 Task: Find connections with filter location São Borja with filter topic #branding with filter profile language Potuguese with filter current company Kalpataru Limited with filter school Aligarh Muslim University, Aligarh with filter industry Railroad Equipment Manufacturing with filter service category Negotiation with filter keywords title Commercial Loan Officer
Action: Mouse moved to (648, 117)
Screenshot: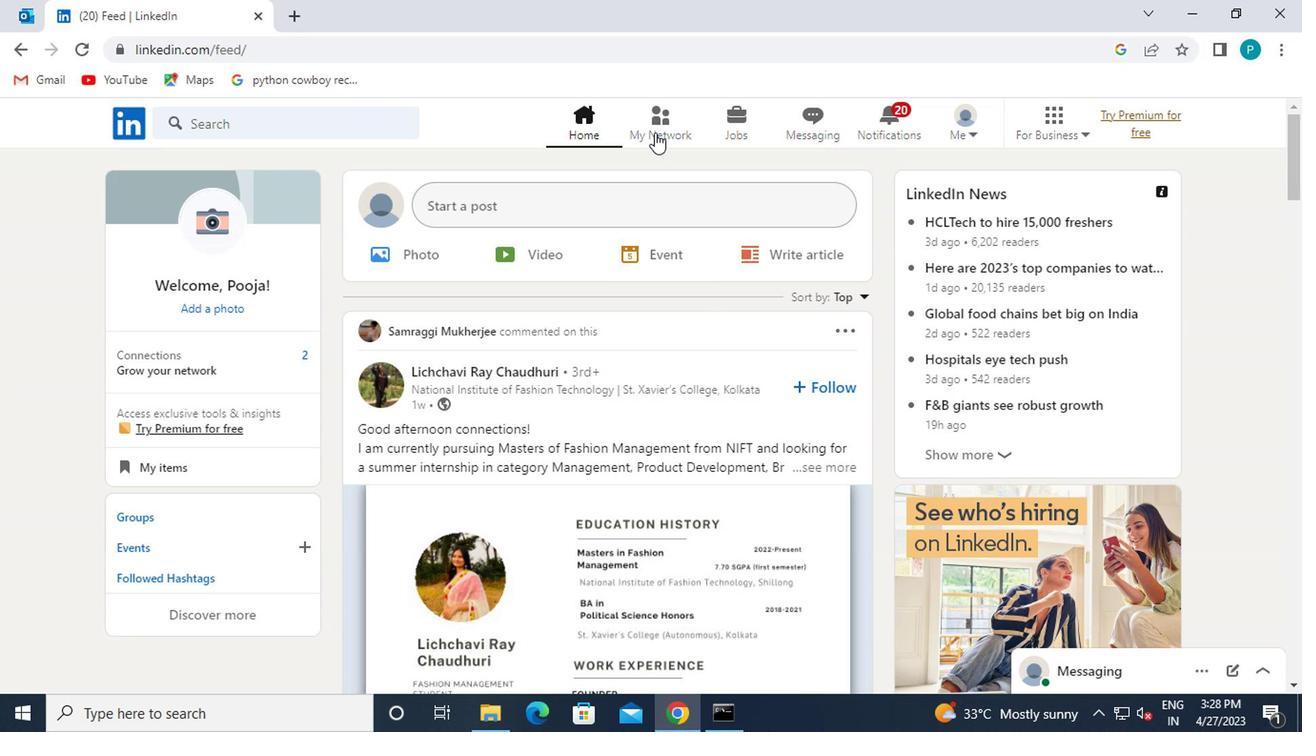 
Action: Mouse pressed left at (648, 117)
Screenshot: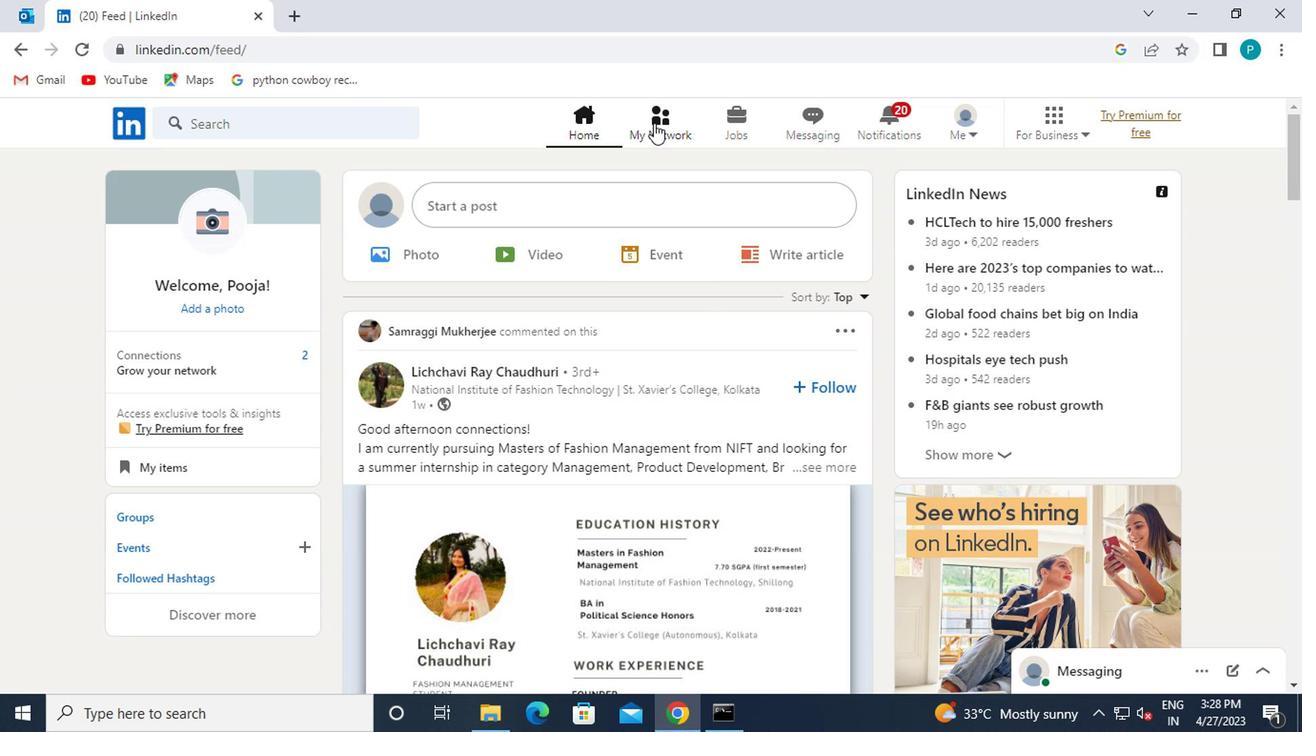 
Action: Mouse moved to (291, 231)
Screenshot: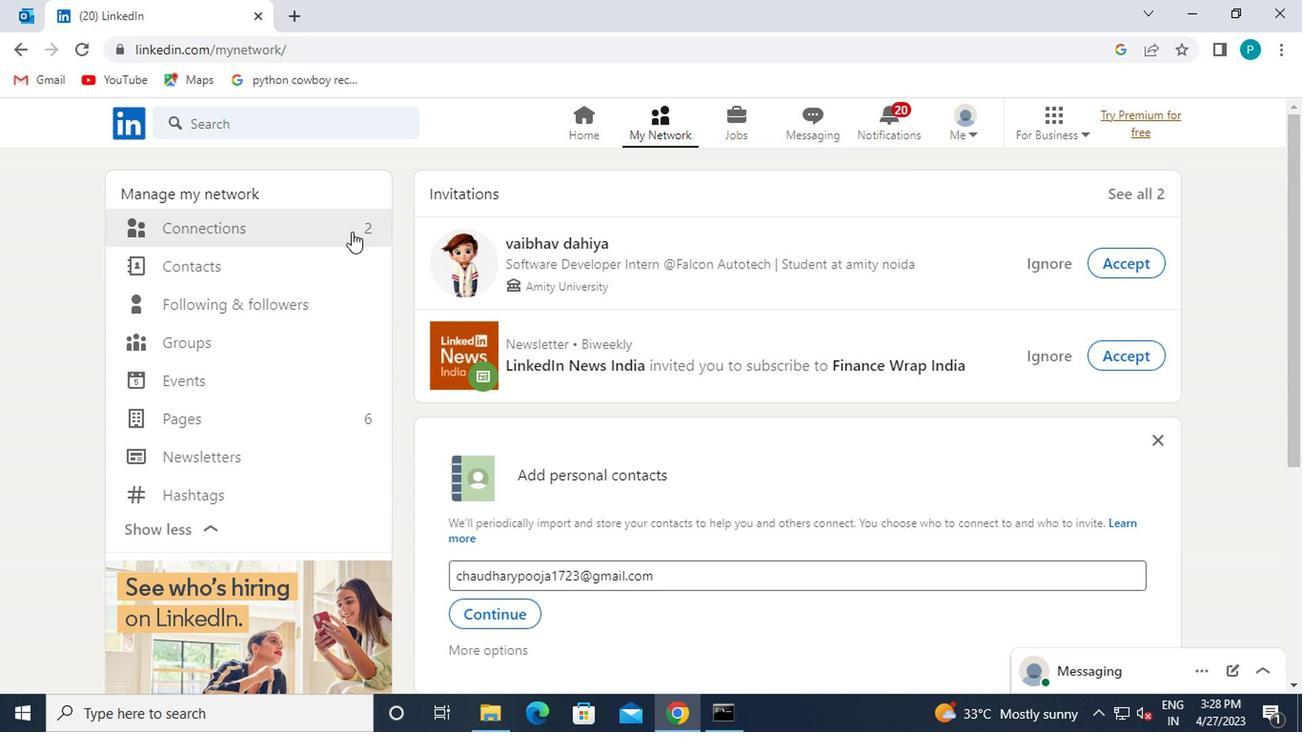 
Action: Mouse pressed left at (291, 231)
Screenshot: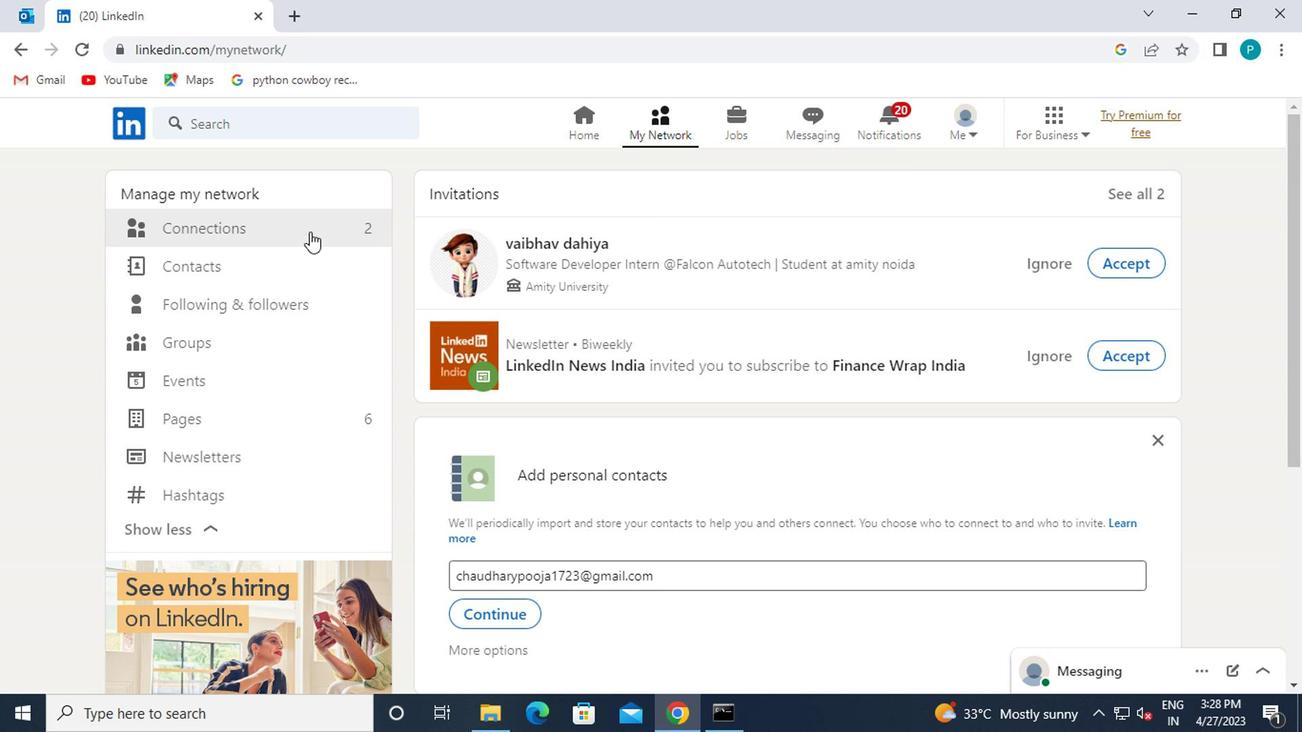 
Action: Mouse moved to (762, 230)
Screenshot: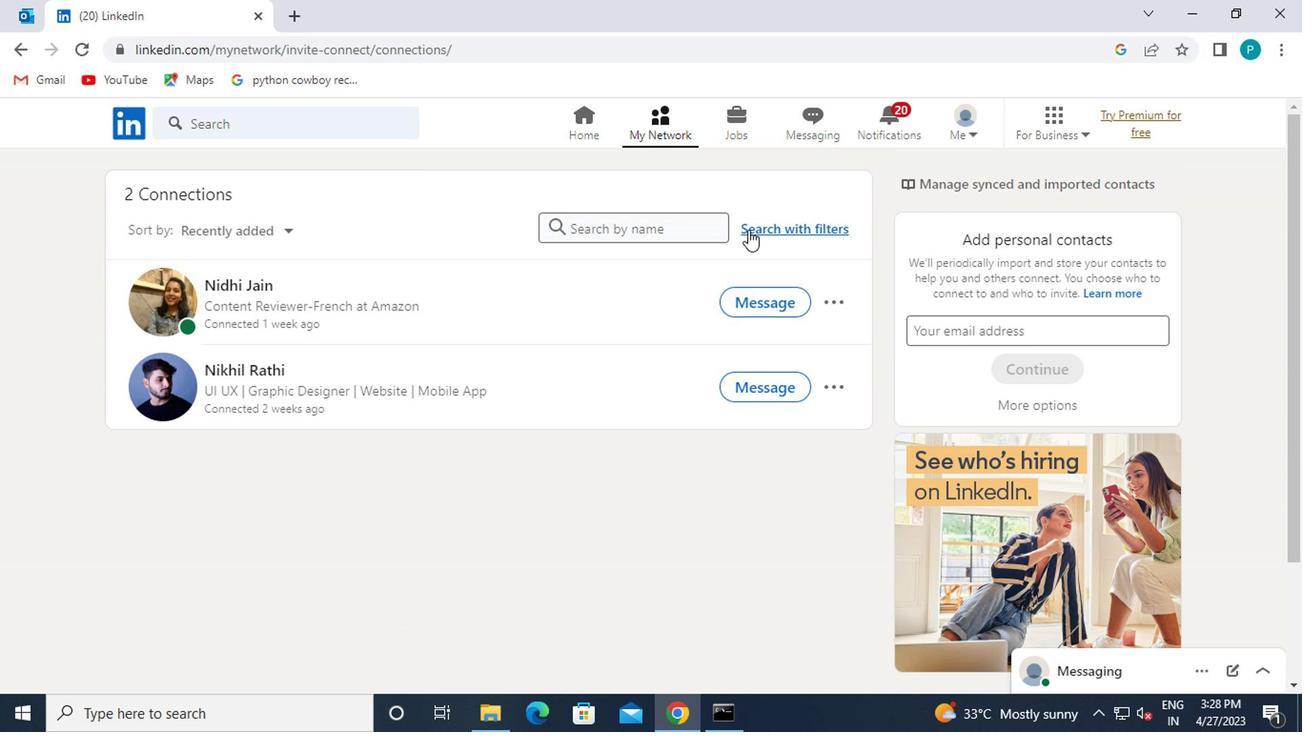 
Action: Mouse pressed left at (762, 230)
Screenshot: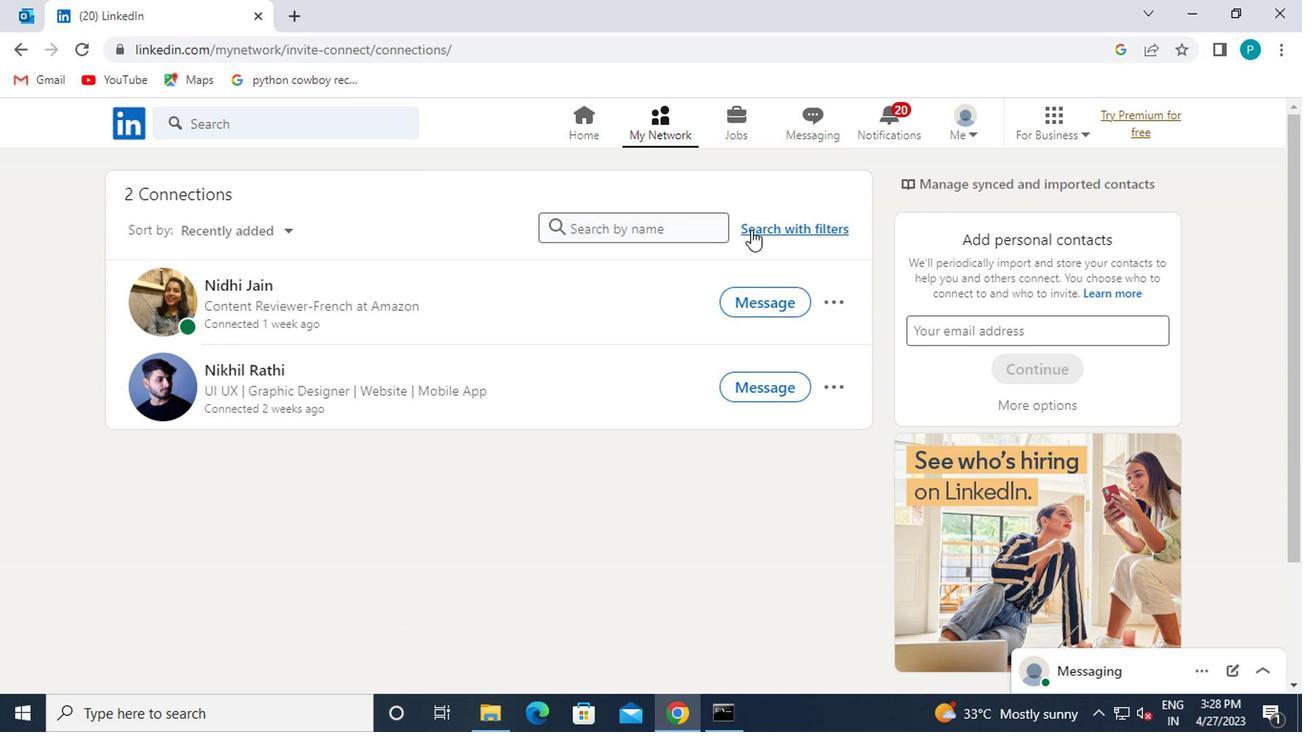 
Action: Mouse moved to (693, 181)
Screenshot: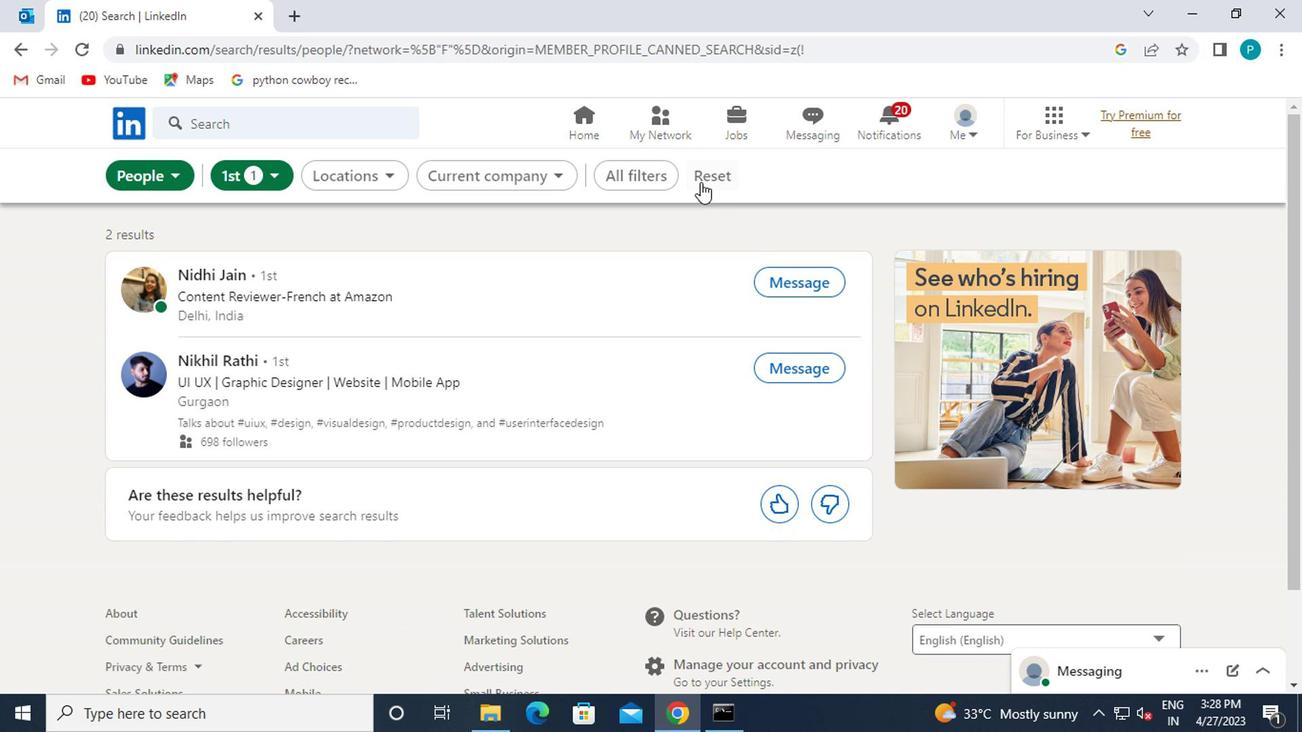 
Action: Mouse pressed left at (693, 181)
Screenshot: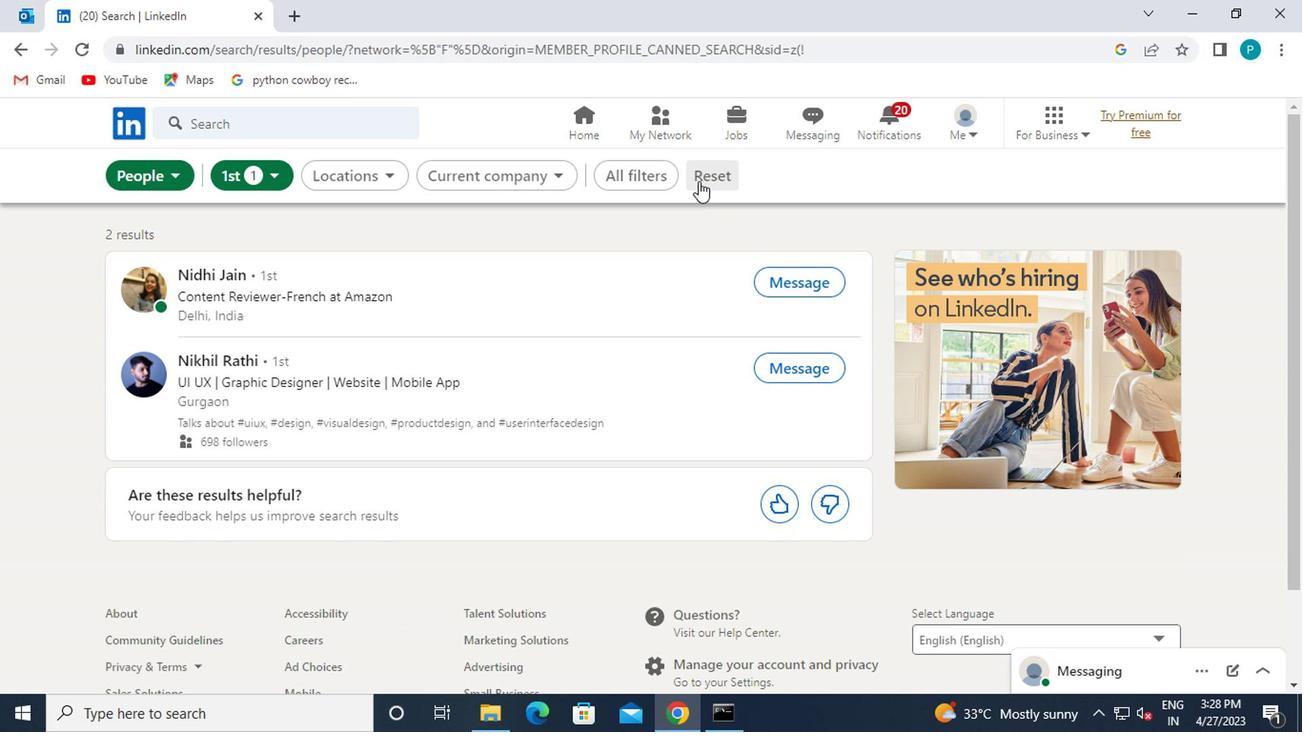 
Action: Mouse moved to (682, 179)
Screenshot: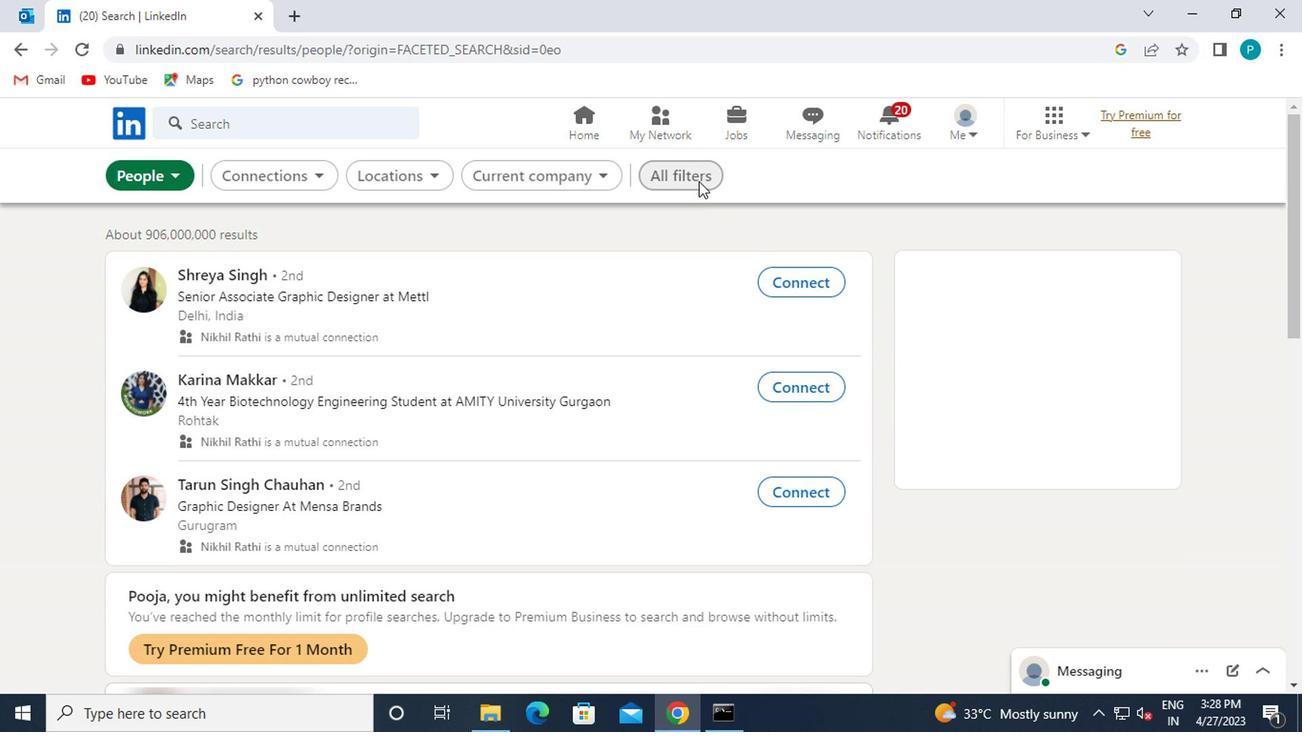 
Action: Mouse pressed left at (682, 179)
Screenshot: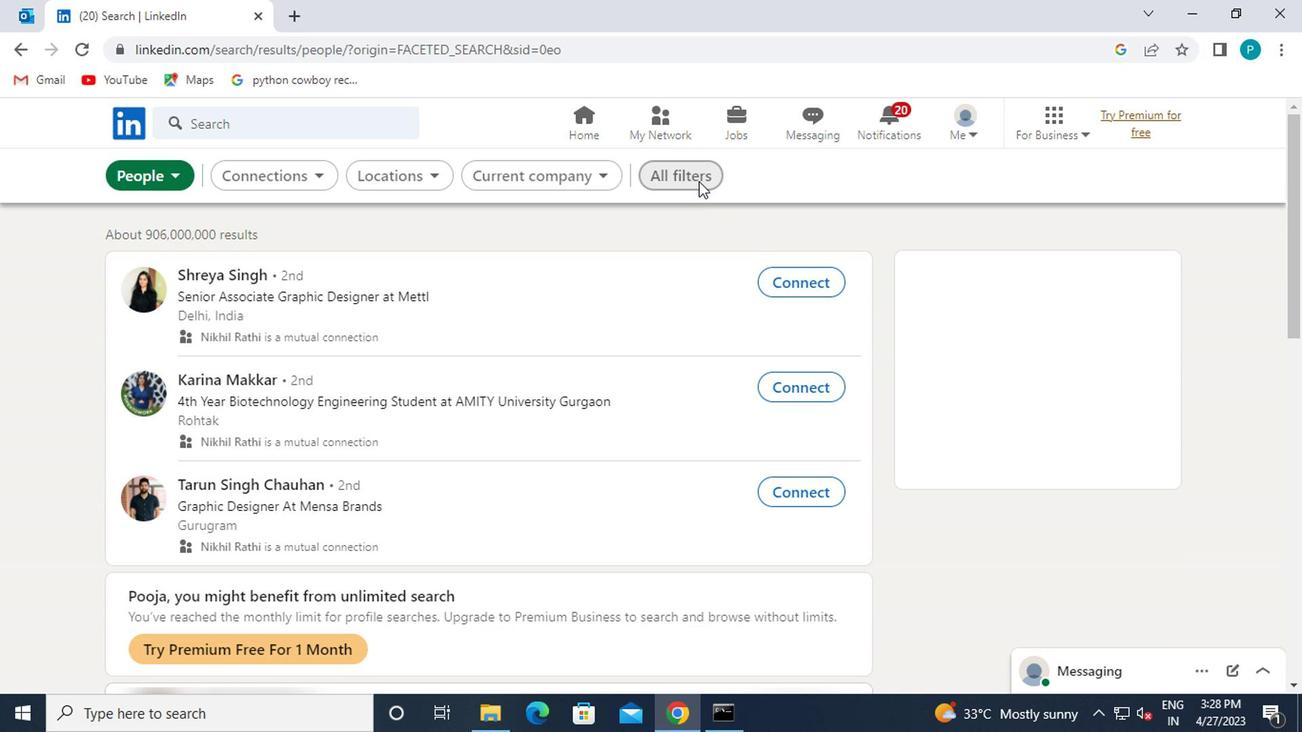 
Action: Mouse moved to (1029, 599)
Screenshot: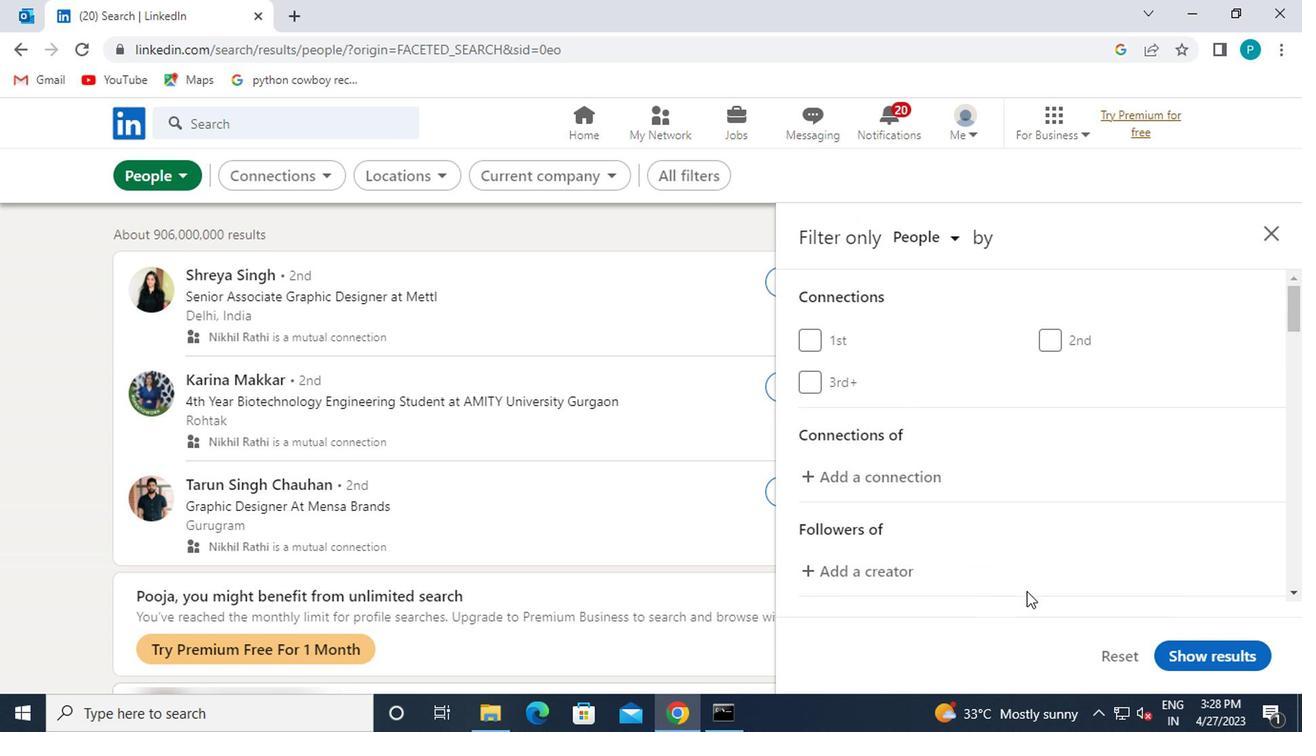 
Action: Mouse scrolled (1029, 598) with delta (0, 0)
Screenshot: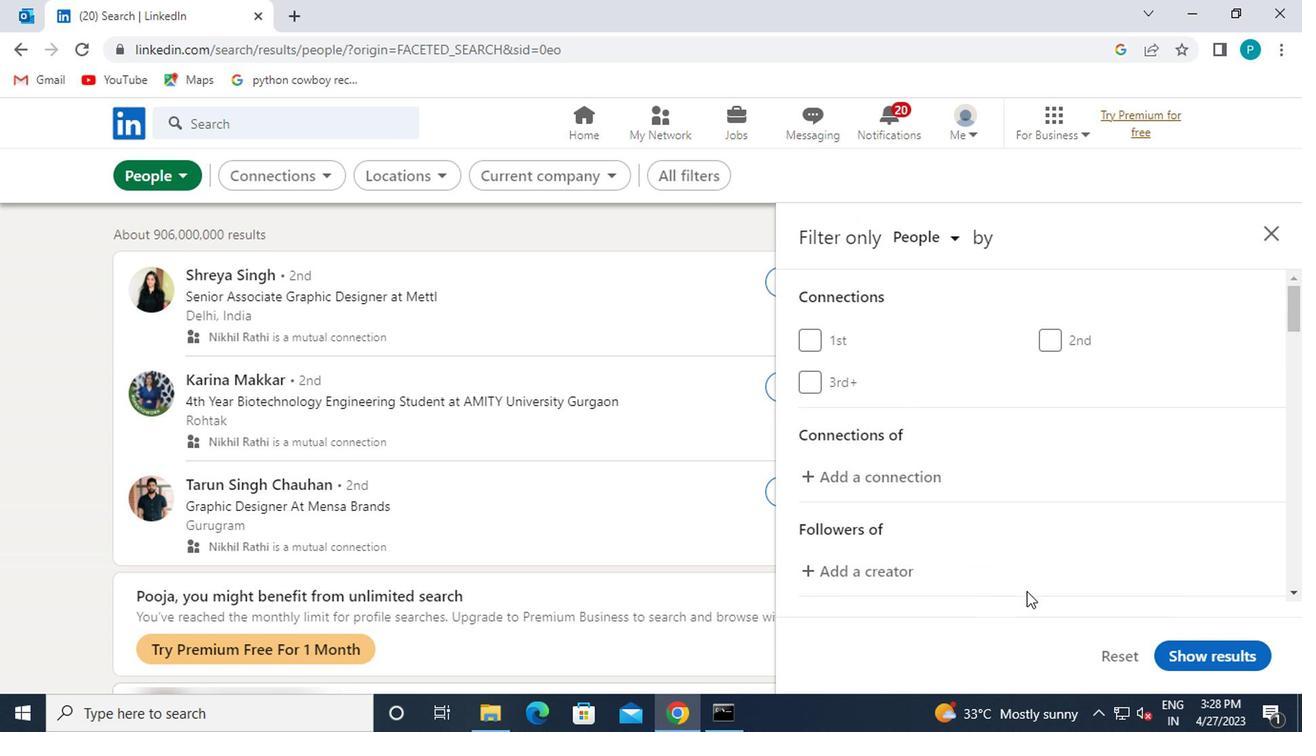
Action: Mouse scrolled (1029, 598) with delta (0, 0)
Screenshot: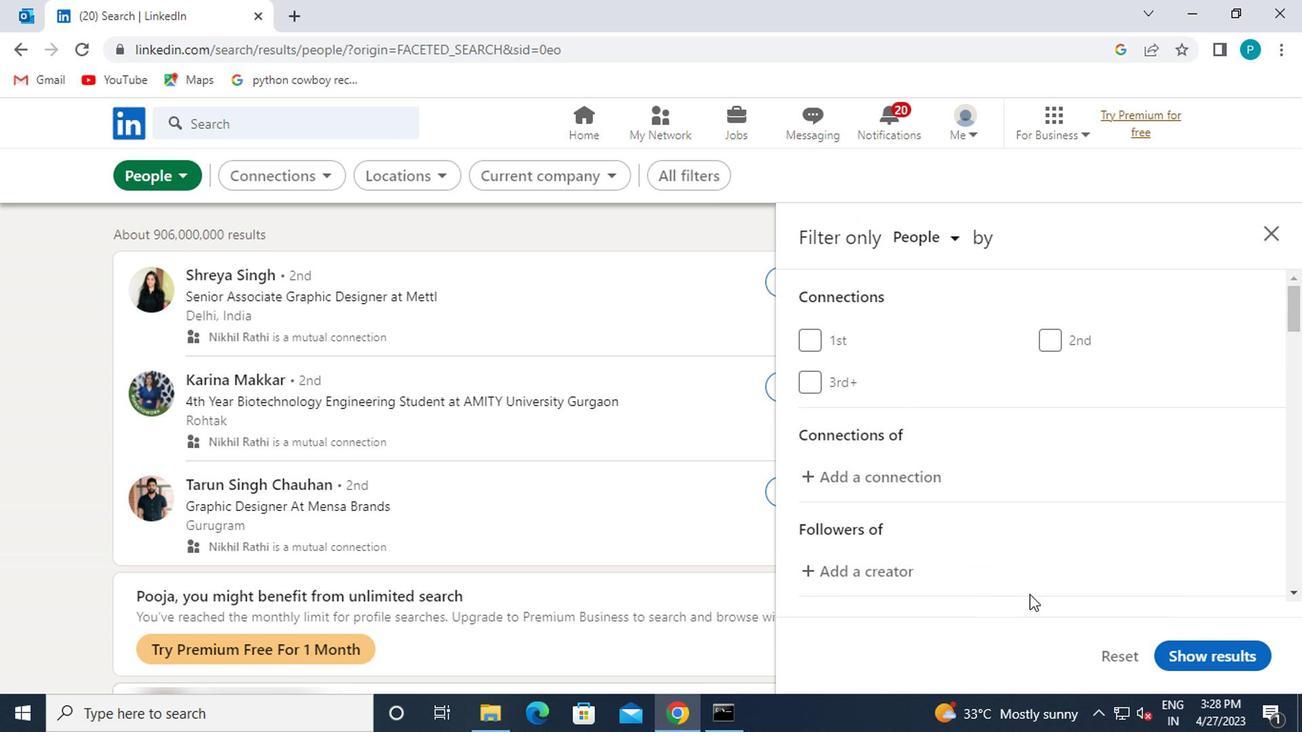 
Action: Mouse scrolled (1029, 598) with delta (0, 0)
Screenshot: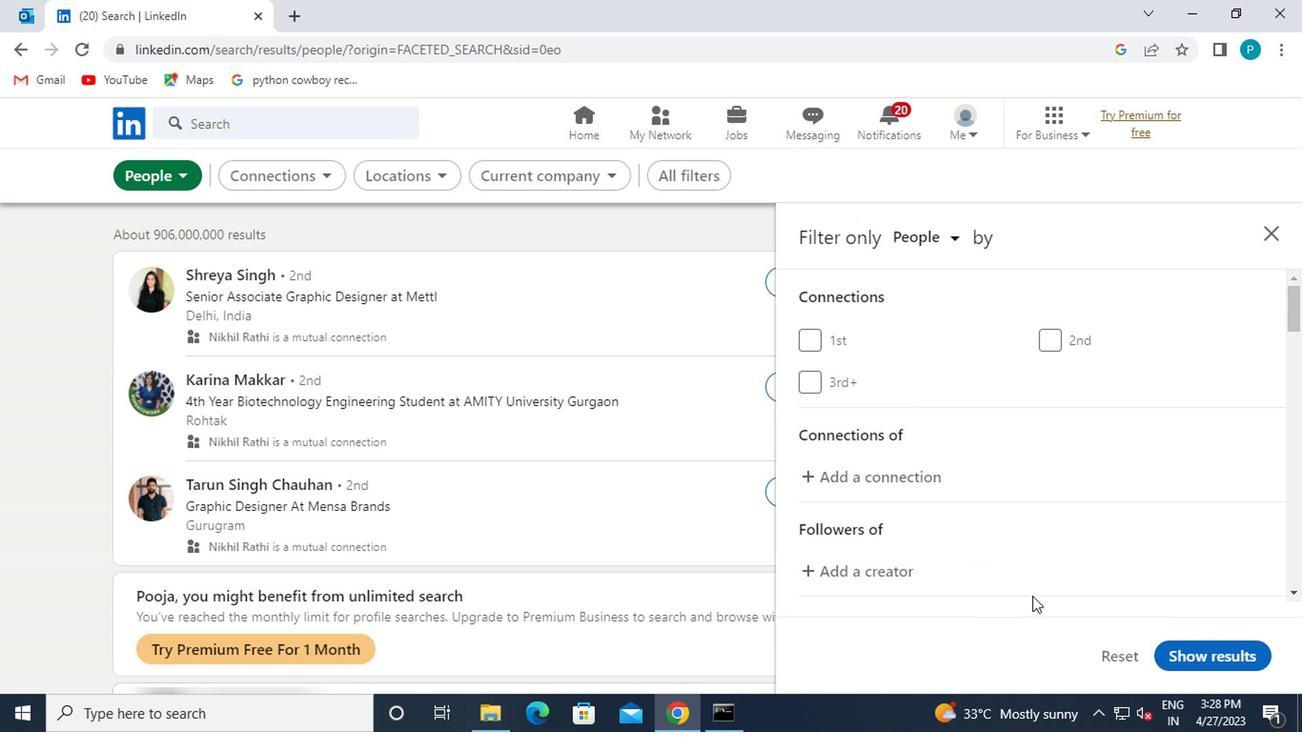 
Action: Mouse scrolled (1029, 598) with delta (0, 0)
Screenshot: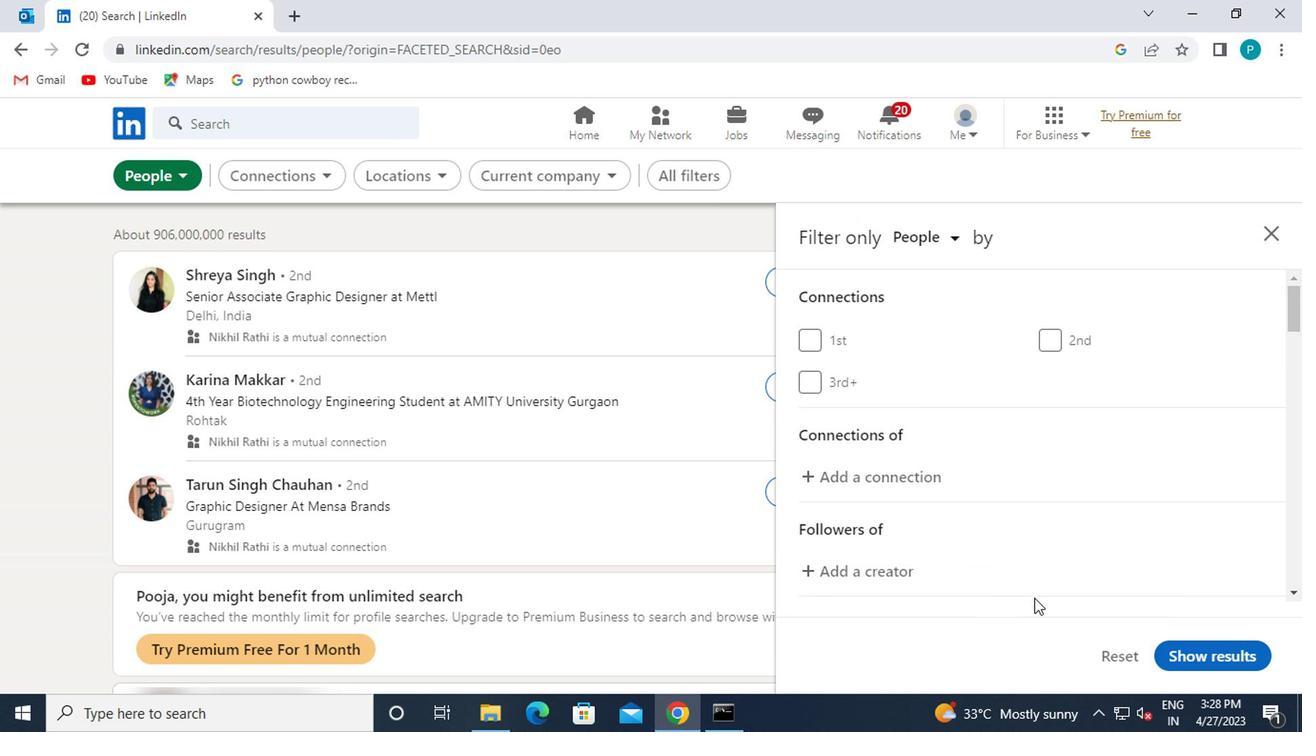 
Action: Mouse moved to (1059, 381)
Screenshot: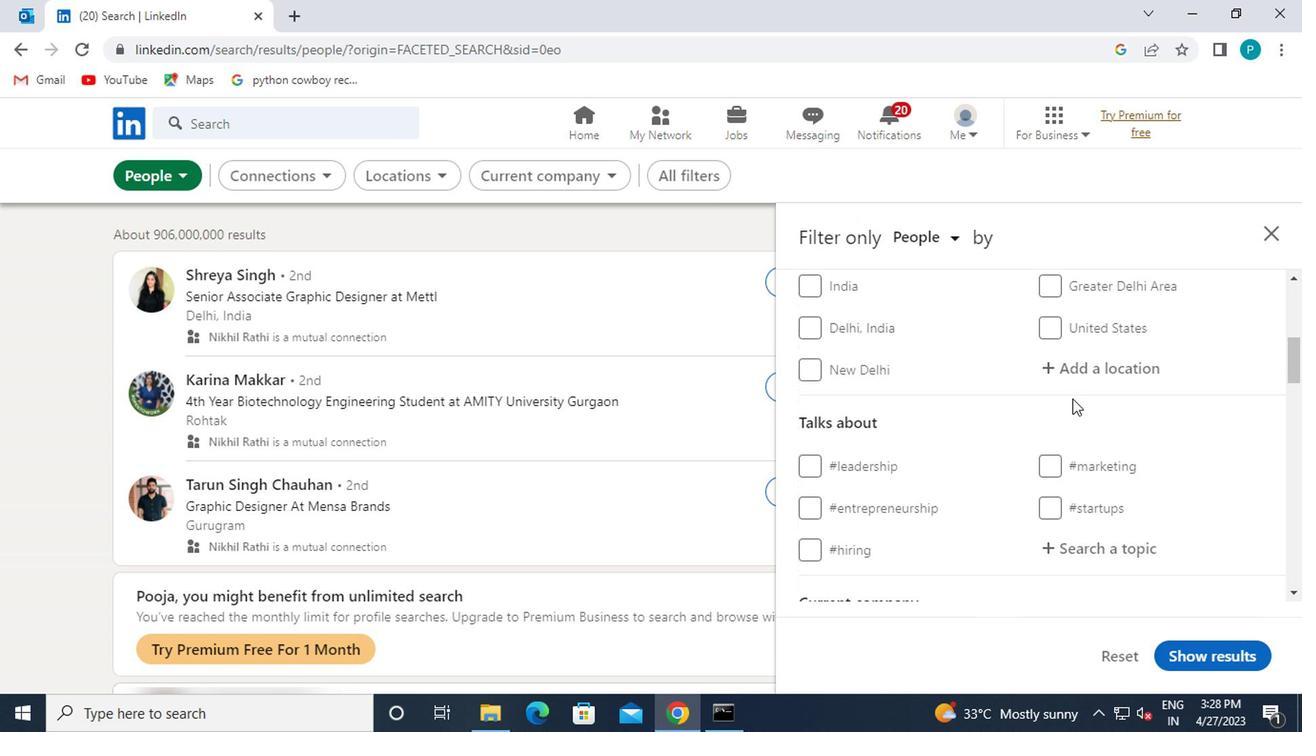
Action: Mouse pressed left at (1059, 381)
Screenshot: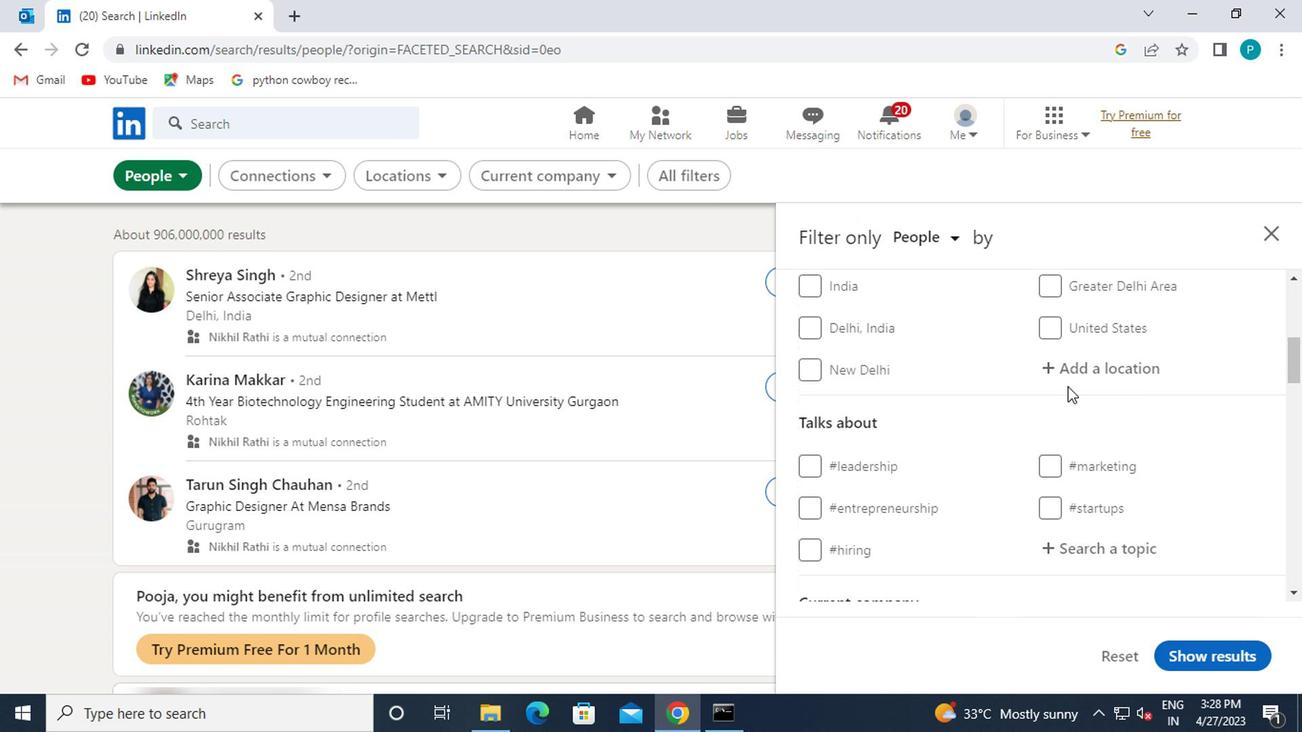 
Action: Key pressed <Key.caps_lock>s<Key.caps_lock>ao<Key.space><Key.caps_lock>b<Key.caps_lock>orja
Screenshot: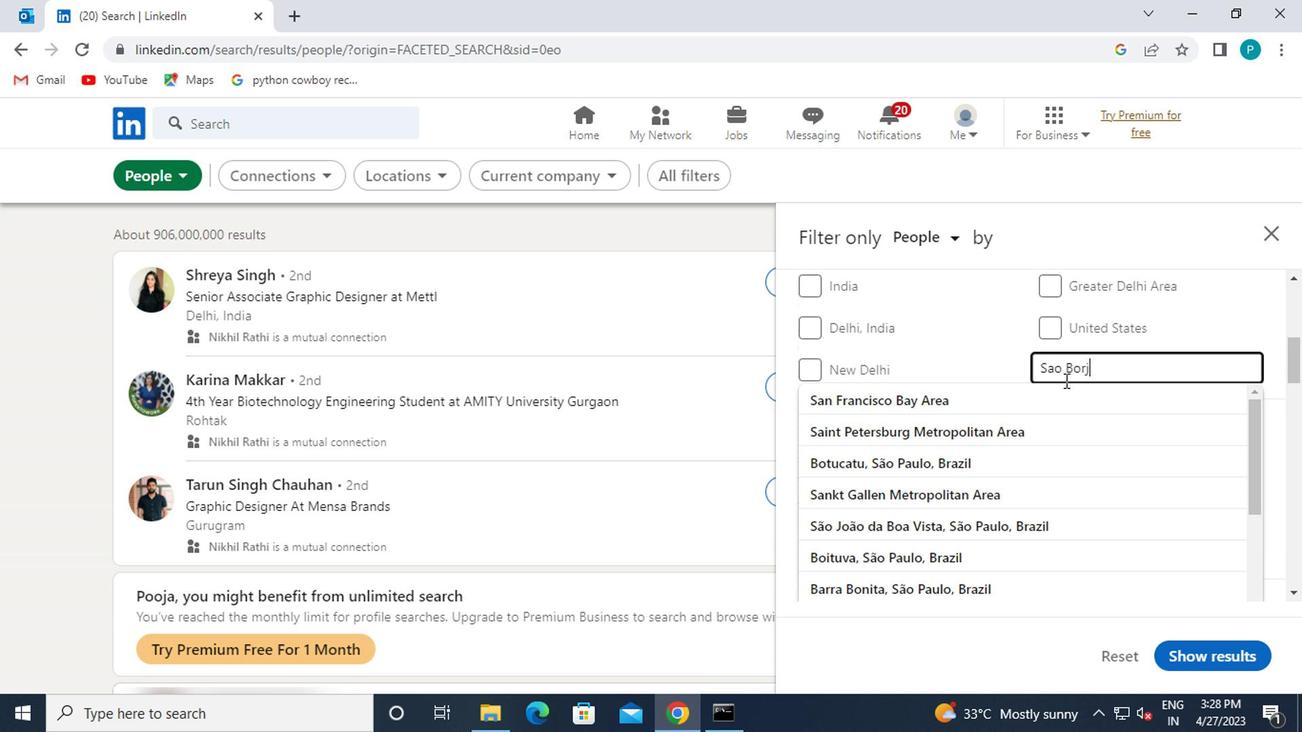 
Action: Mouse moved to (1035, 404)
Screenshot: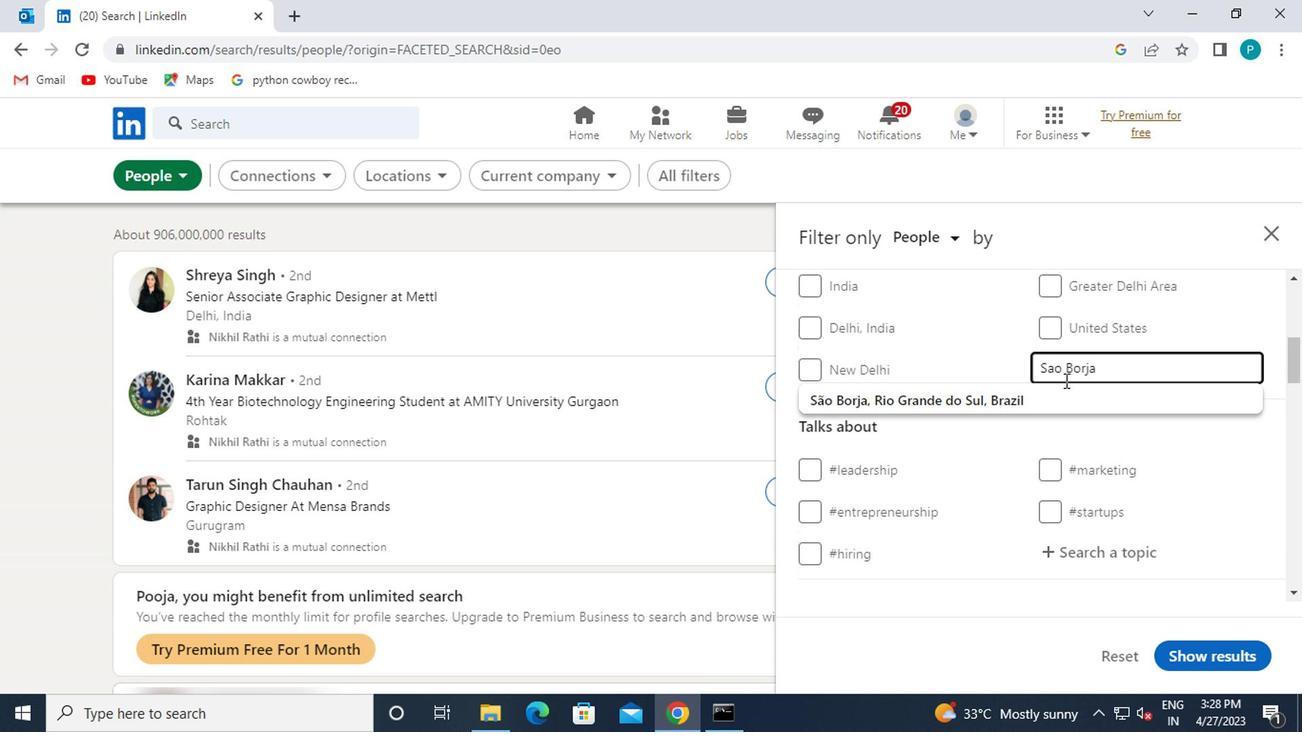 
Action: Mouse pressed left at (1035, 404)
Screenshot: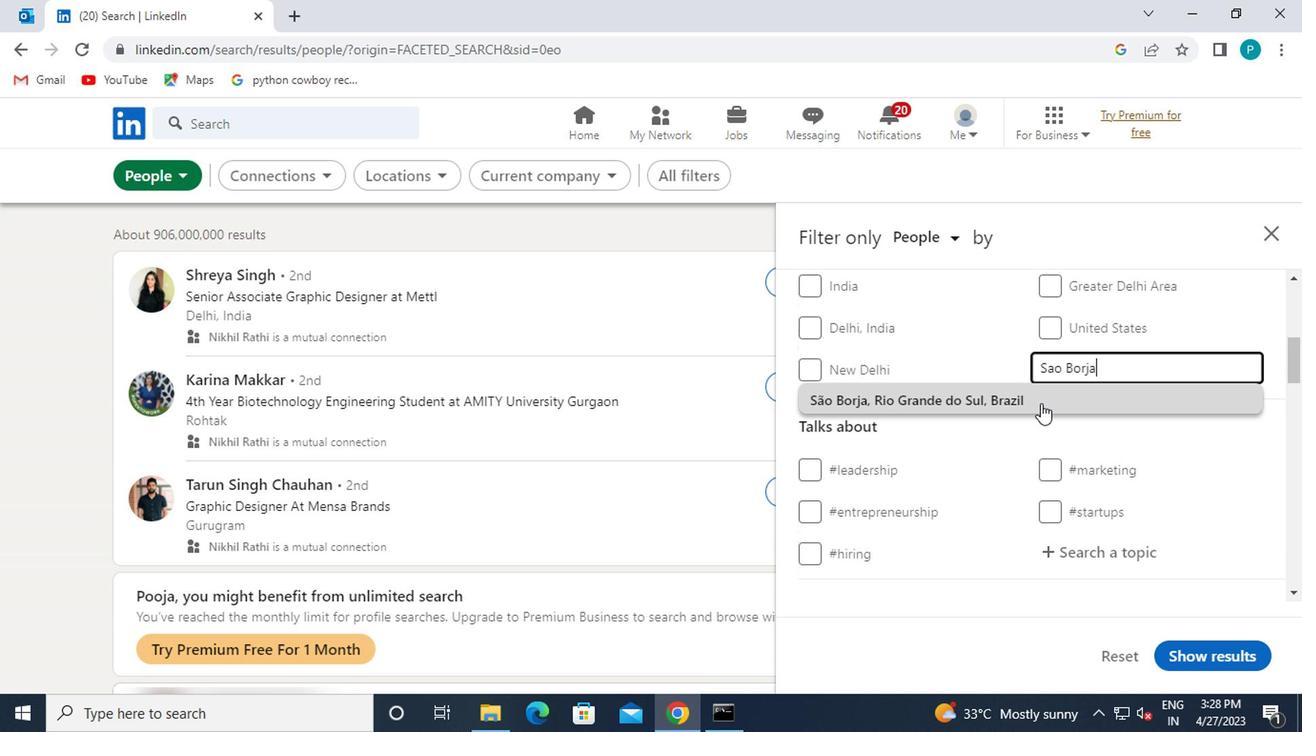 
Action: Mouse scrolled (1035, 403) with delta (0, 0)
Screenshot: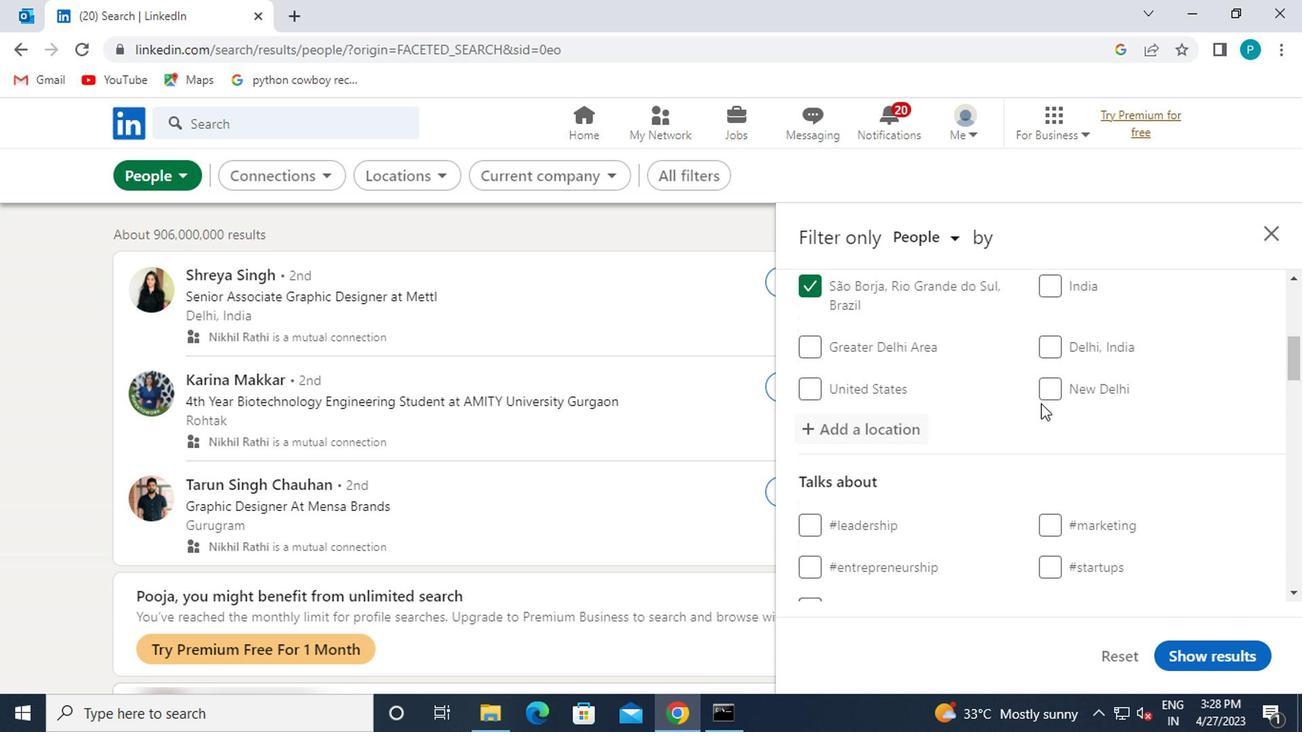 
Action: Mouse moved to (1097, 501)
Screenshot: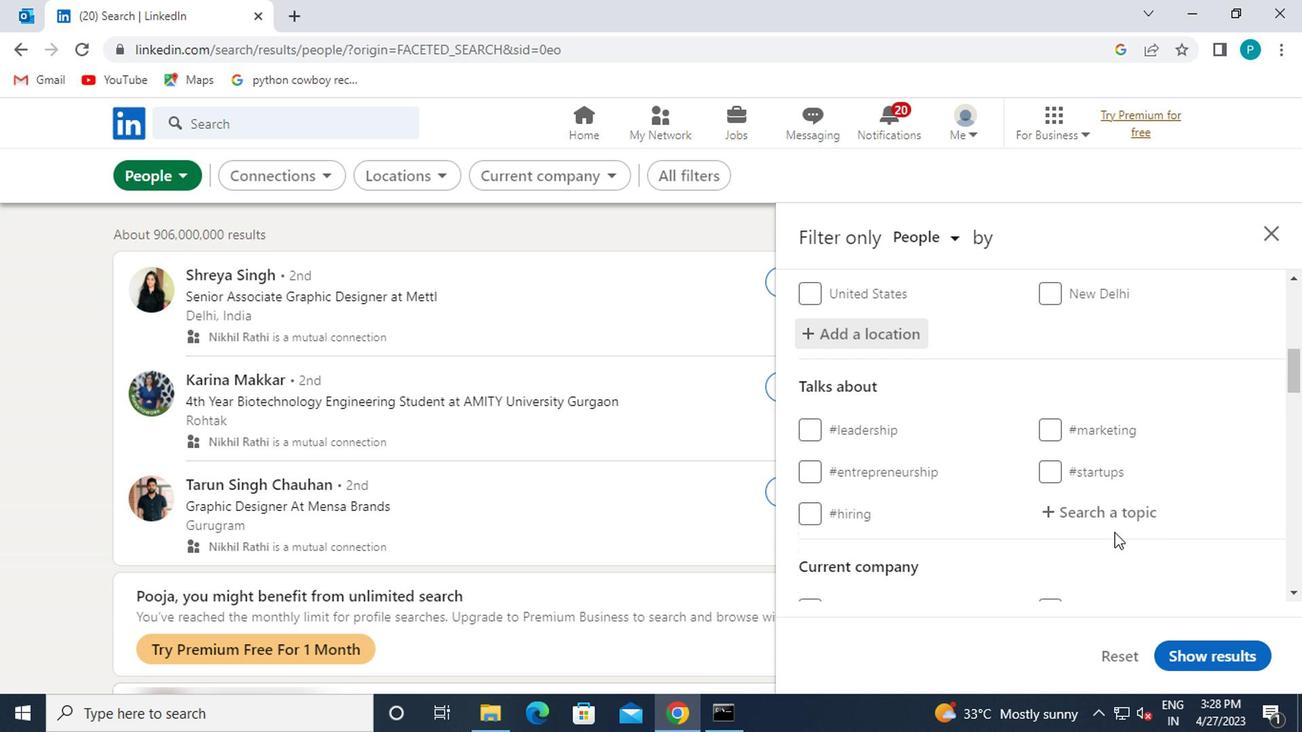 
Action: Mouse pressed left at (1097, 501)
Screenshot: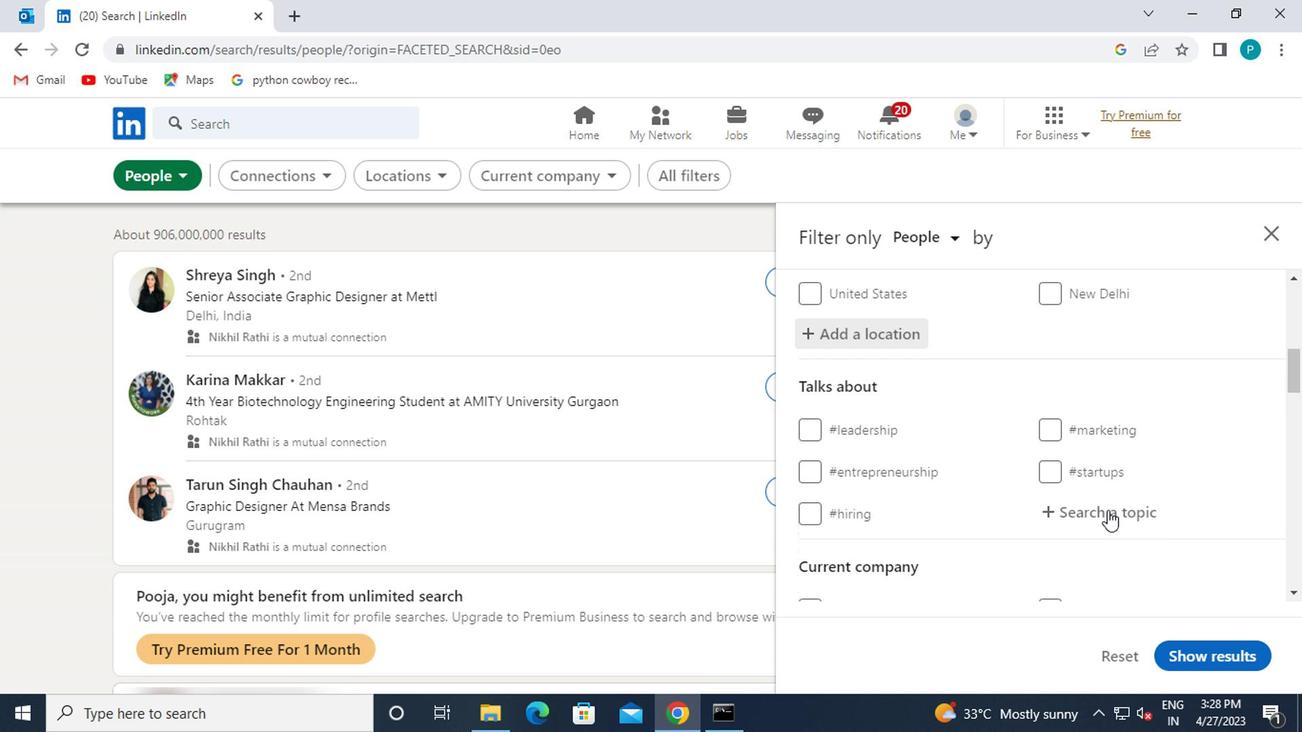 
Action: Mouse moved to (1096, 501)
Screenshot: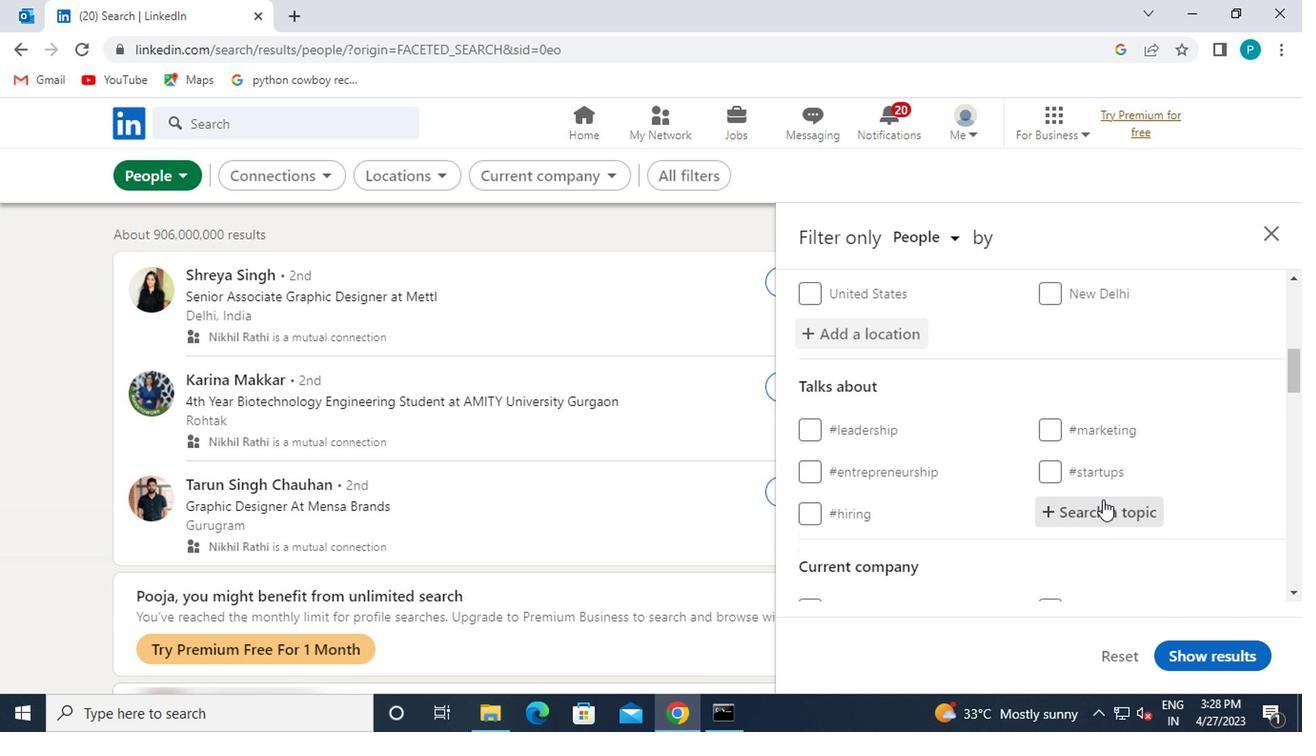 
Action: Key pressed <Key.shift>#<Key.space>B<Key.backspace><Key.backspace>BRE<Key.backspace>ANDING
Screenshot: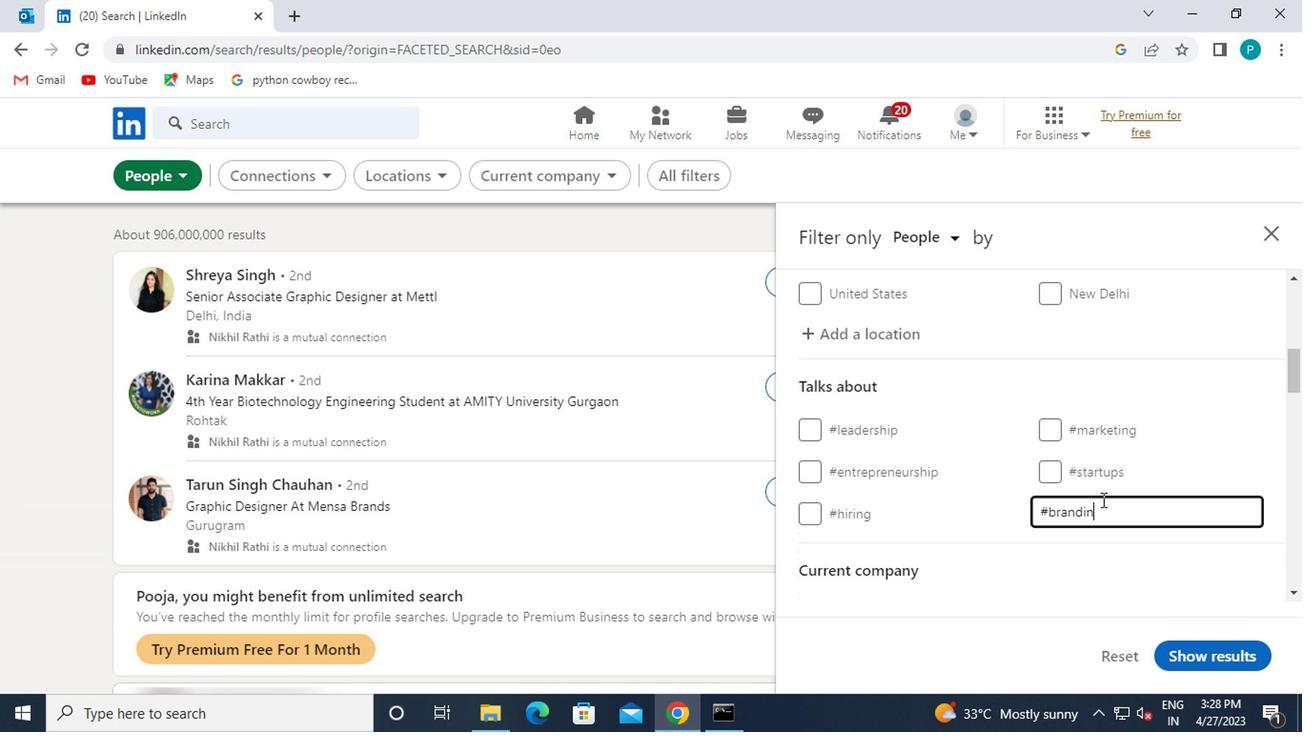 
Action: Mouse moved to (1092, 499)
Screenshot: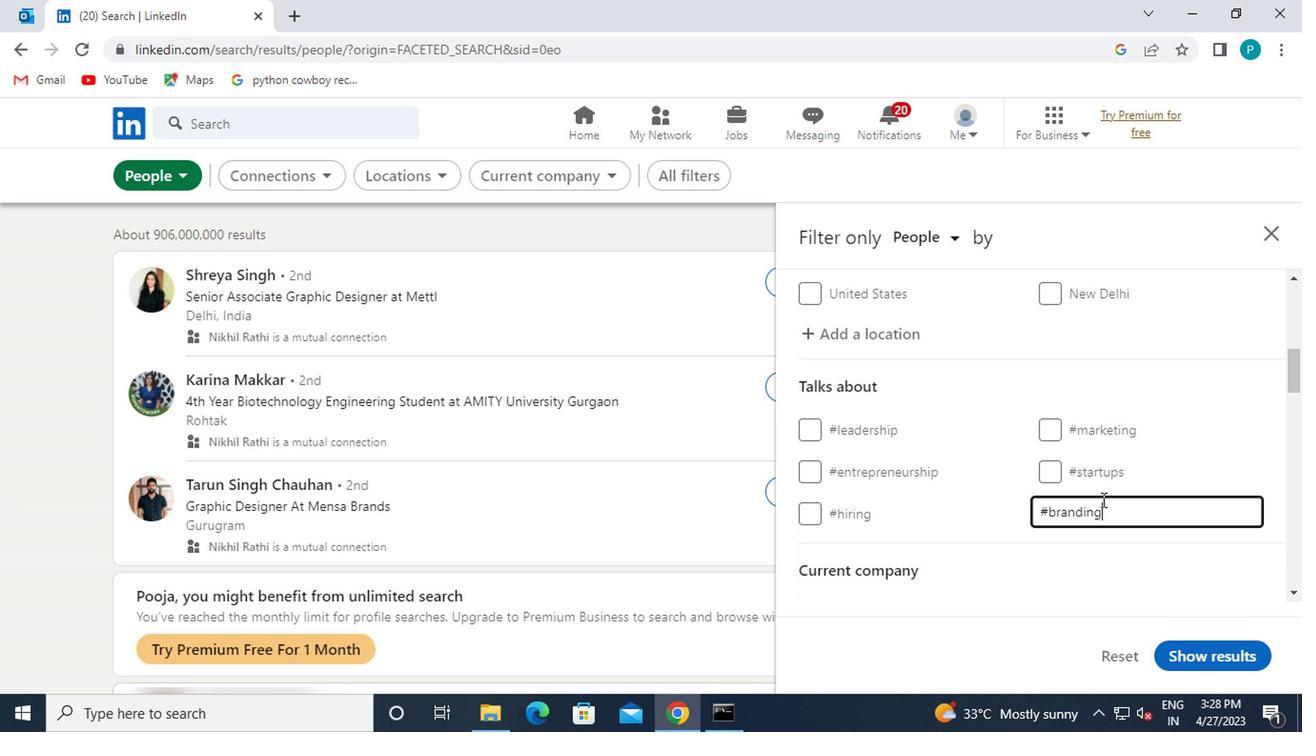 
Action: Mouse scrolled (1092, 499) with delta (0, 0)
Screenshot: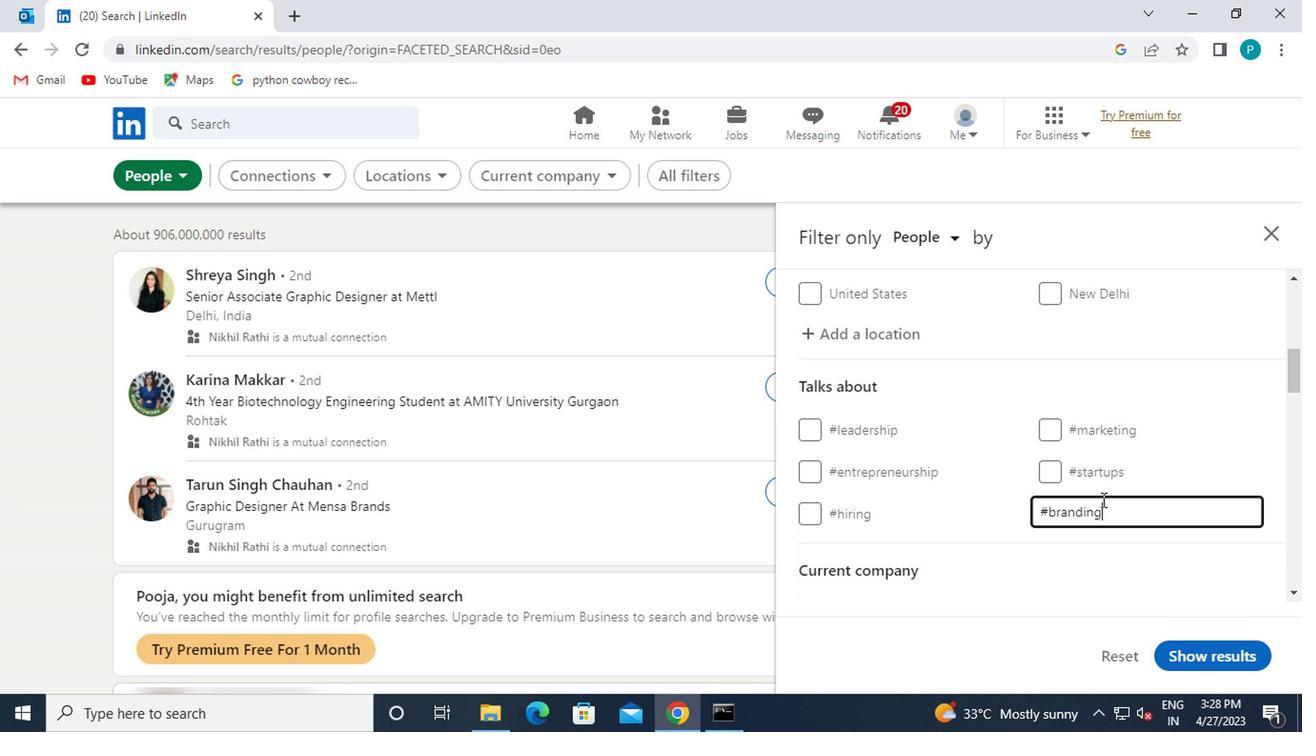 
Action: Mouse moved to (1088, 499)
Screenshot: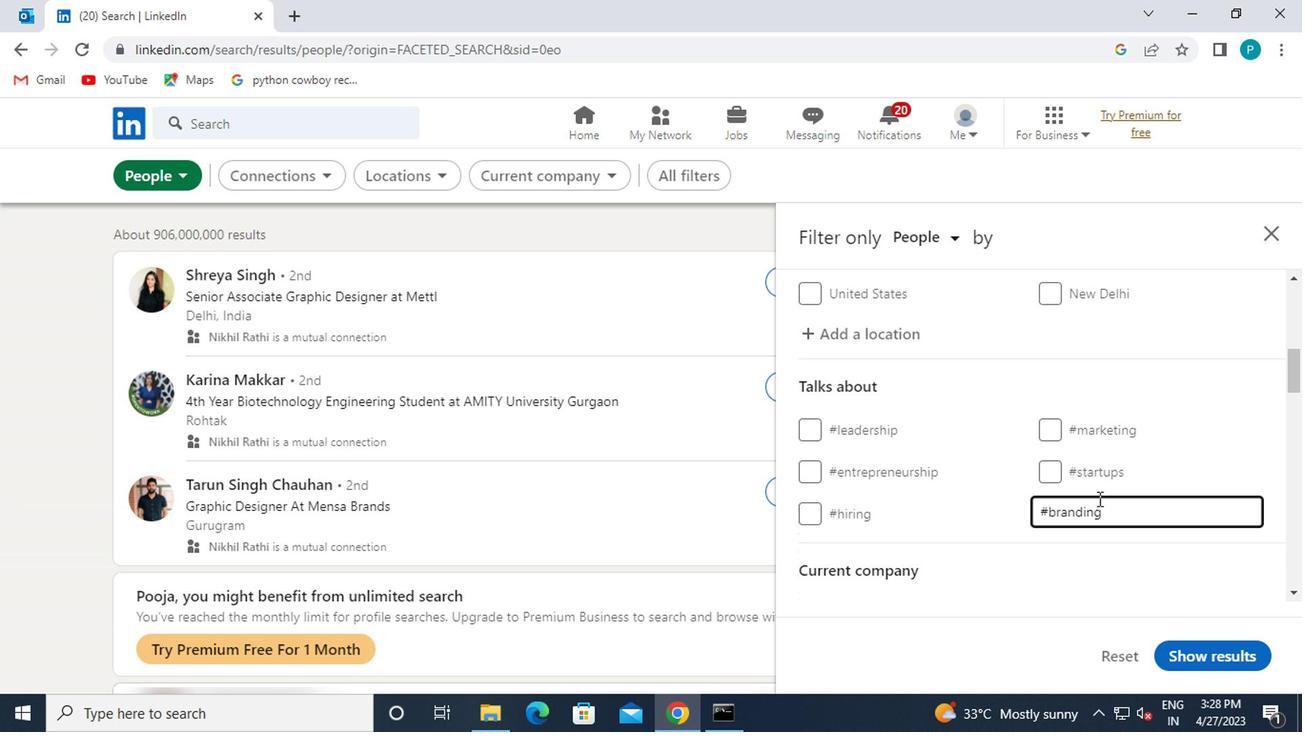
Action: Mouse scrolled (1088, 498) with delta (0, 0)
Screenshot: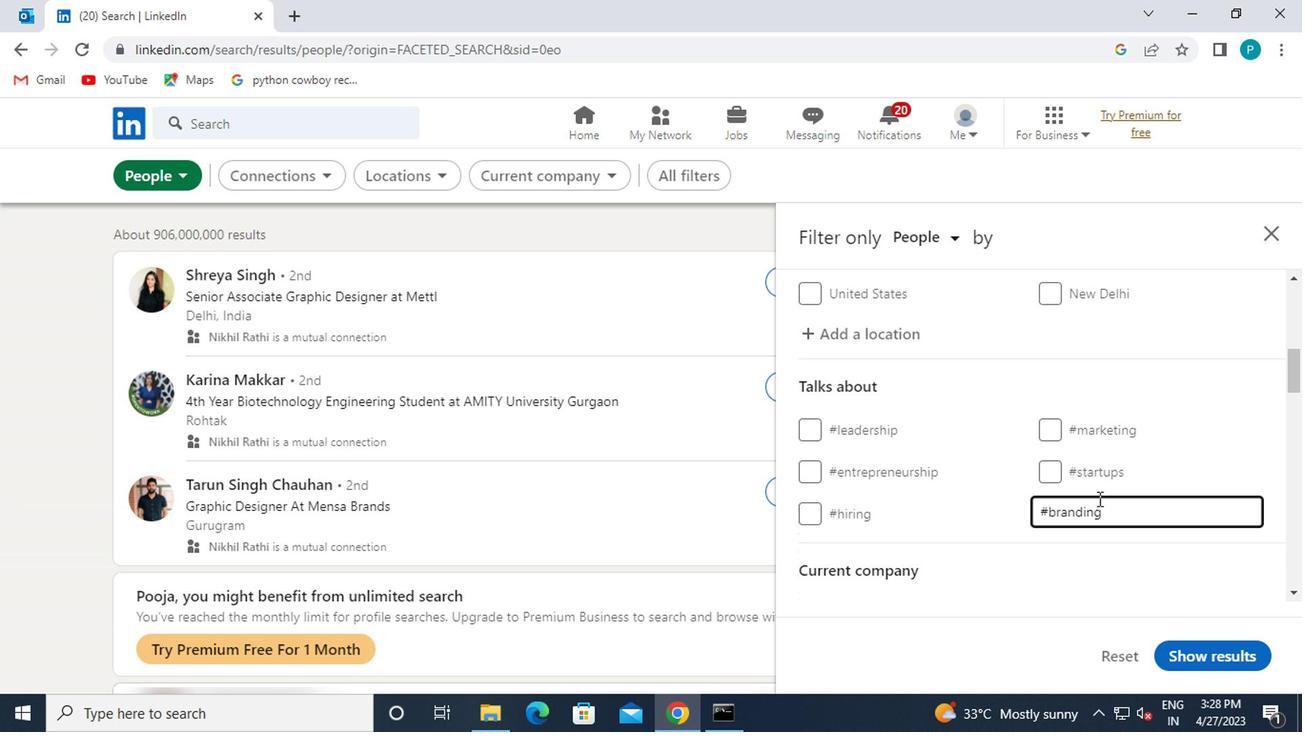 
Action: Mouse moved to (1067, 499)
Screenshot: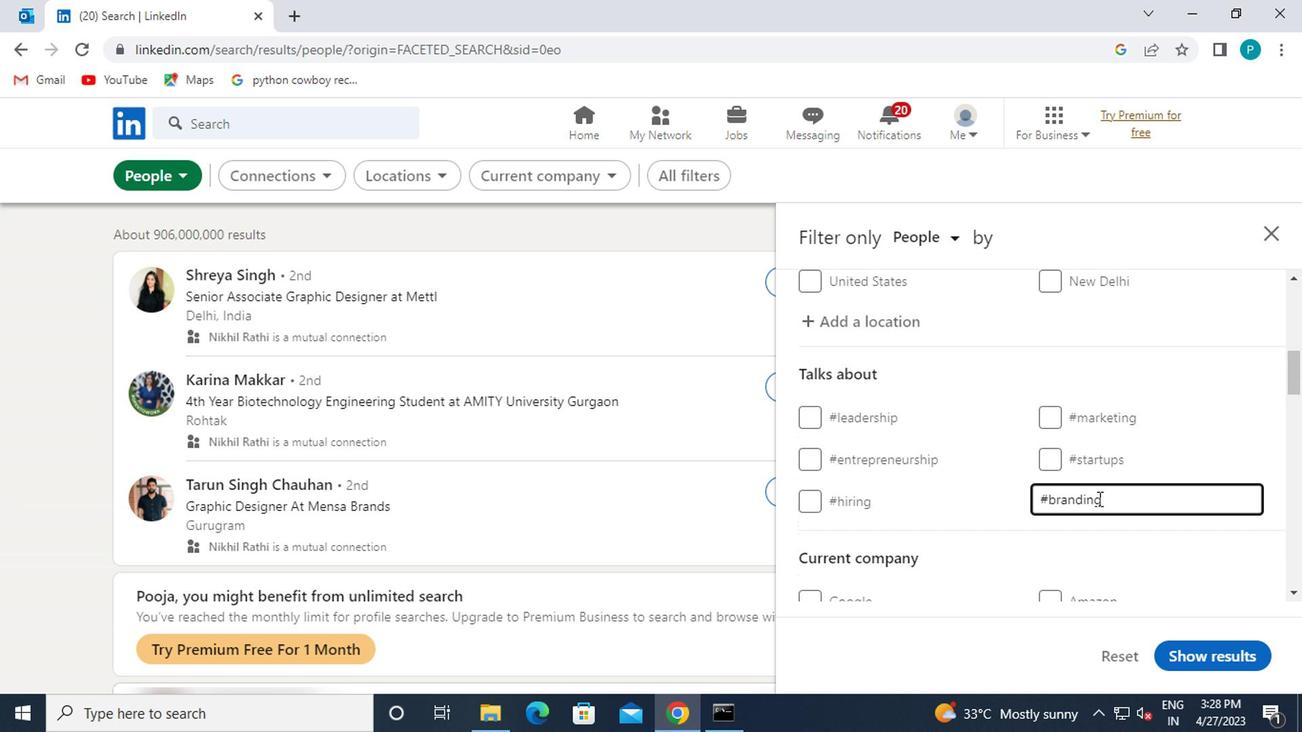 
Action: Mouse scrolled (1067, 498) with delta (0, 0)
Screenshot: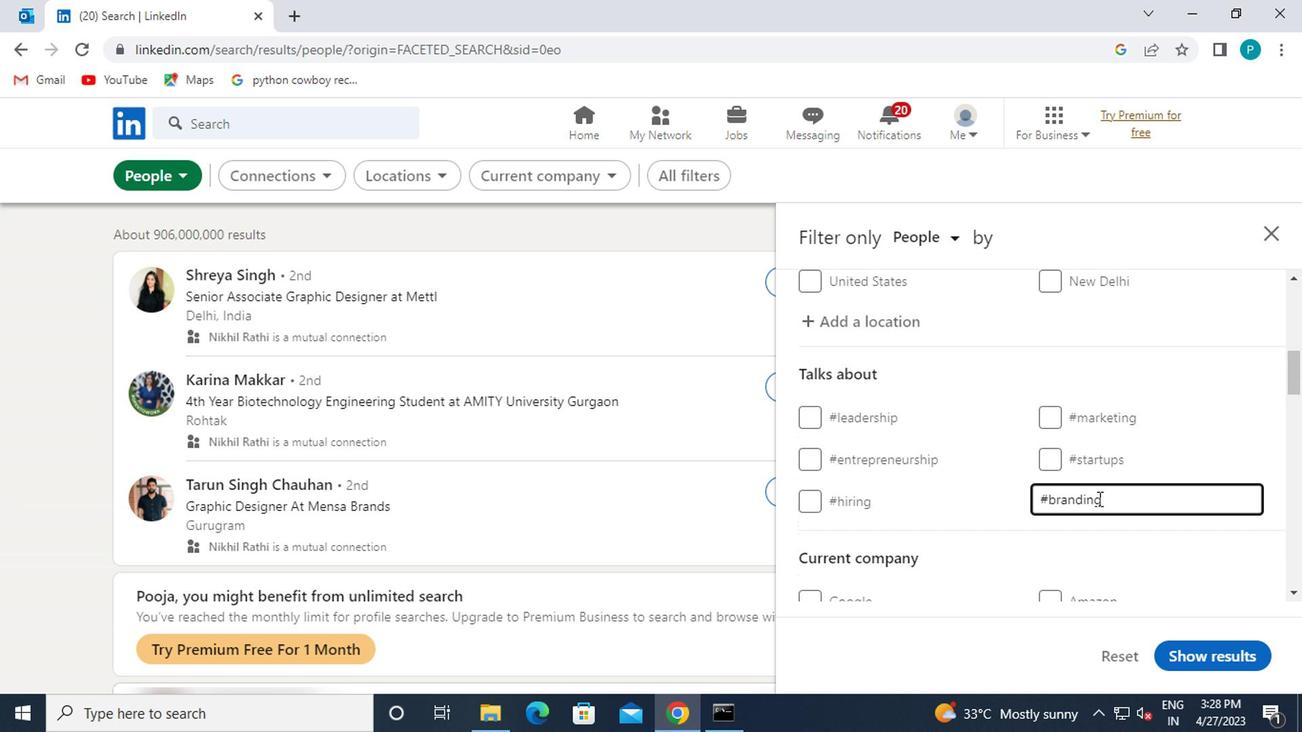 
Action: Mouse moved to (1052, 496)
Screenshot: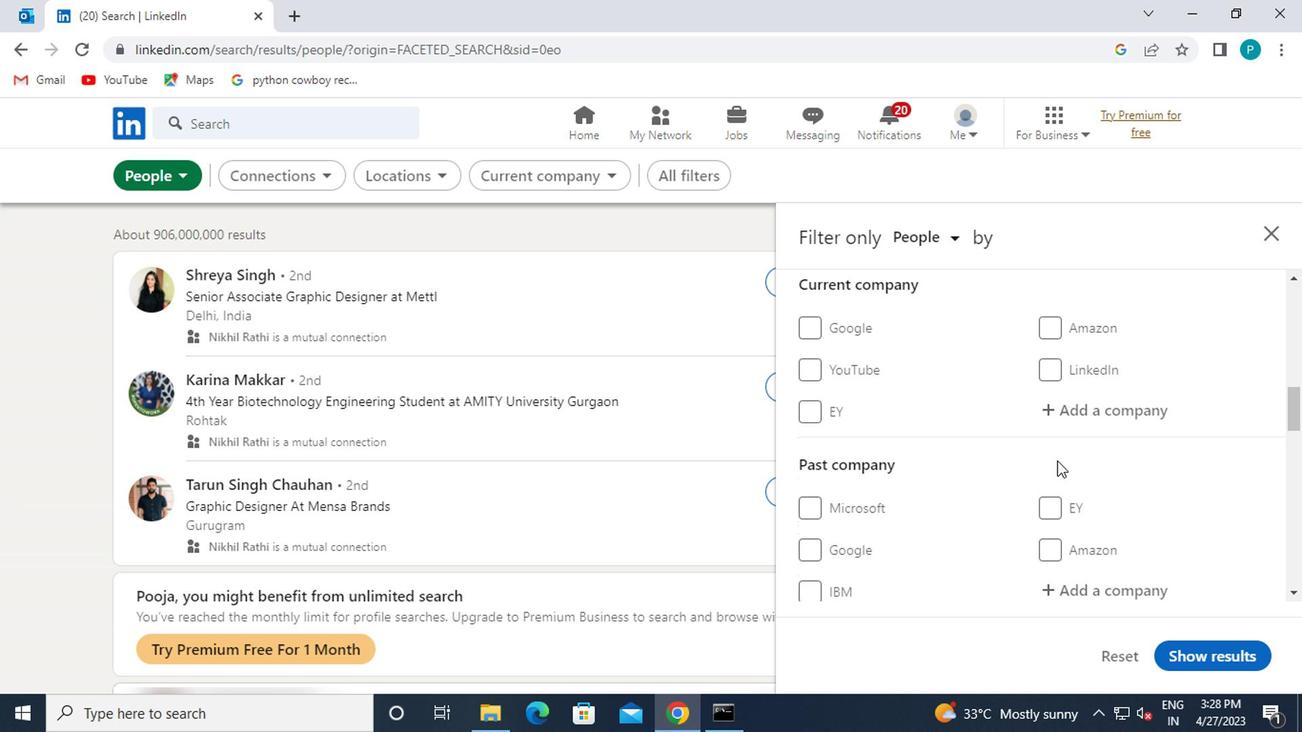 
Action: Mouse scrolled (1052, 495) with delta (0, -1)
Screenshot: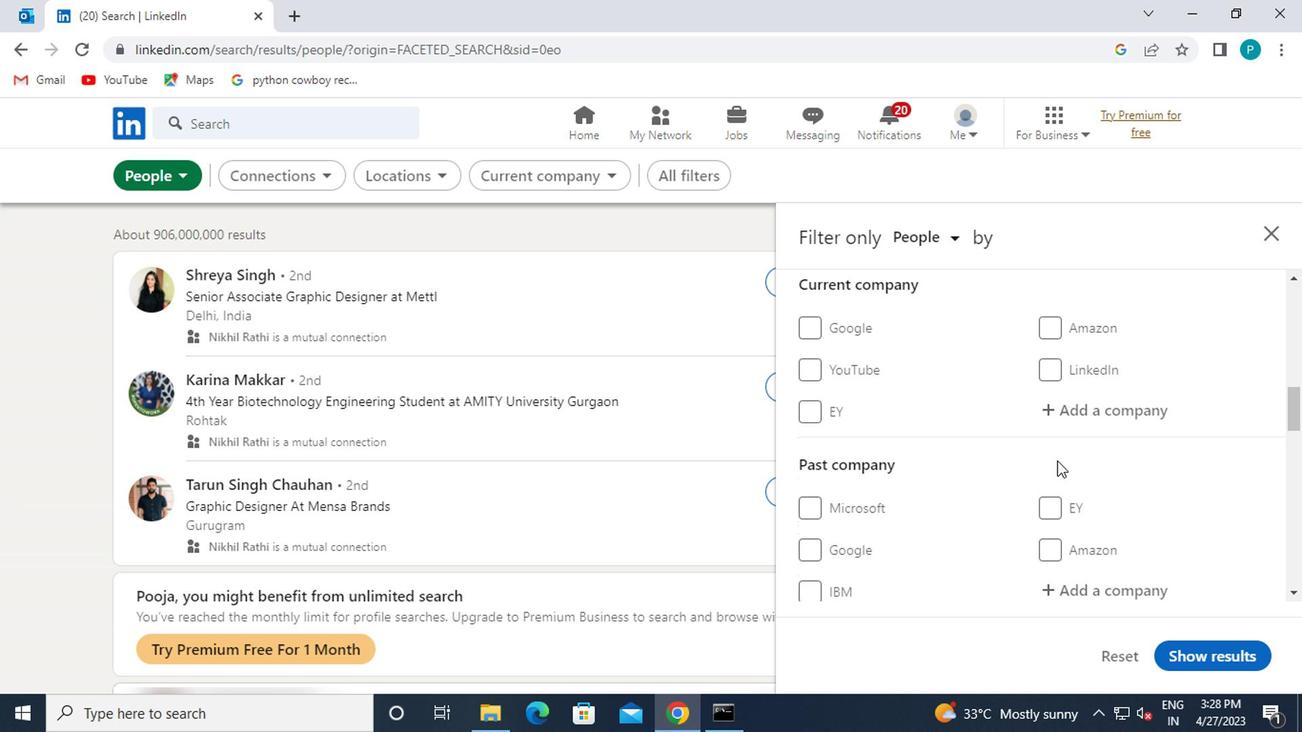 
Action: Mouse moved to (1052, 498)
Screenshot: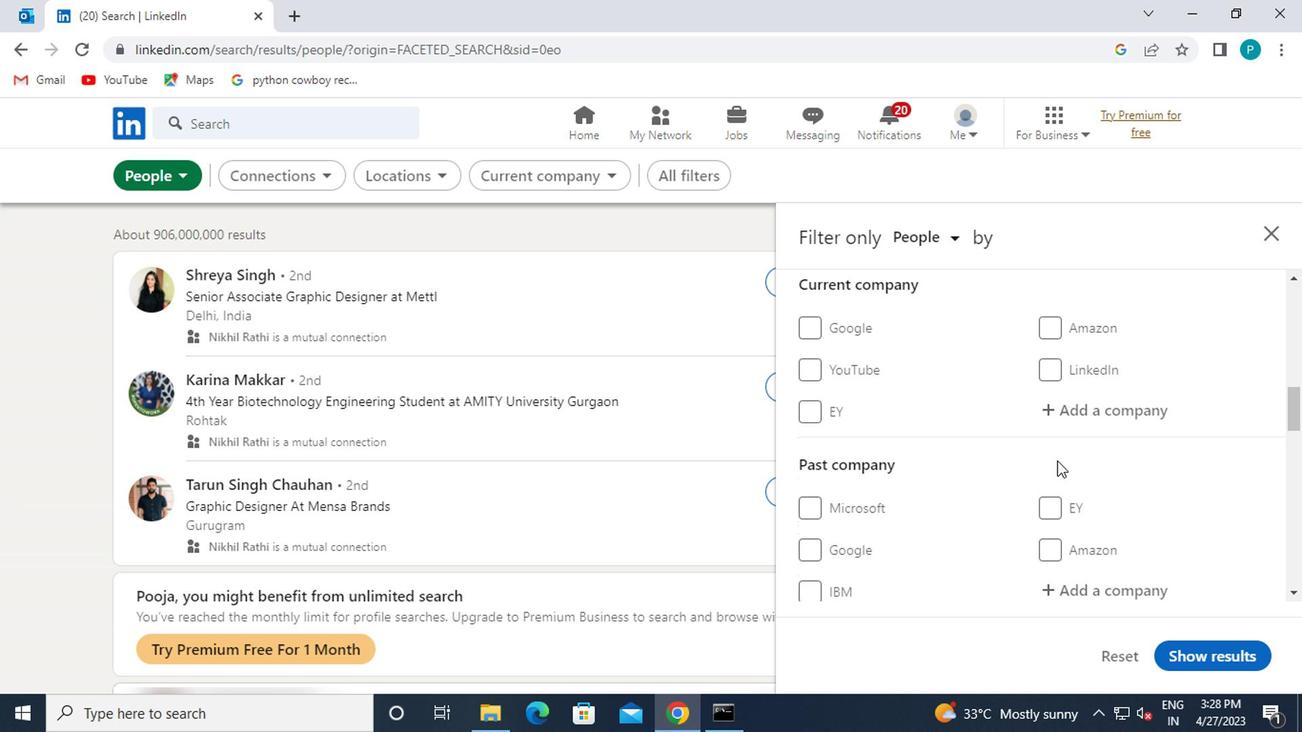 
Action: Mouse scrolled (1052, 497) with delta (0, -1)
Screenshot: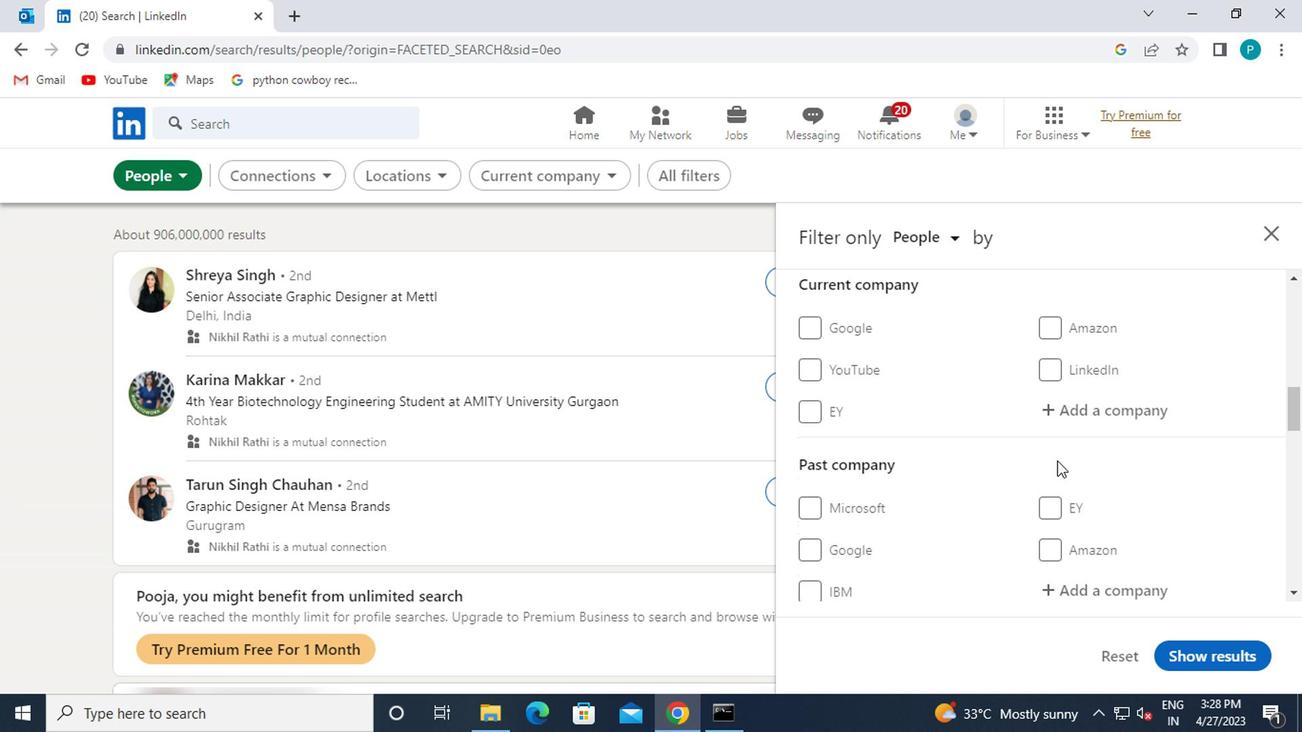 
Action: Mouse moved to (1048, 501)
Screenshot: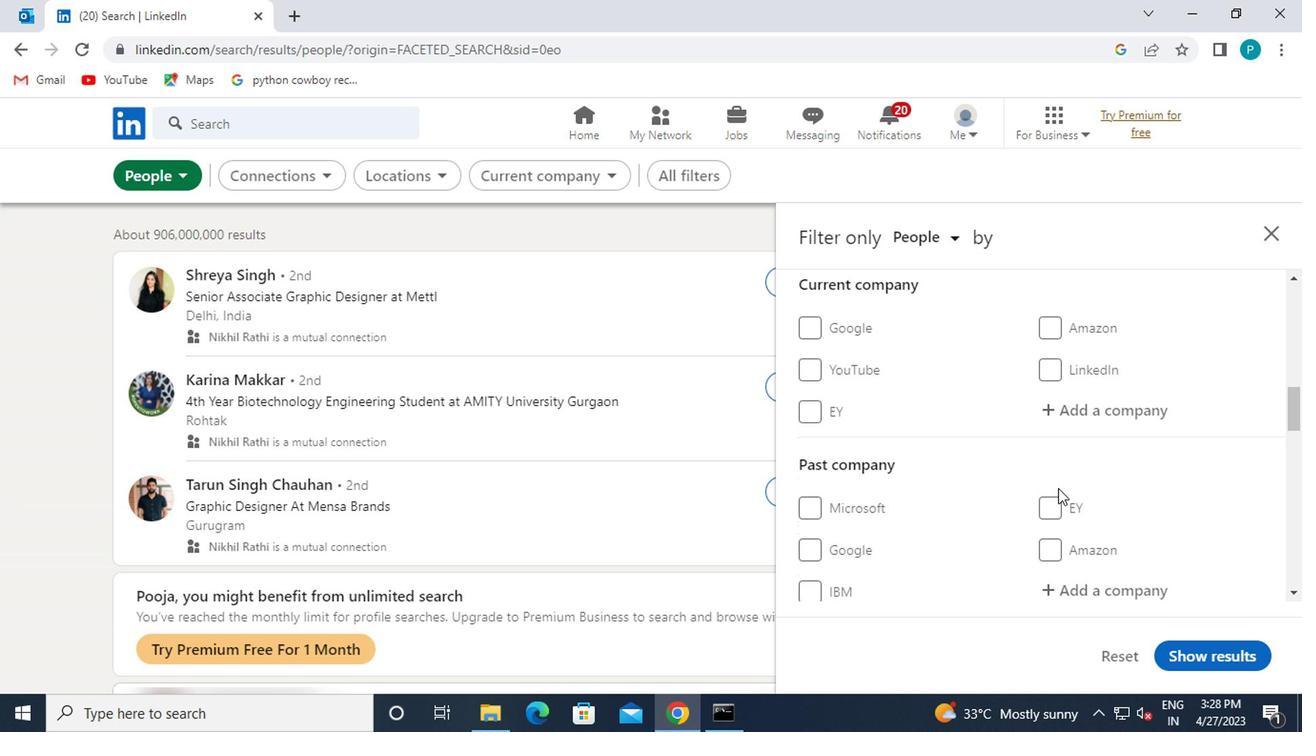 
Action: Mouse scrolled (1048, 501) with delta (0, 0)
Screenshot: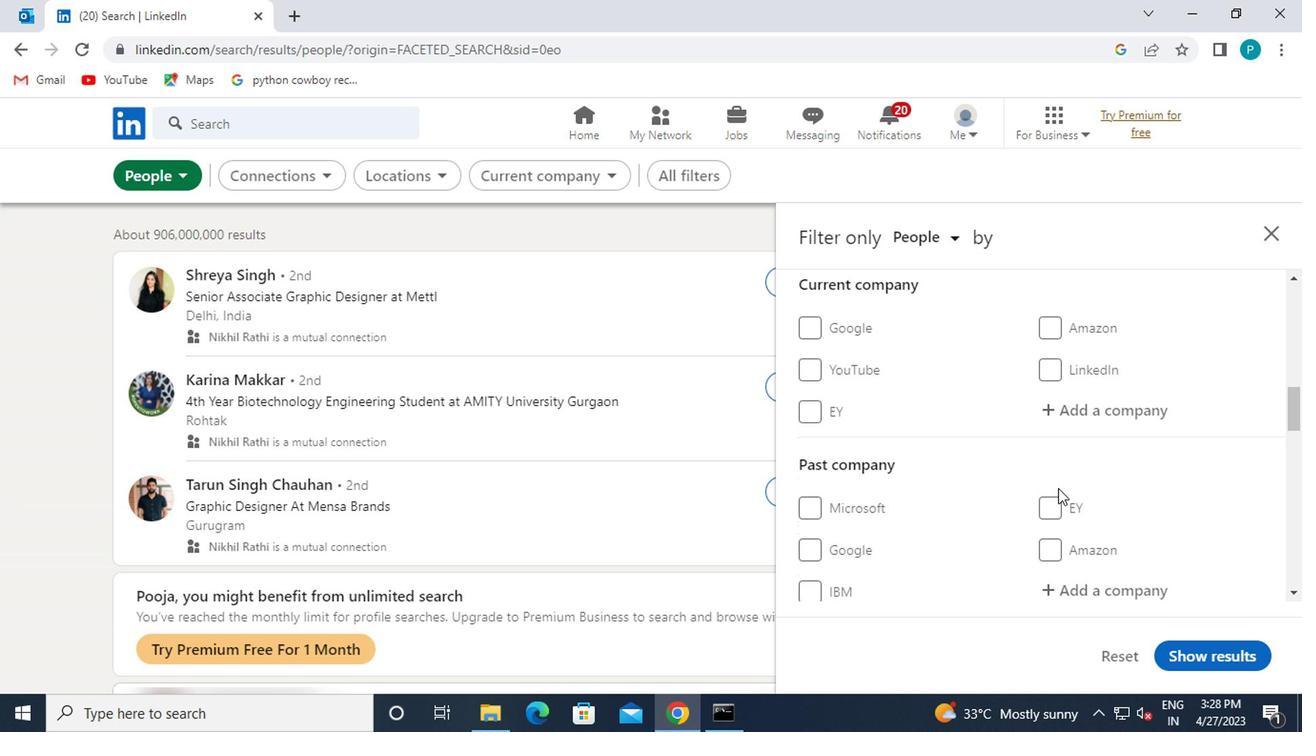 
Action: Mouse moved to (972, 499)
Screenshot: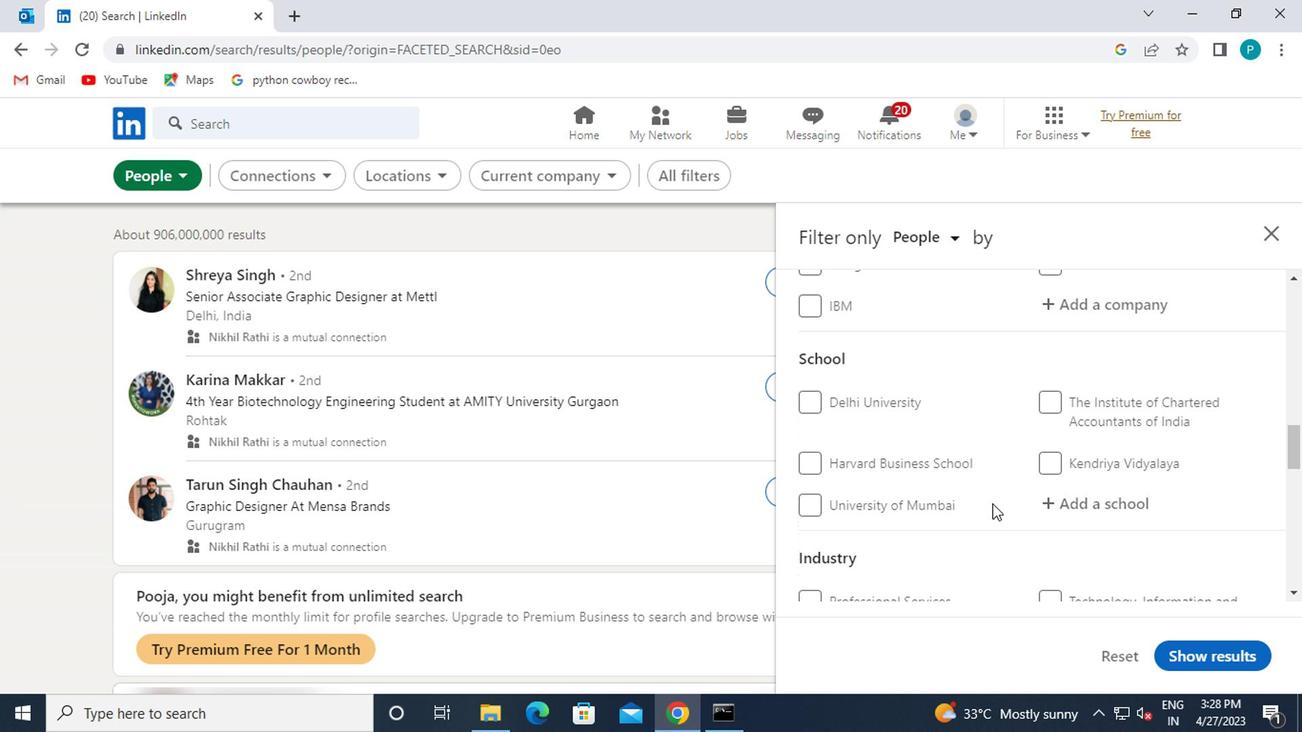 
Action: Mouse scrolled (972, 499) with delta (0, 0)
Screenshot: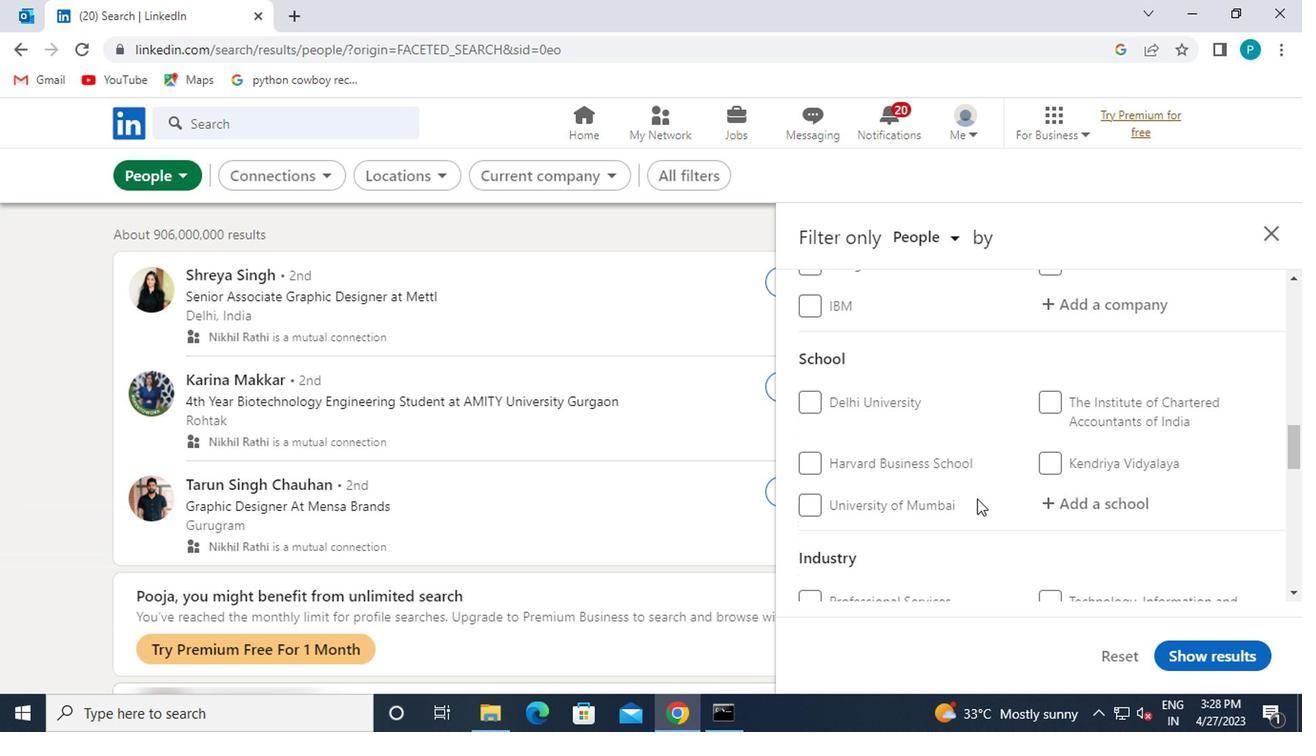 
Action: Mouse moved to (970, 499)
Screenshot: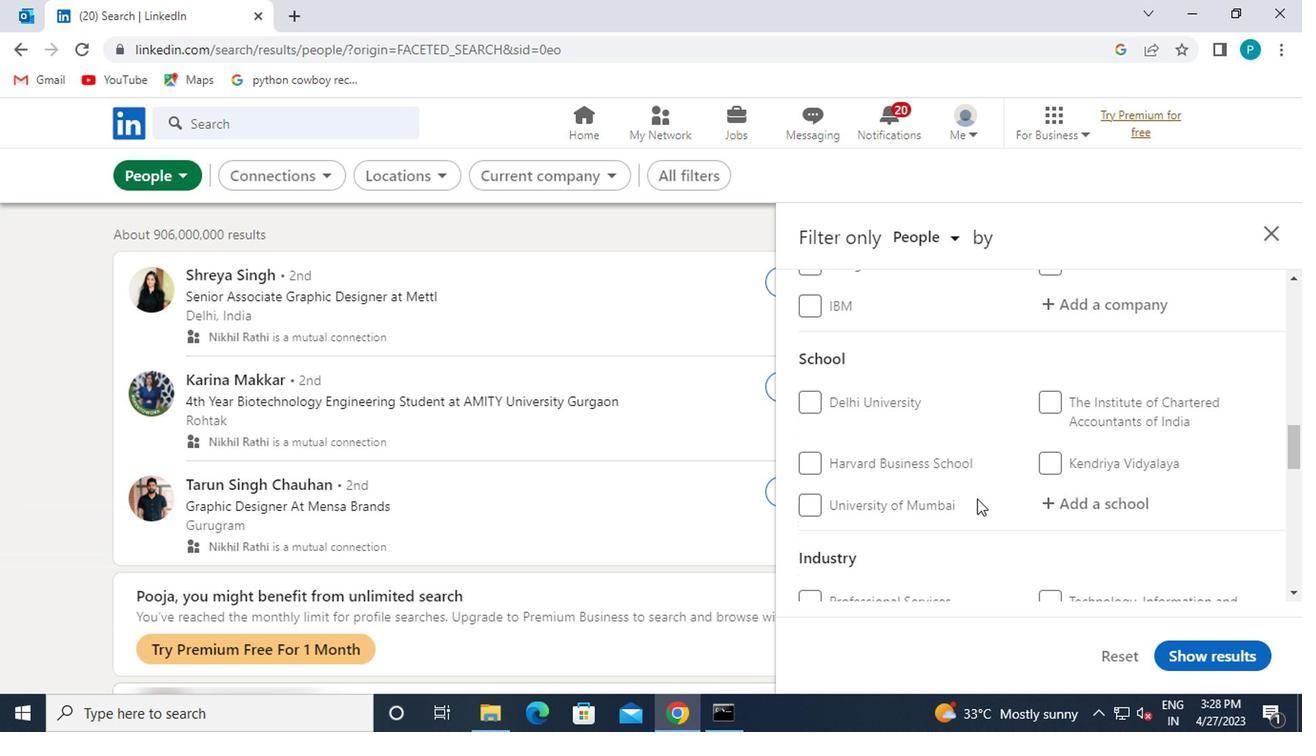 
Action: Mouse scrolled (970, 498) with delta (0, 0)
Screenshot: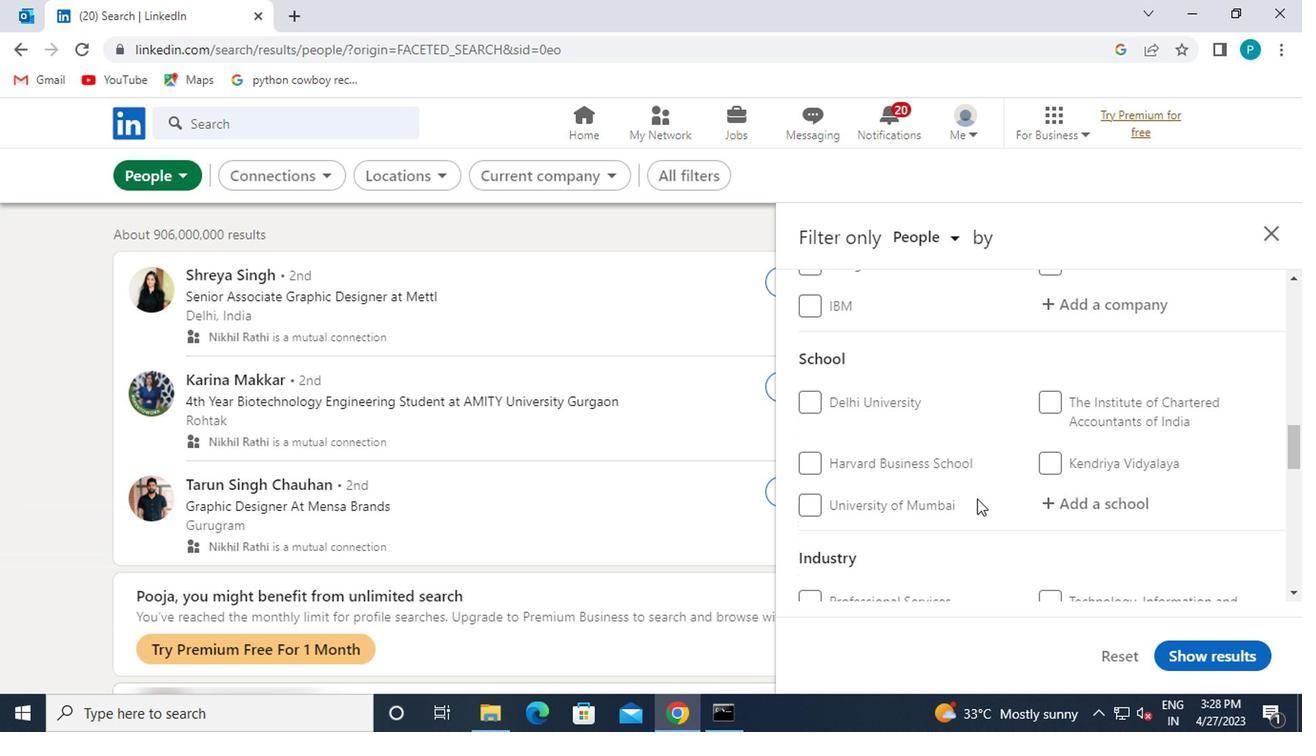 
Action: Mouse scrolled (970, 498) with delta (0, 0)
Screenshot: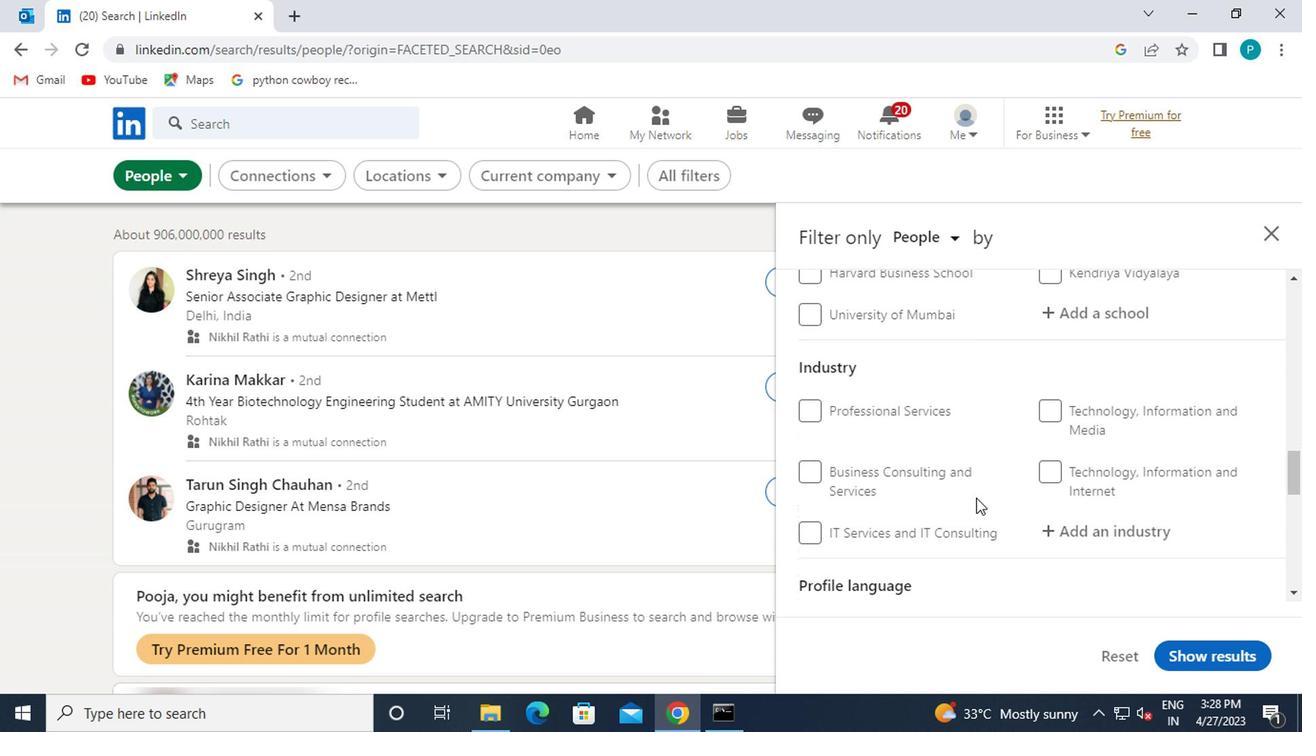
Action: Mouse moved to (970, 499)
Screenshot: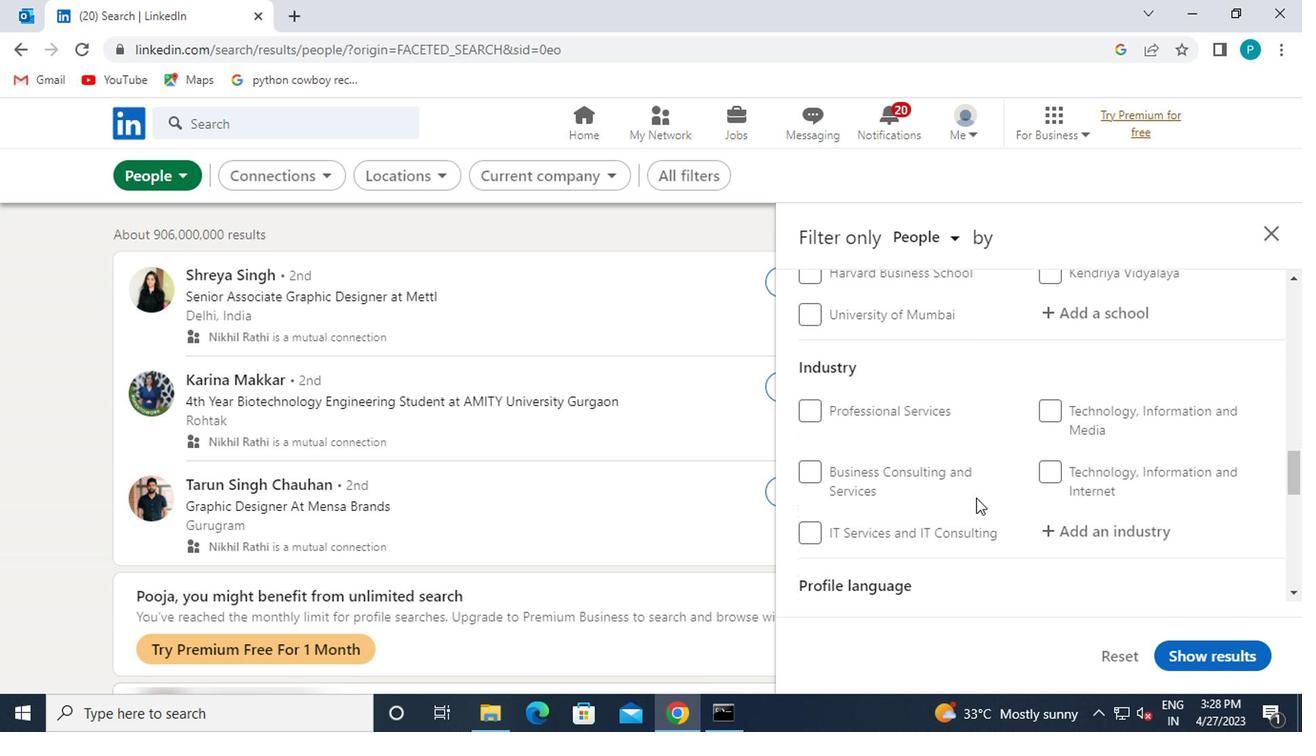 
Action: Mouse scrolled (970, 498) with delta (0, 0)
Screenshot: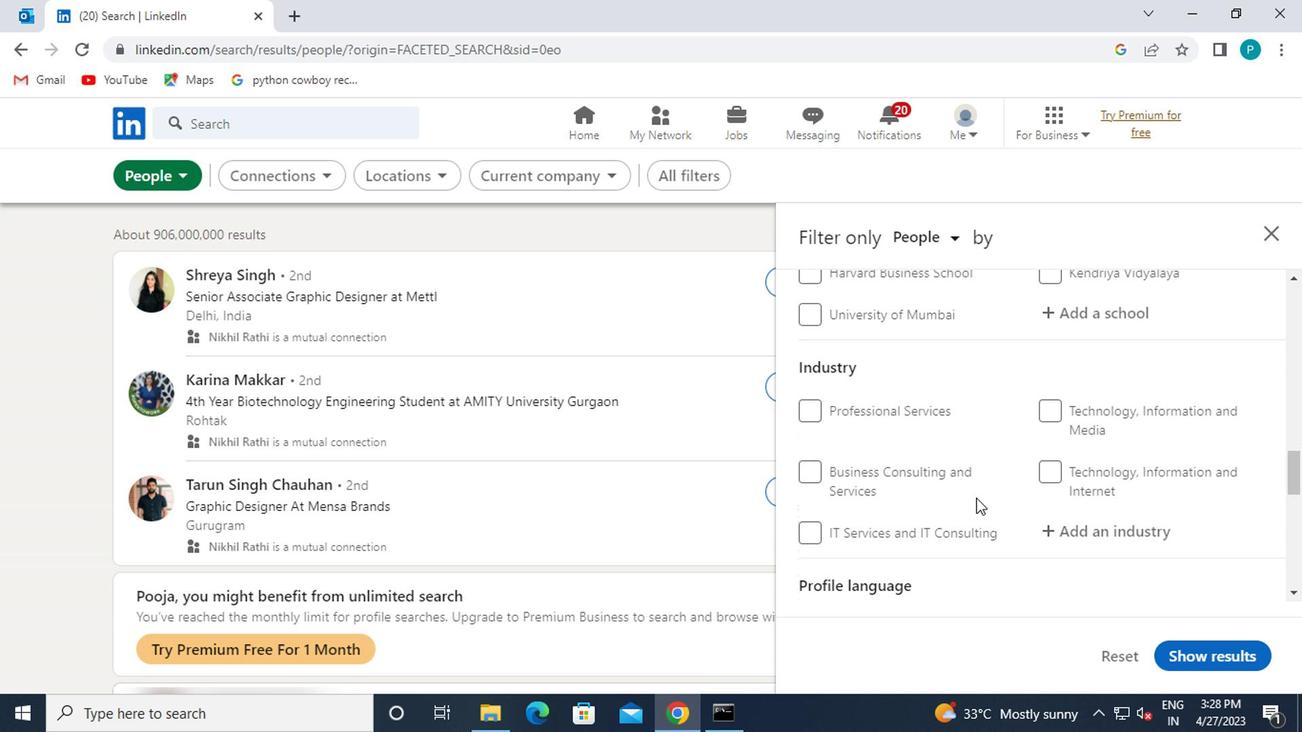 
Action: Mouse scrolled (970, 498) with delta (0, 0)
Screenshot: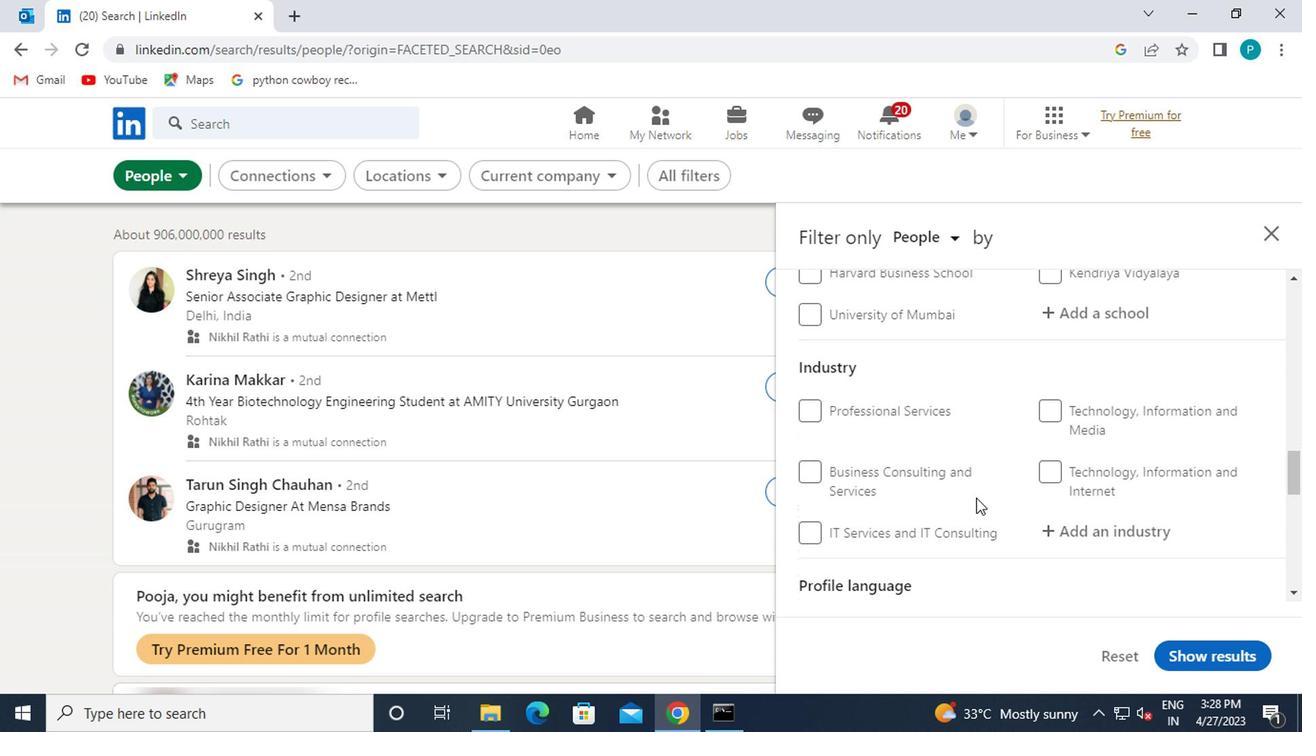 
Action: Mouse moved to (1045, 391)
Screenshot: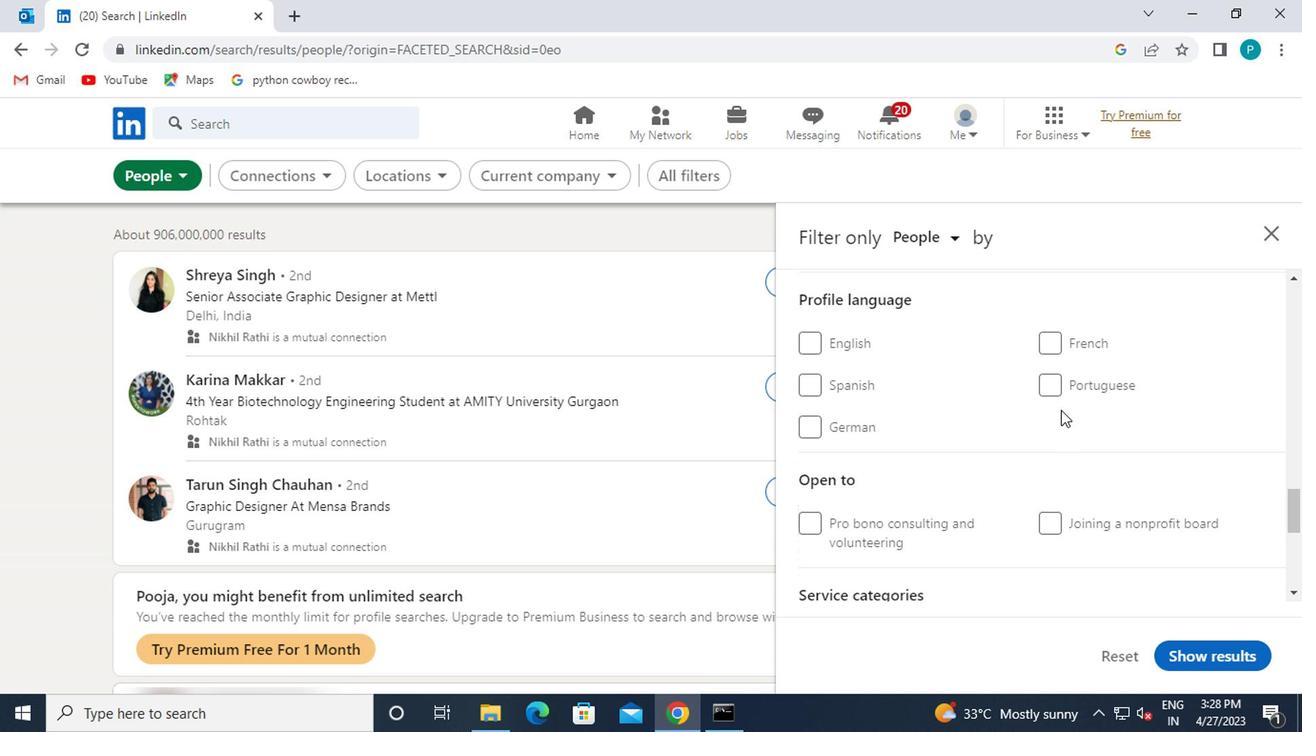 
Action: Mouse pressed left at (1045, 391)
Screenshot: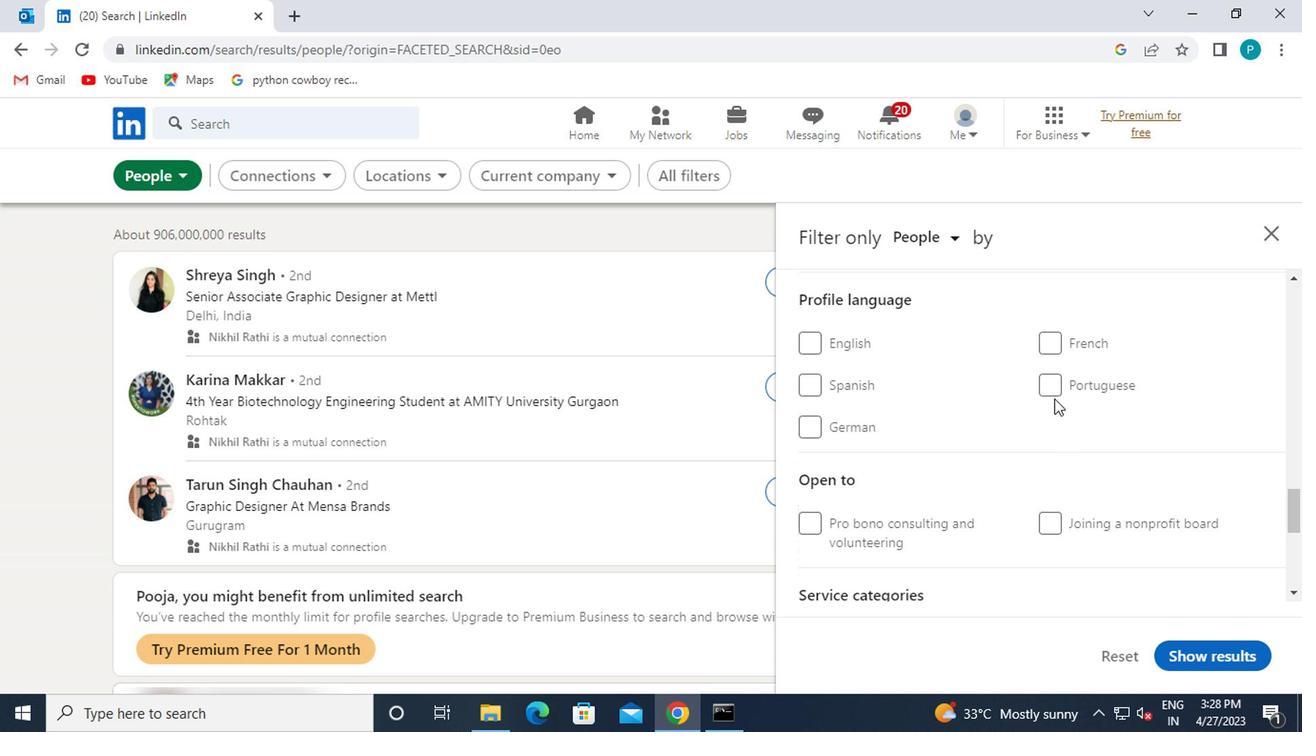 
Action: Mouse moved to (1040, 398)
Screenshot: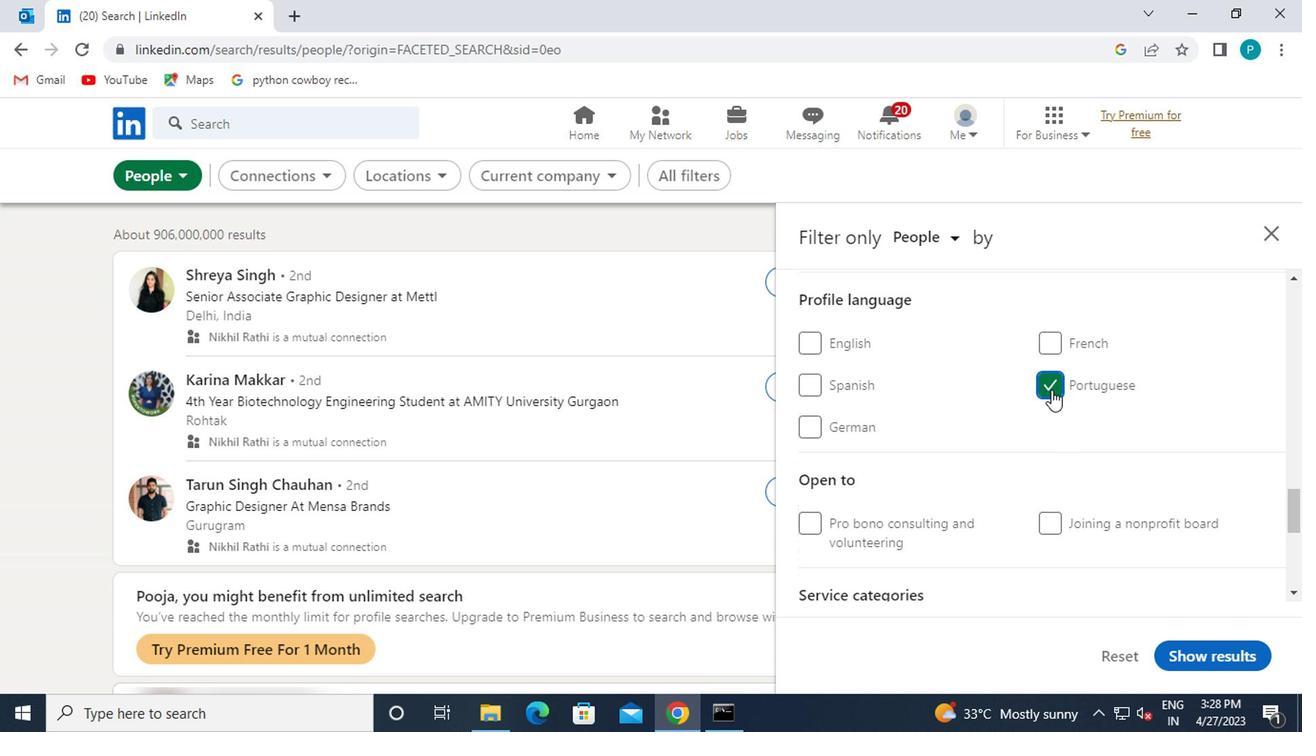 
Action: Mouse scrolled (1040, 398) with delta (0, 0)
Screenshot: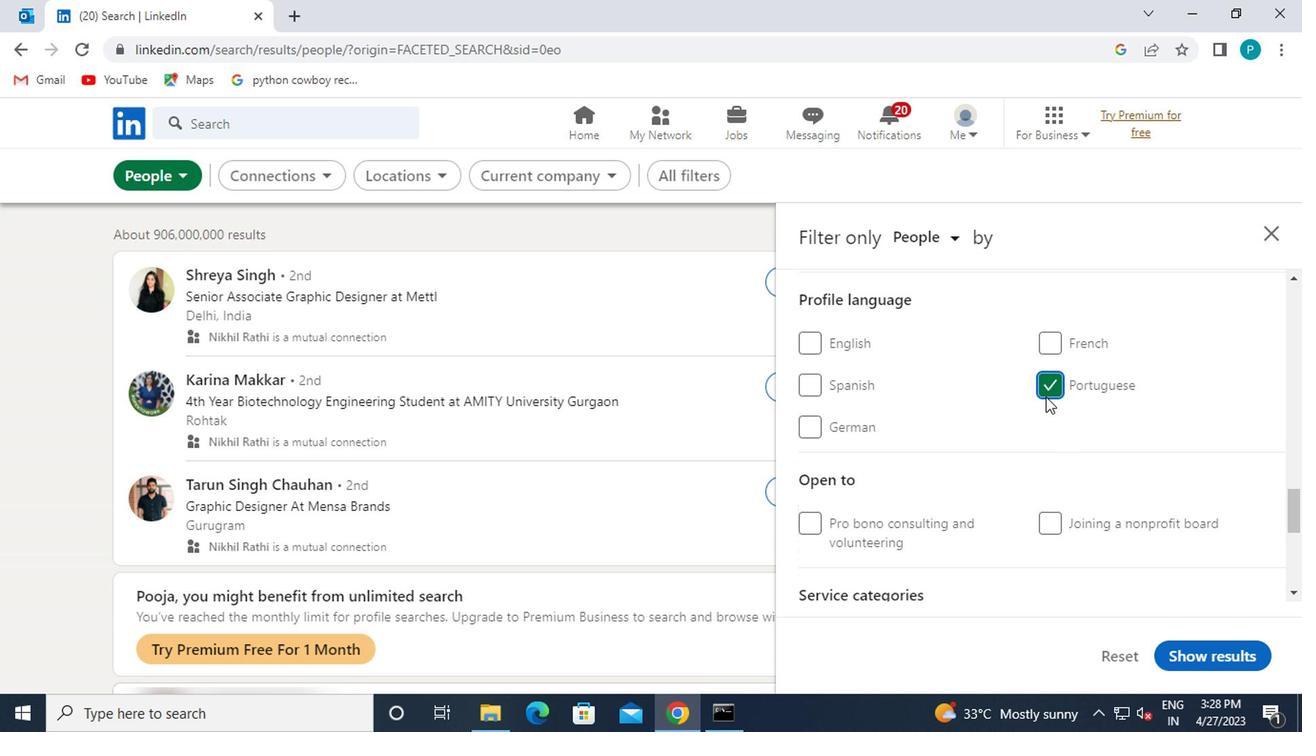 
Action: Mouse scrolled (1040, 398) with delta (0, 0)
Screenshot: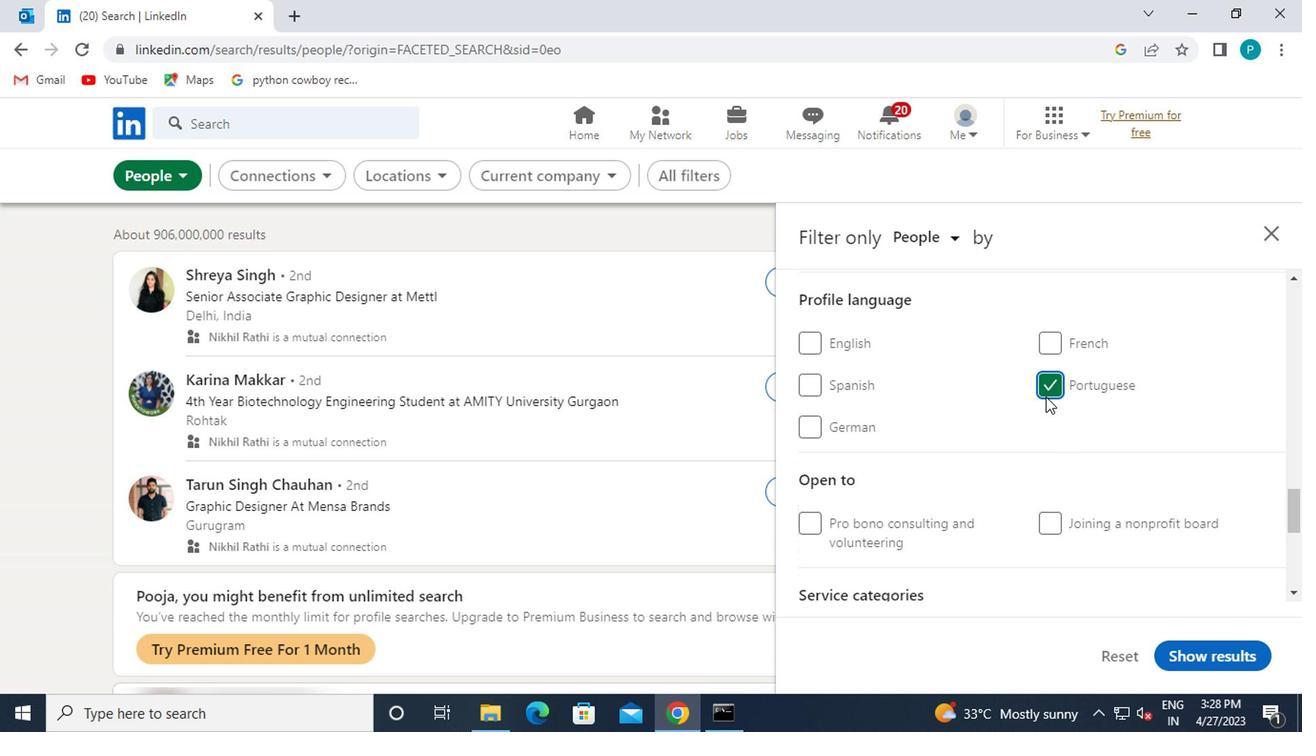 
Action: Mouse scrolled (1040, 398) with delta (0, 0)
Screenshot: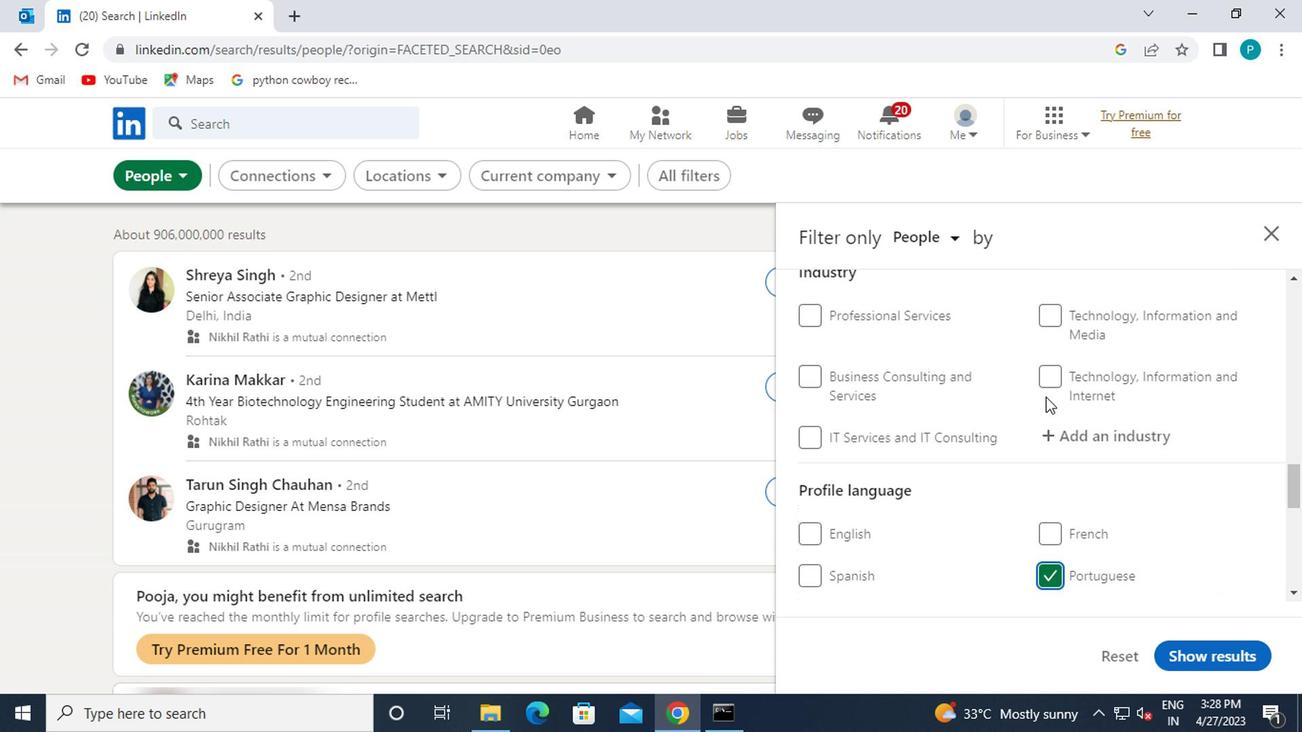 
Action: Mouse scrolled (1040, 398) with delta (0, 0)
Screenshot: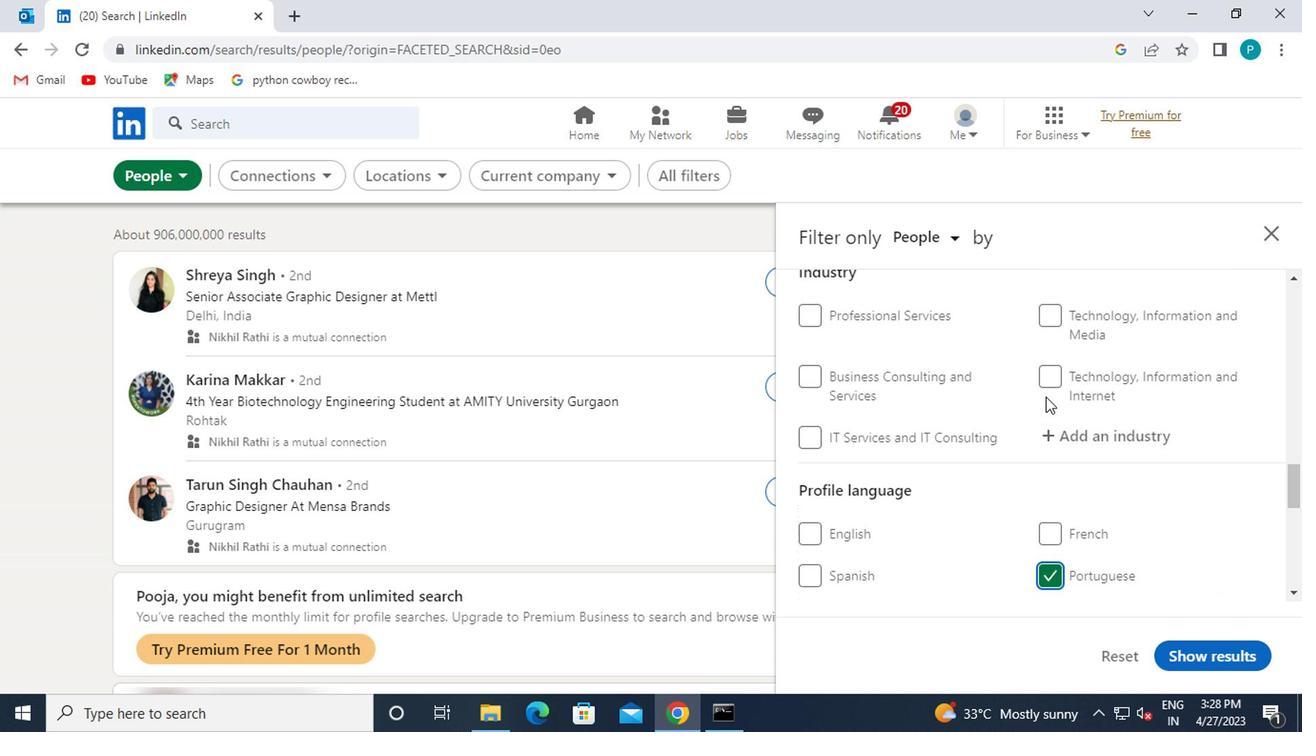 
Action: Mouse scrolled (1040, 398) with delta (0, 0)
Screenshot: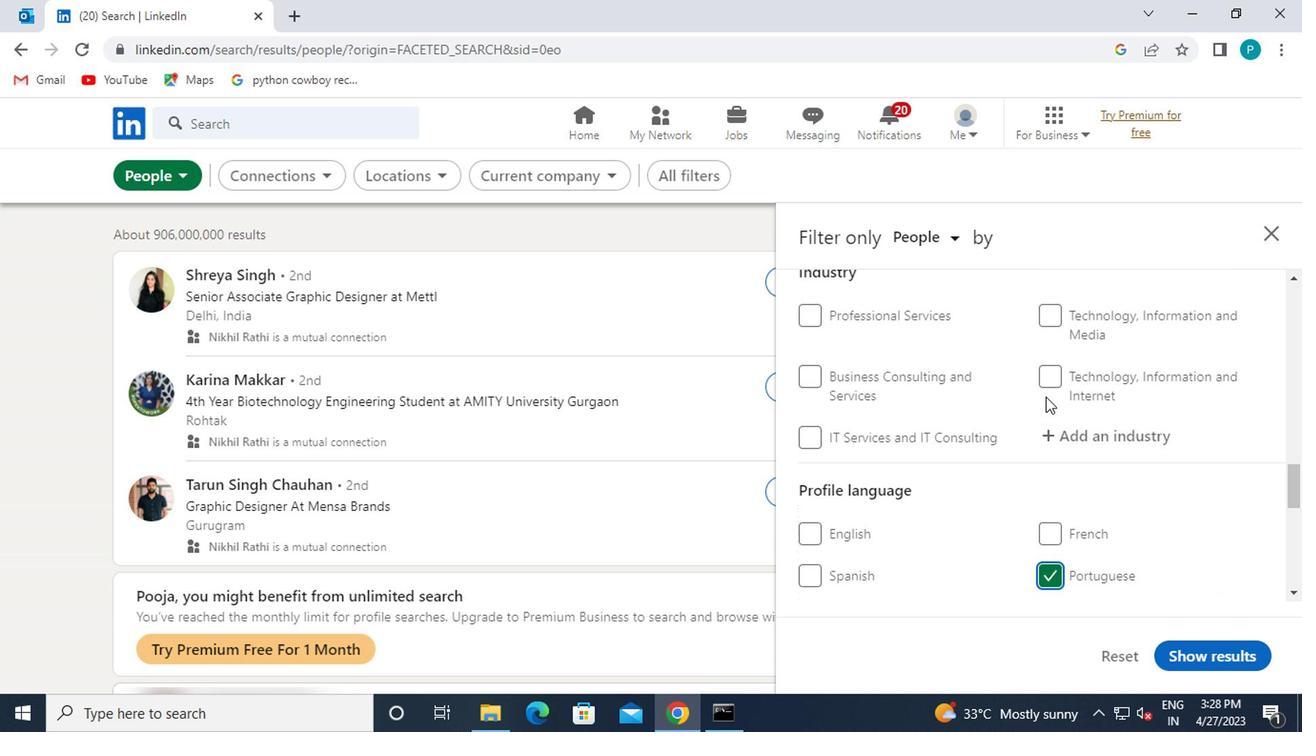 
Action: Mouse scrolled (1040, 398) with delta (0, 0)
Screenshot: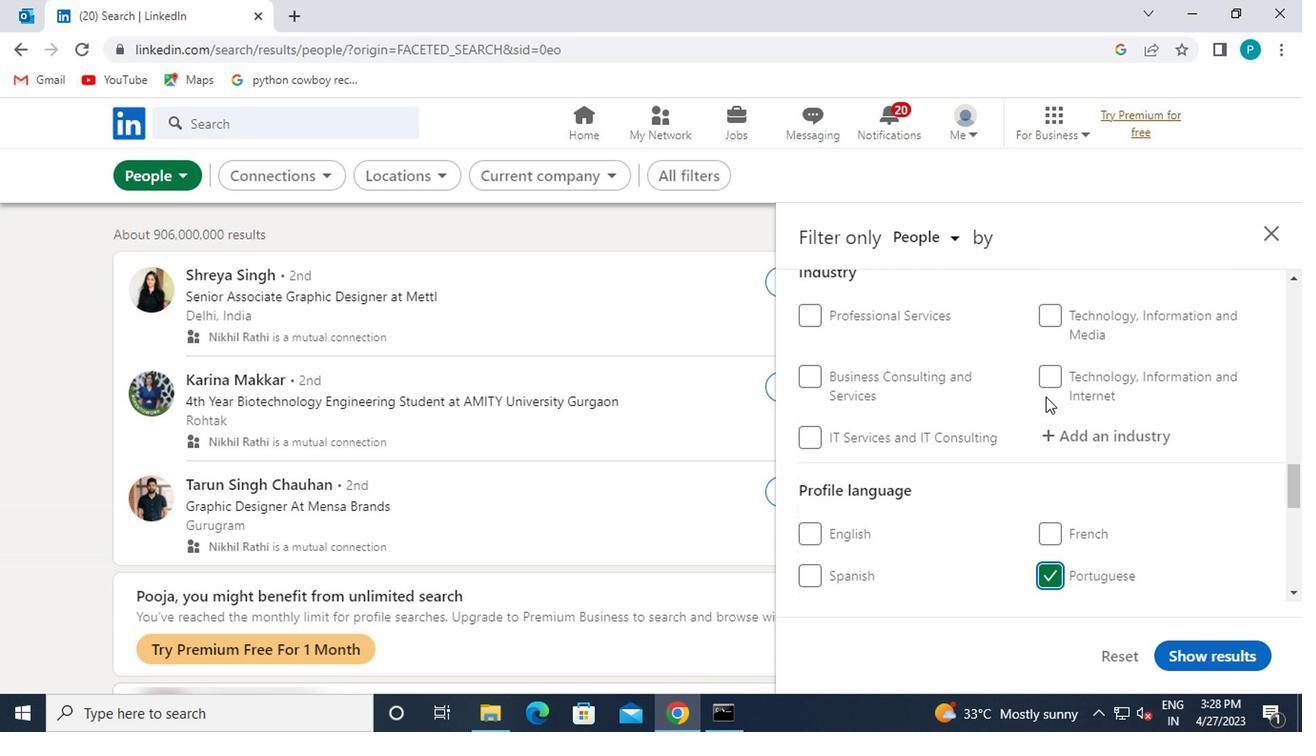 
Action: Mouse scrolled (1040, 398) with delta (0, 0)
Screenshot: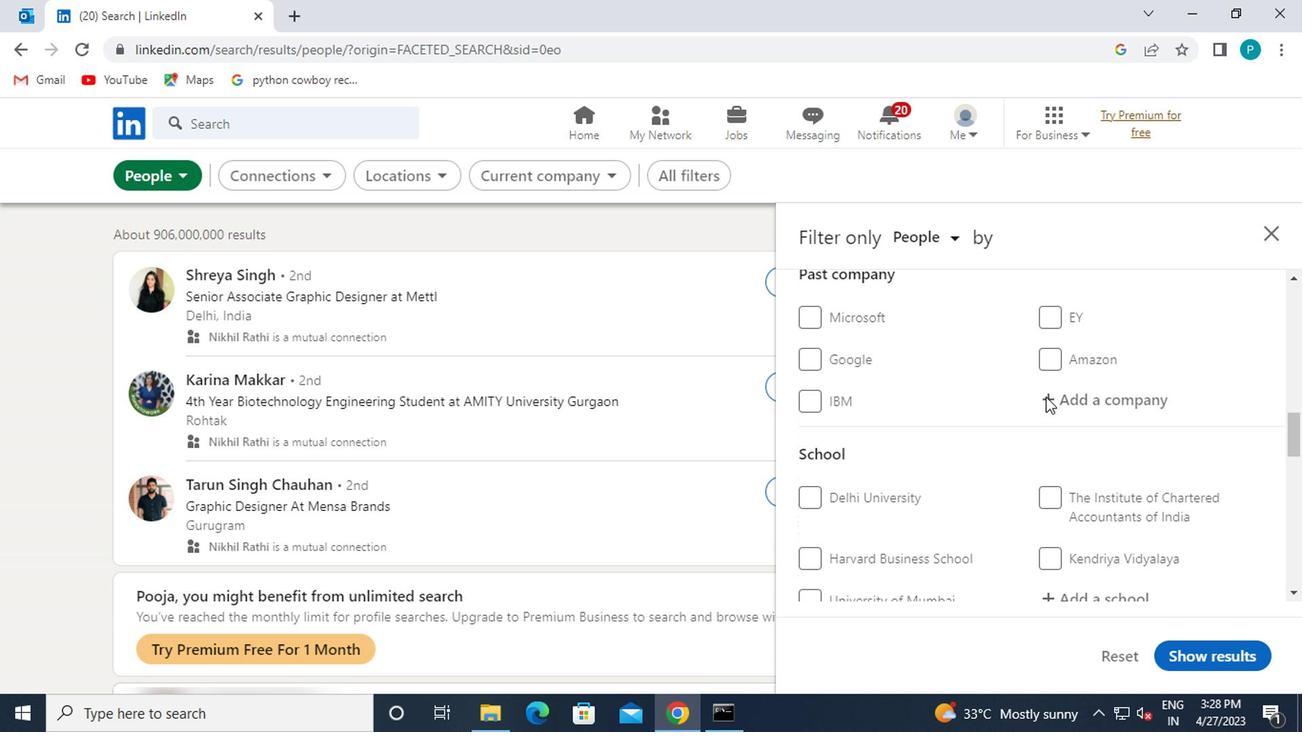 
Action: Mouse scrolled (1040, 398) with delta (0, 0)
Screenshot: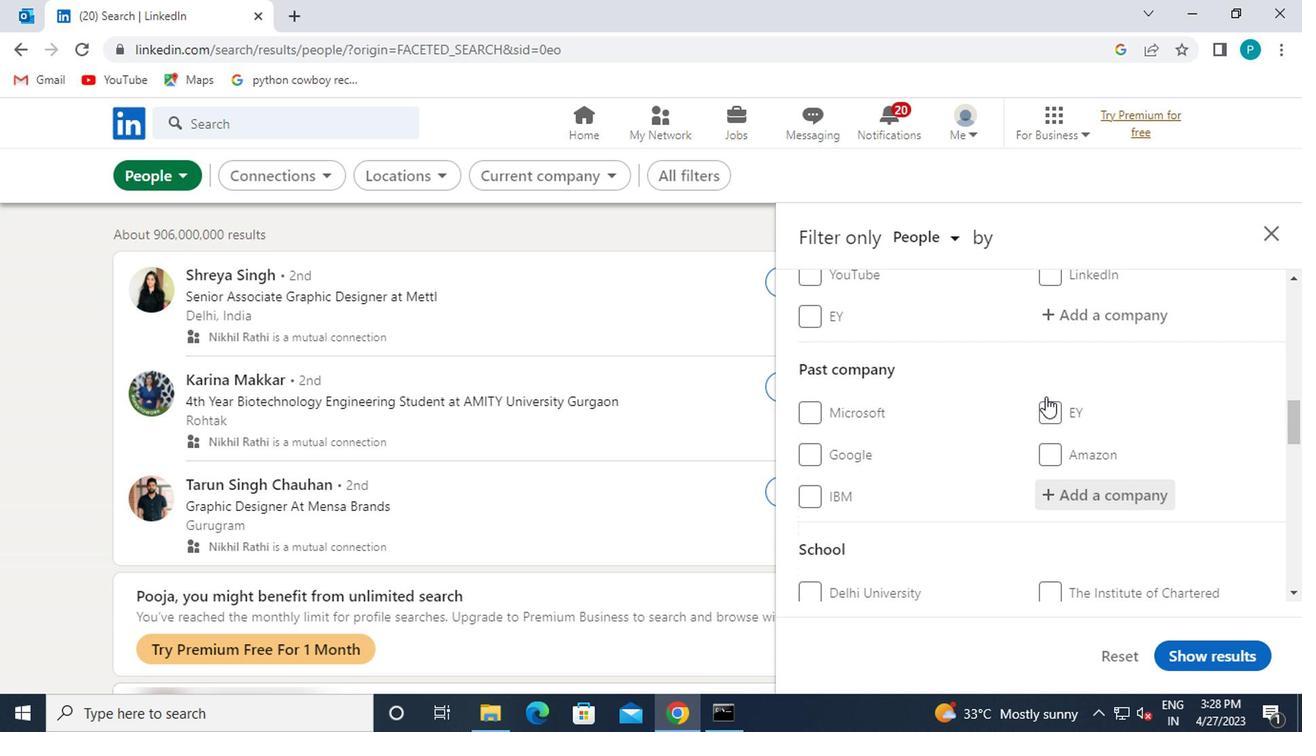 
Action: Mouse scrolled (1040, 398) with delta (0, 0)
Screenshot: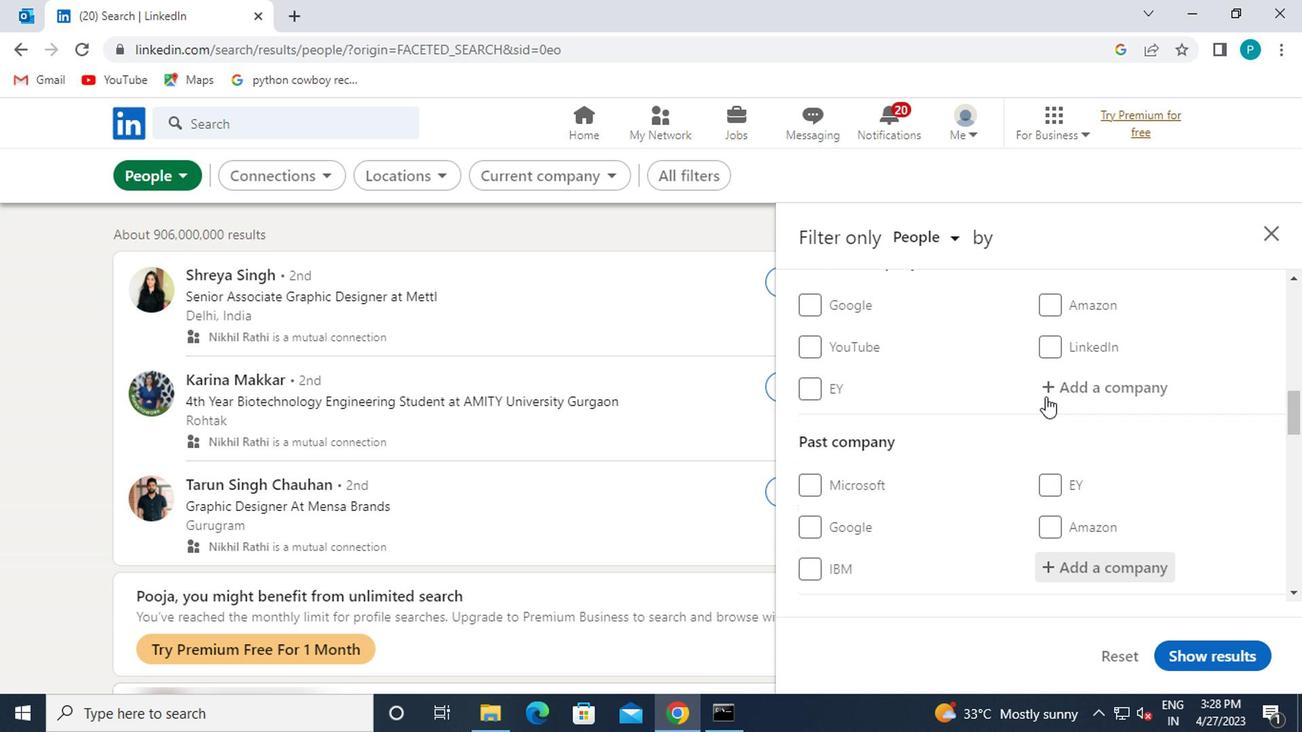 
Action: Mouse moved to (1097, 499)
Screenshot: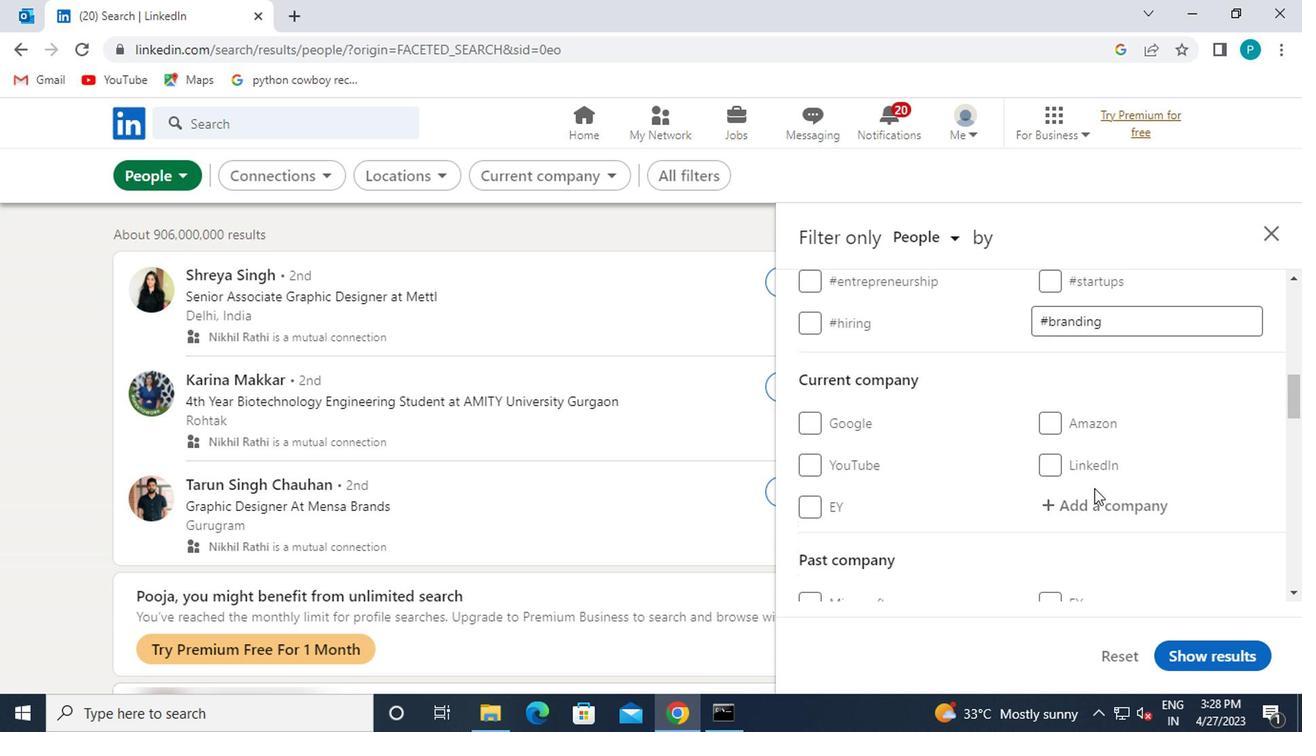 
Action: Mouse pressed left at (1097, 499)
Screenshot: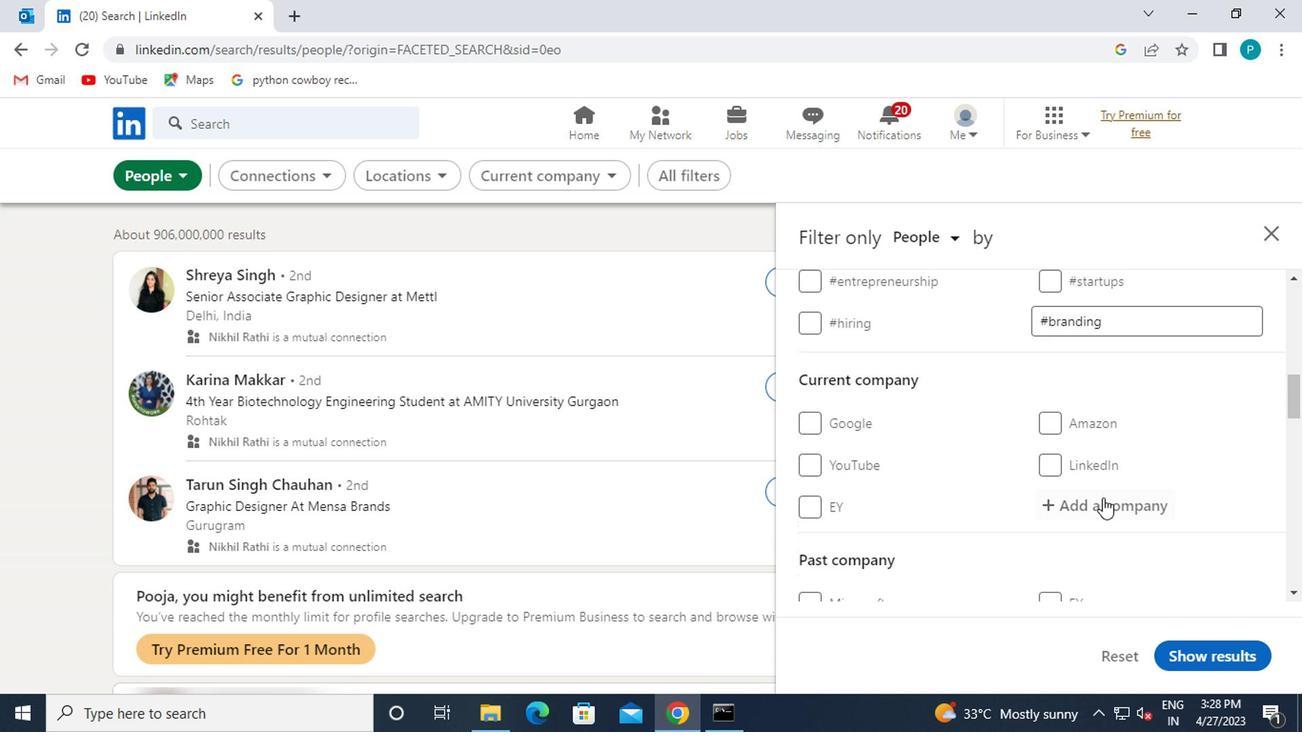 
Action: Mouse moved to (1113, 529)
Screenshot: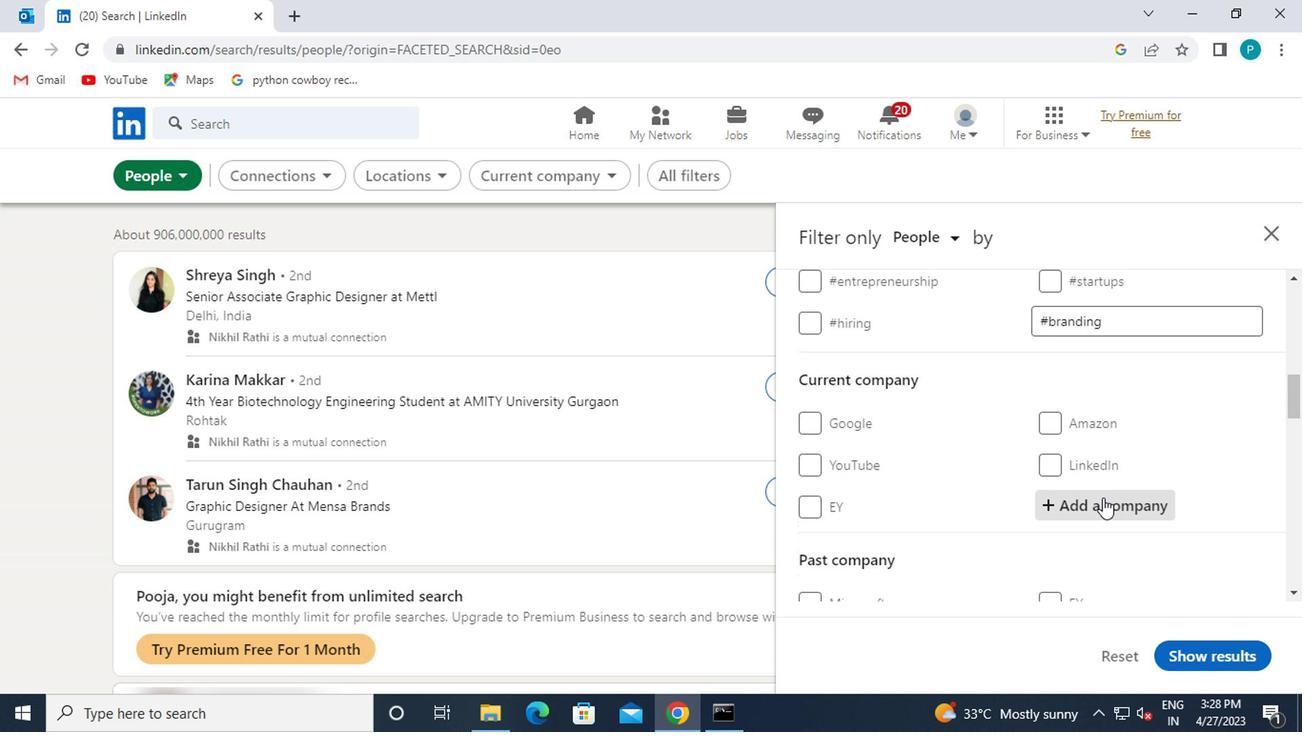 
Action: Key pressed <Key.caps_lock>K<Key.caps_lock>ALPATA
Screenshot: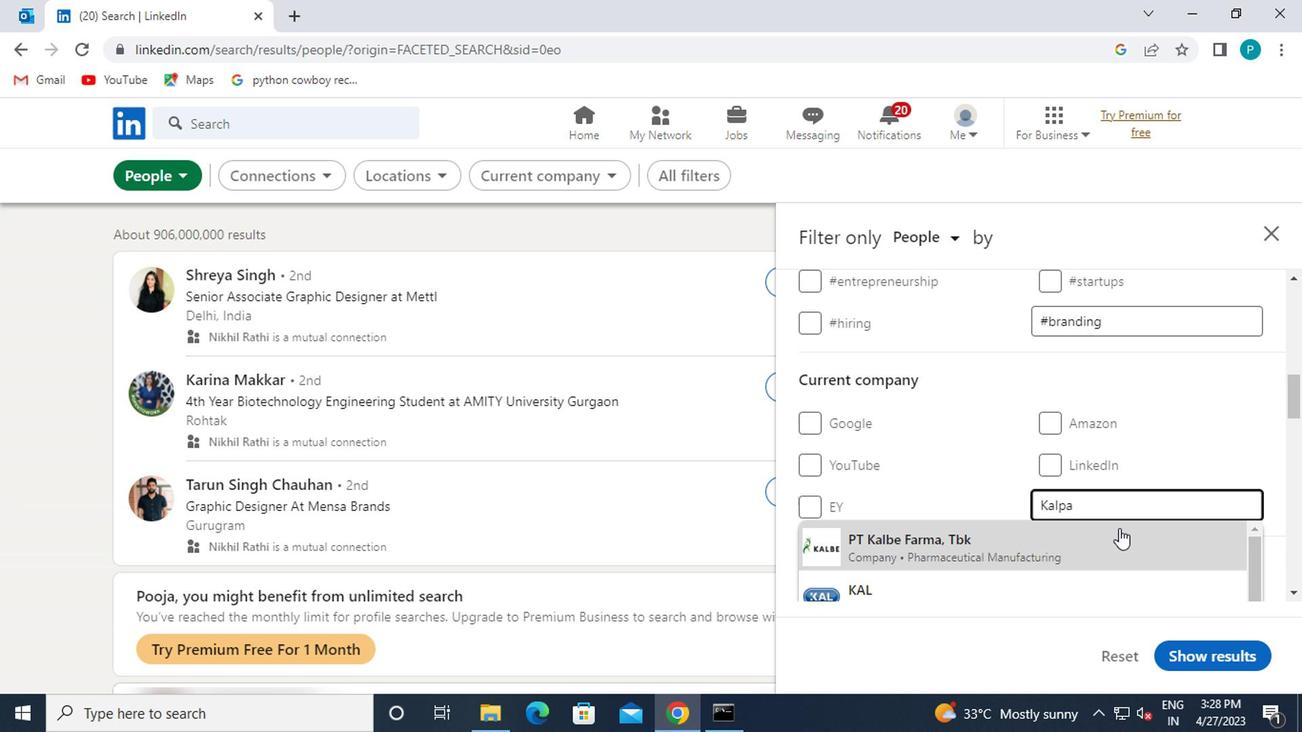 
Action: Mouse moved to (1094, 550)
Screenshot: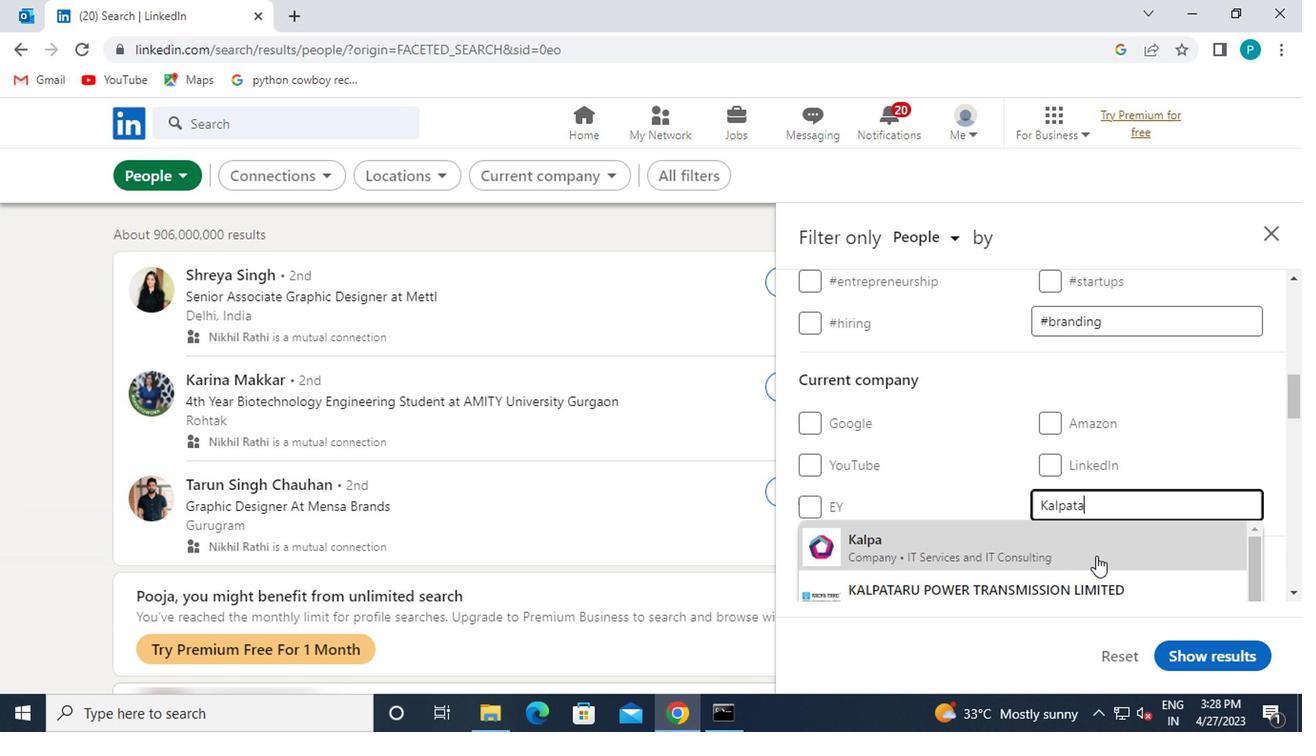 
Action: Key pressed RU
Screenshot: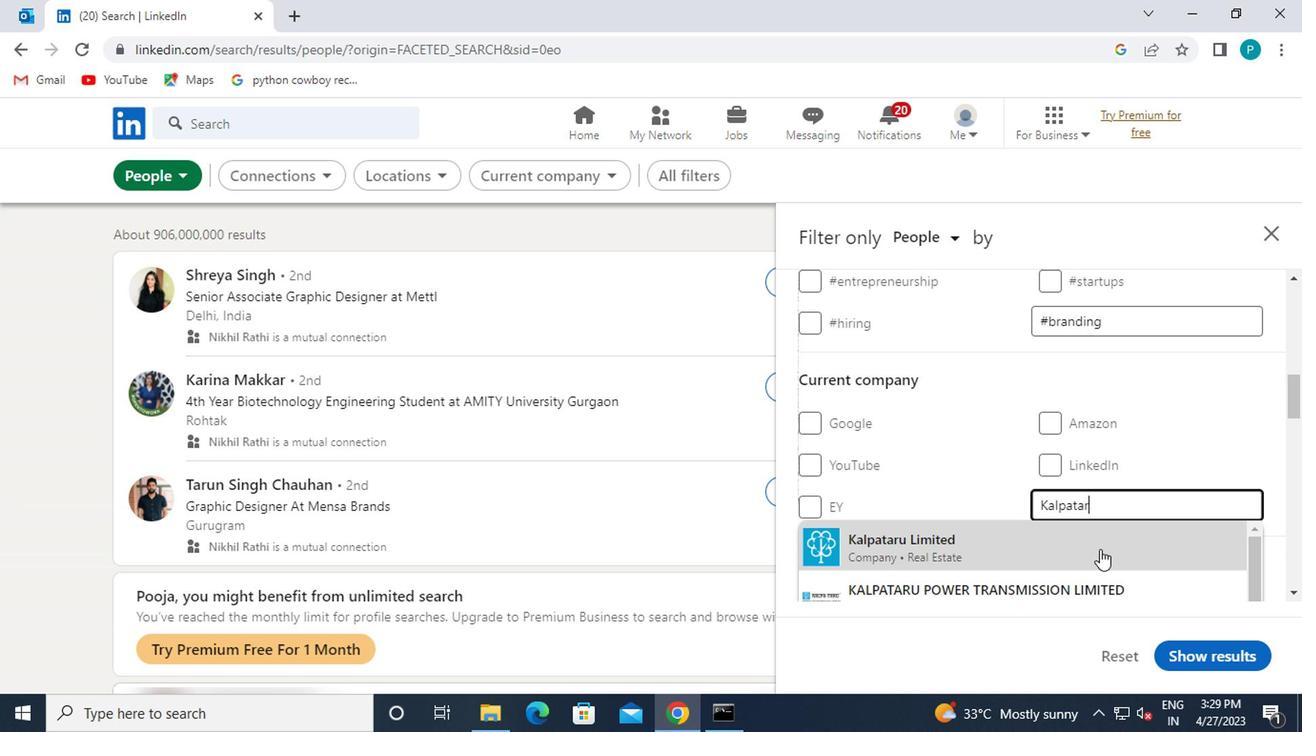 
Action: Mouse moved to (932, 543)
Screenshot: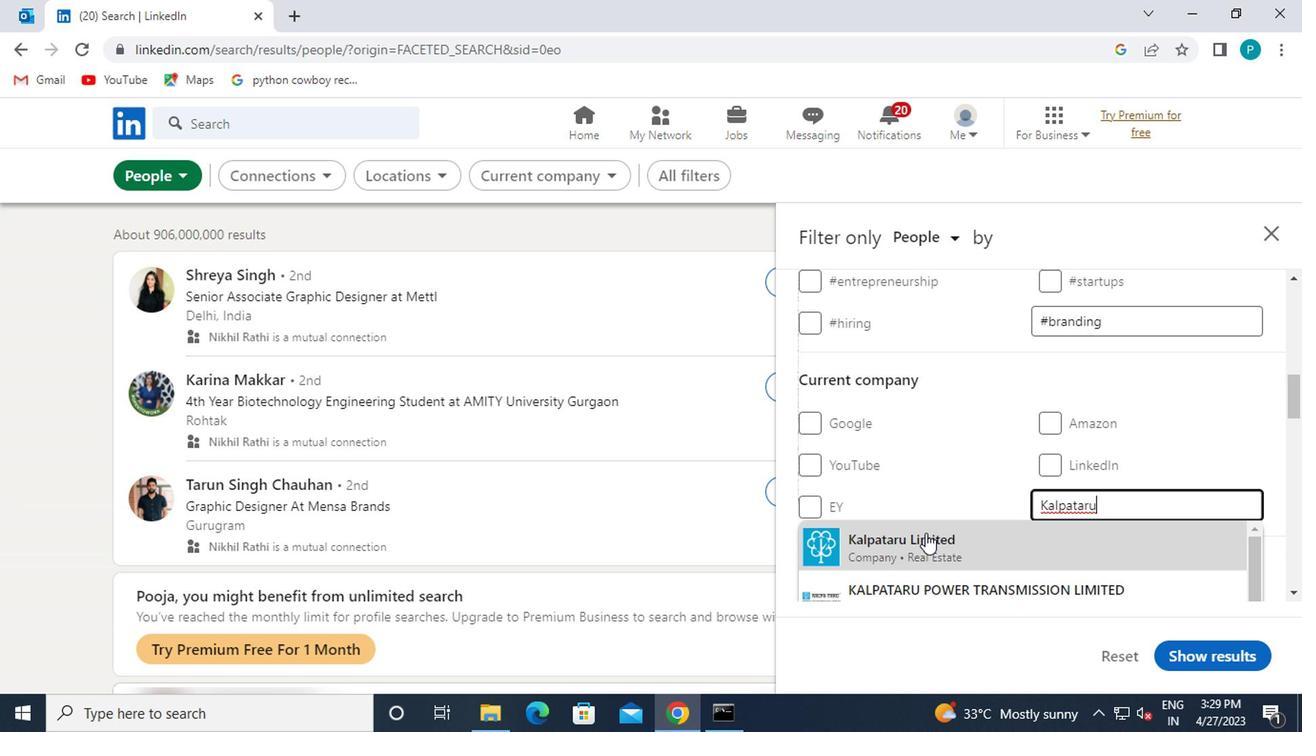 
Action: Mouse pressed left at (932, 543)
Screenshot: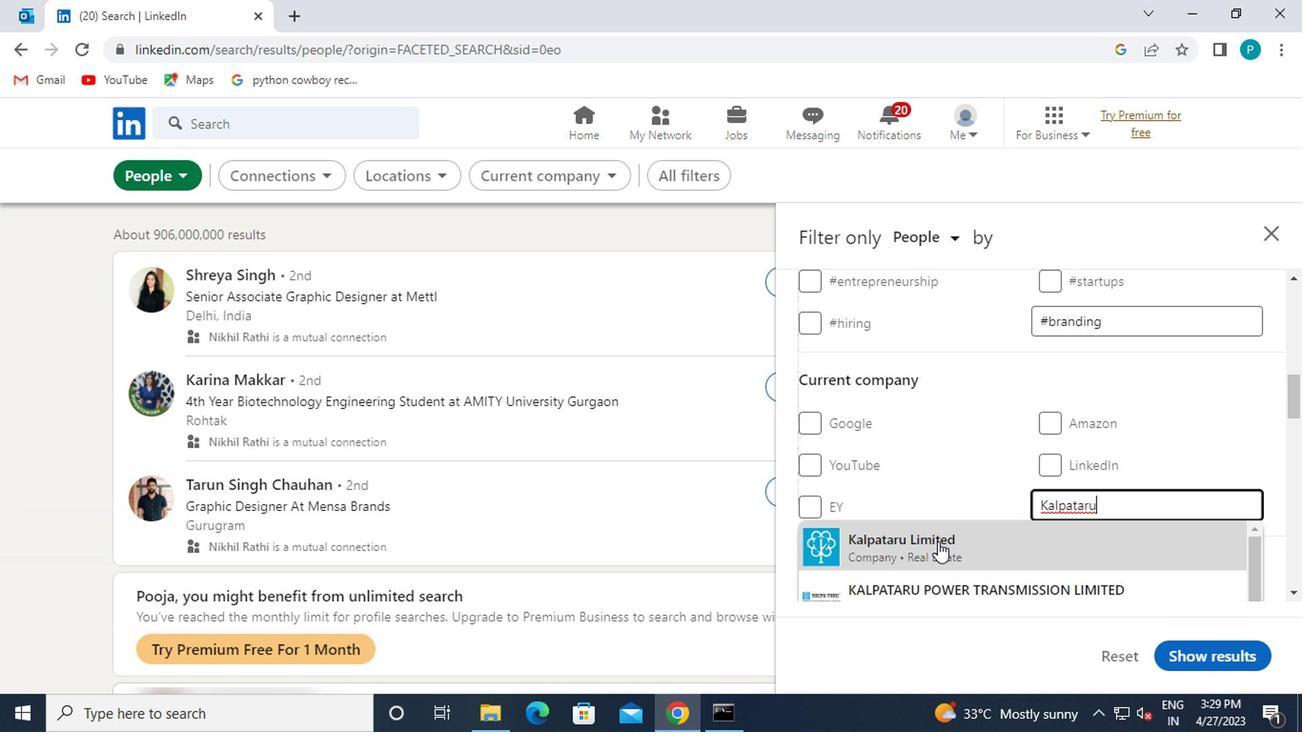 
Action: Mouse moved to (929, 529)
Screenshot: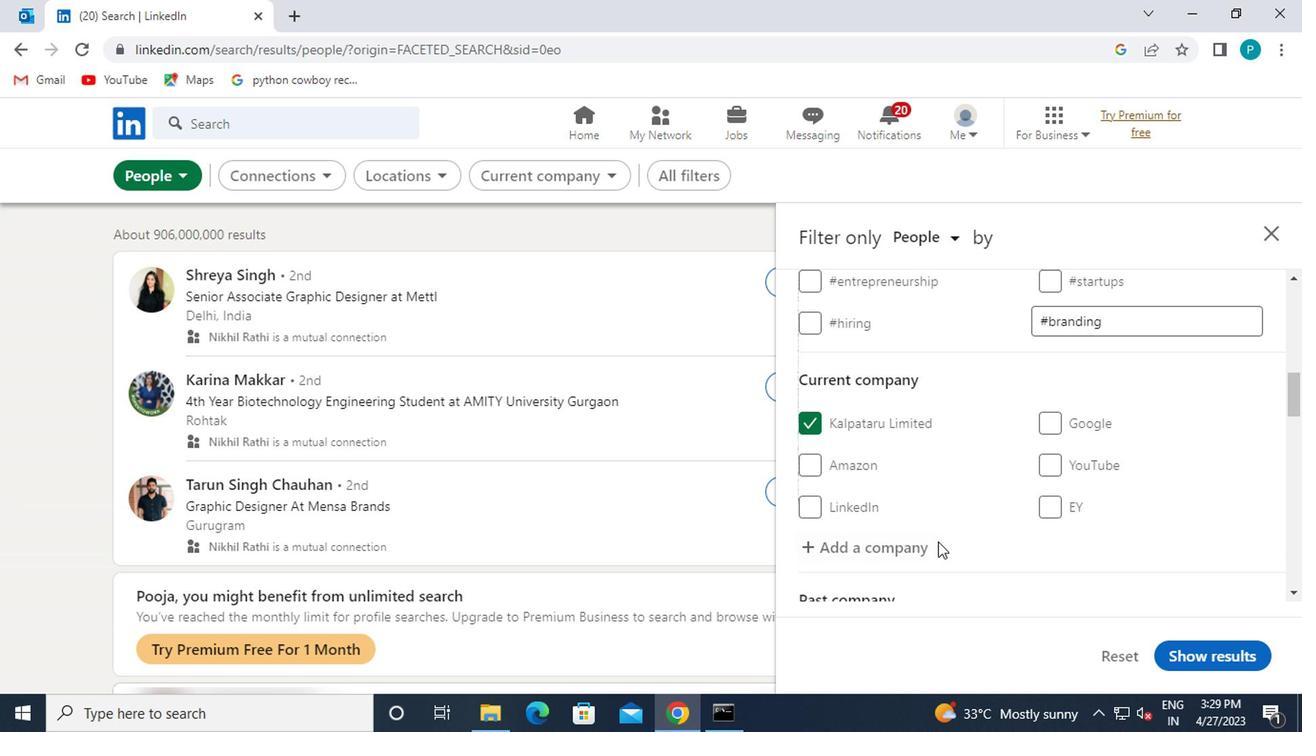 
Action: Mouse scrolled (929, 527) with delta (0, -1)
Screenshot: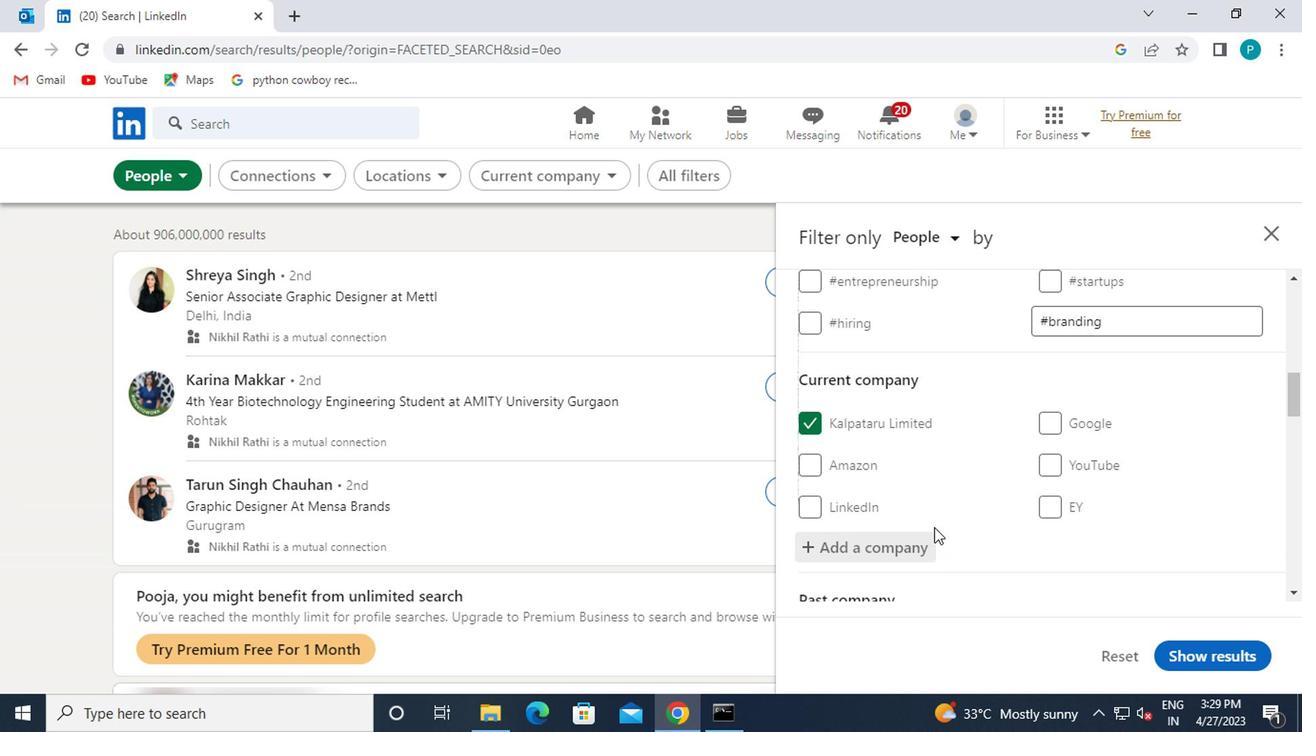 
Action: Mouse scrolled (929, 527) with delta (0, -1)
Screenshot: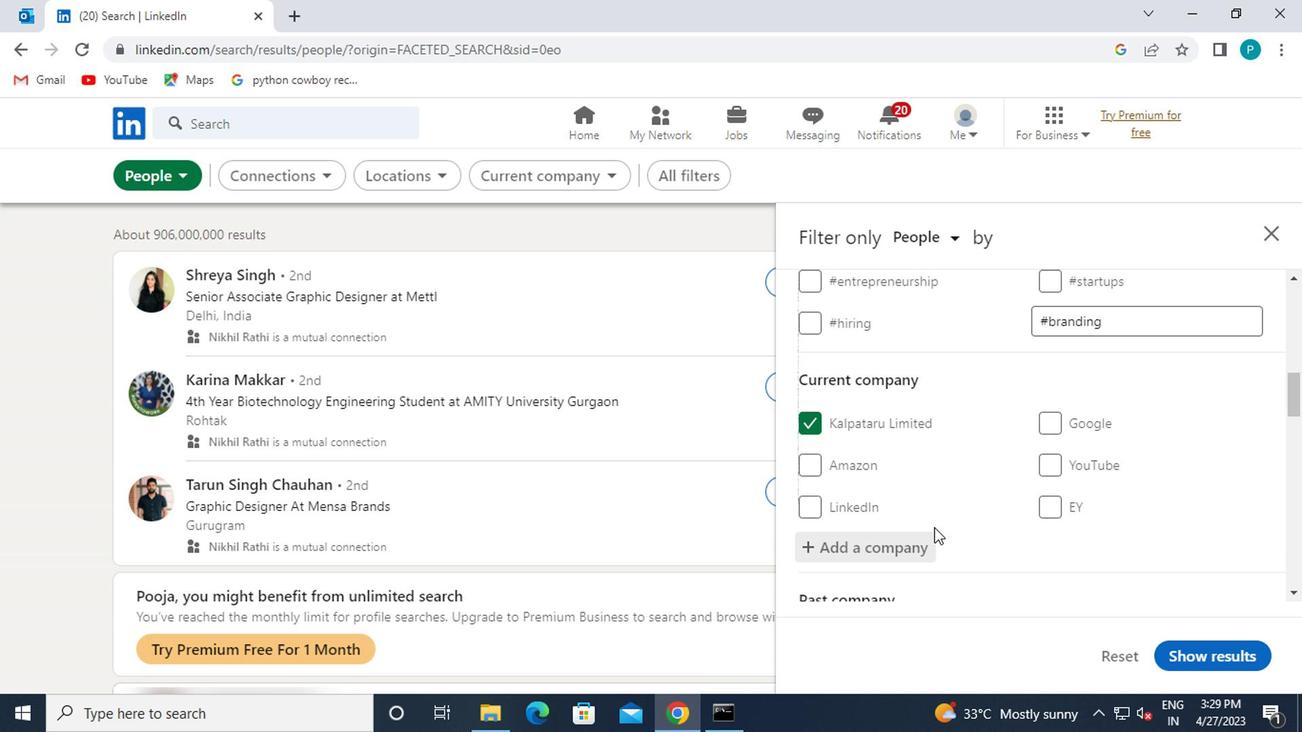 
Action: Mouse scrolled (929, 527) with delta (0, -1)
Screenshot: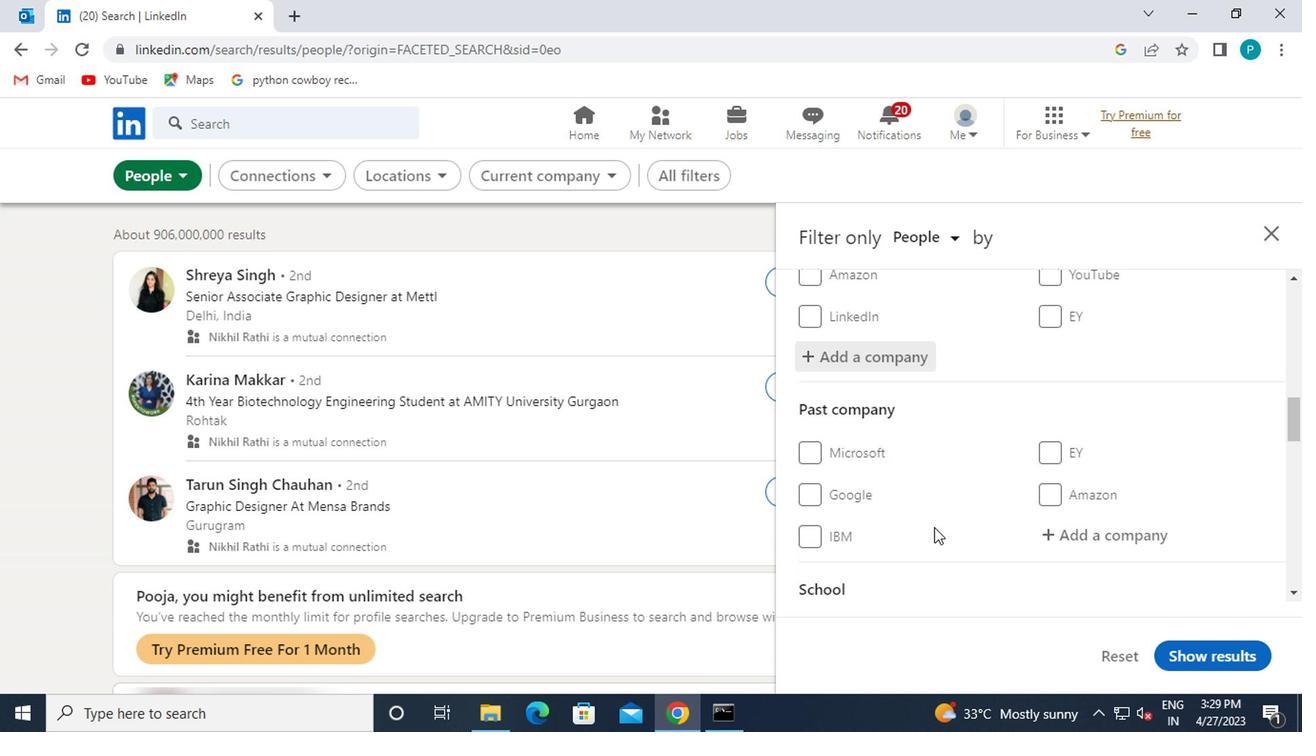 
Action: Mouse scrolled (929, 527) with delta (0, -1)
Screenshot: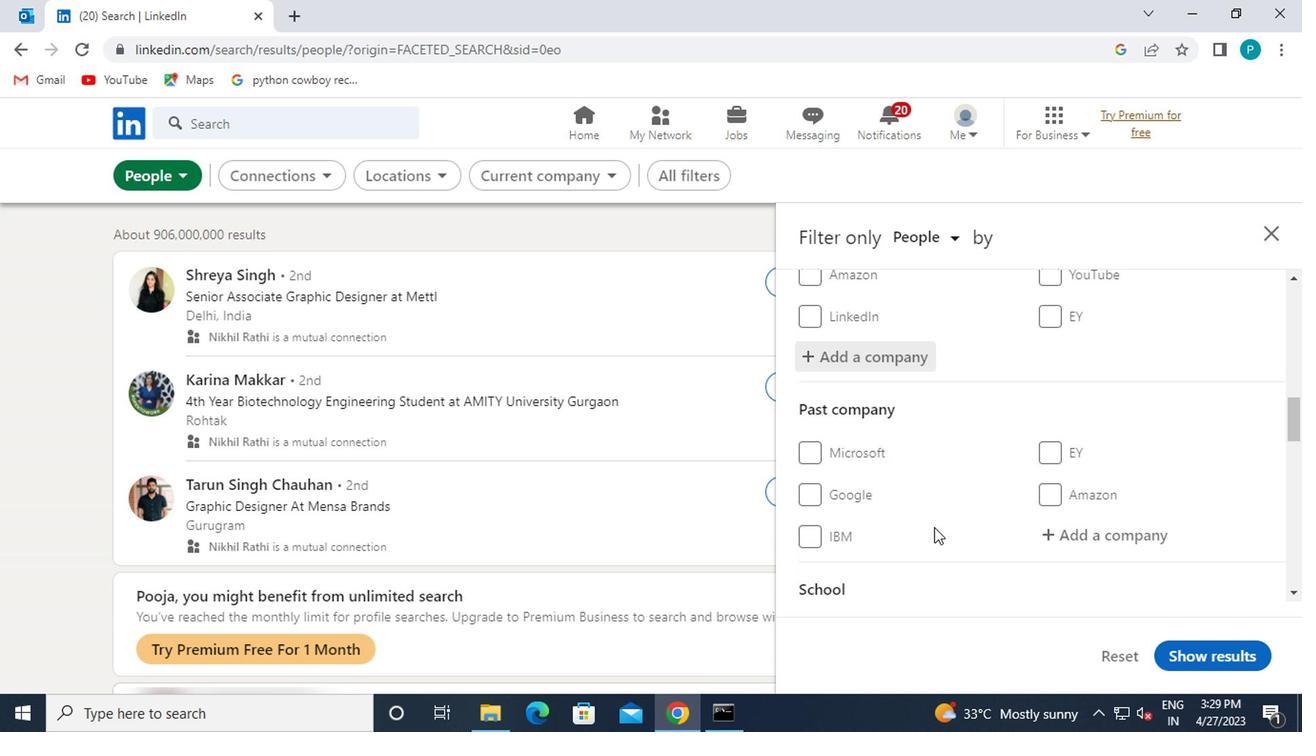 
Action: Mouse scrolled (929, 527) with delta (0, -1)
Screenshot: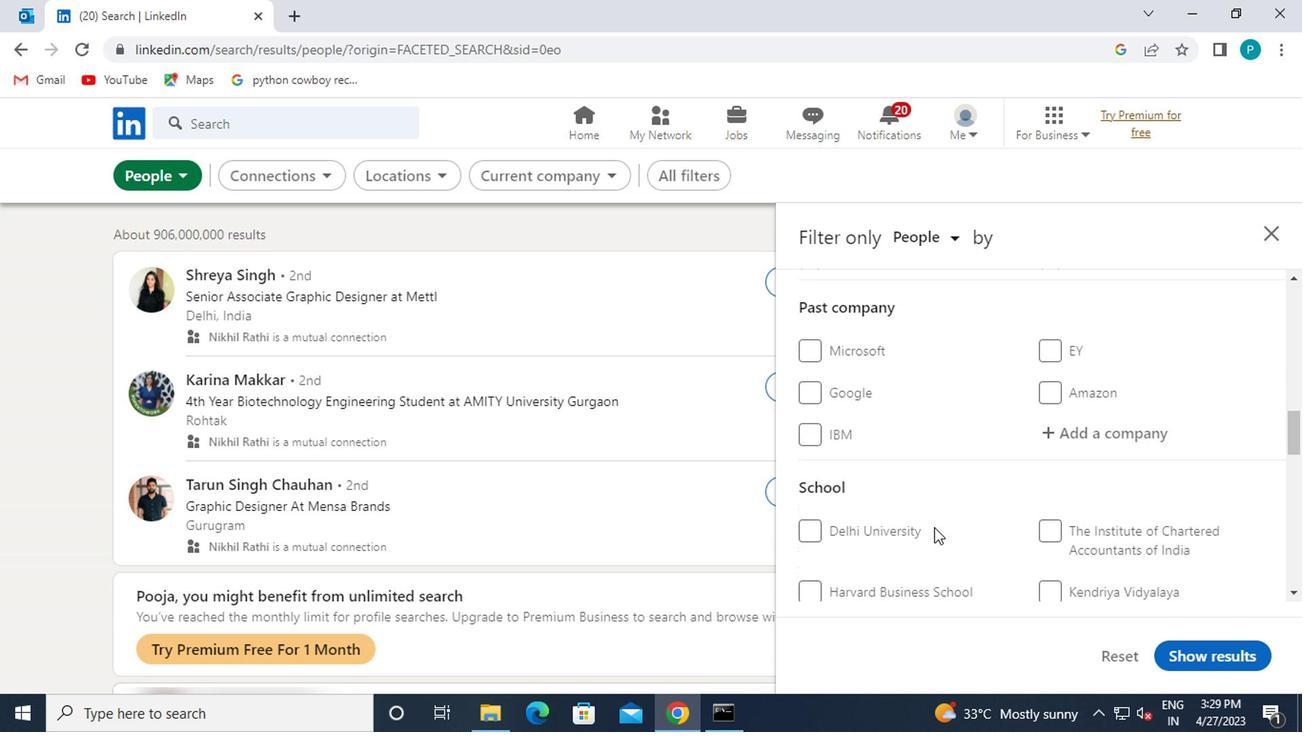
Action: Mouse moved to (1116, 456)
Screenshot: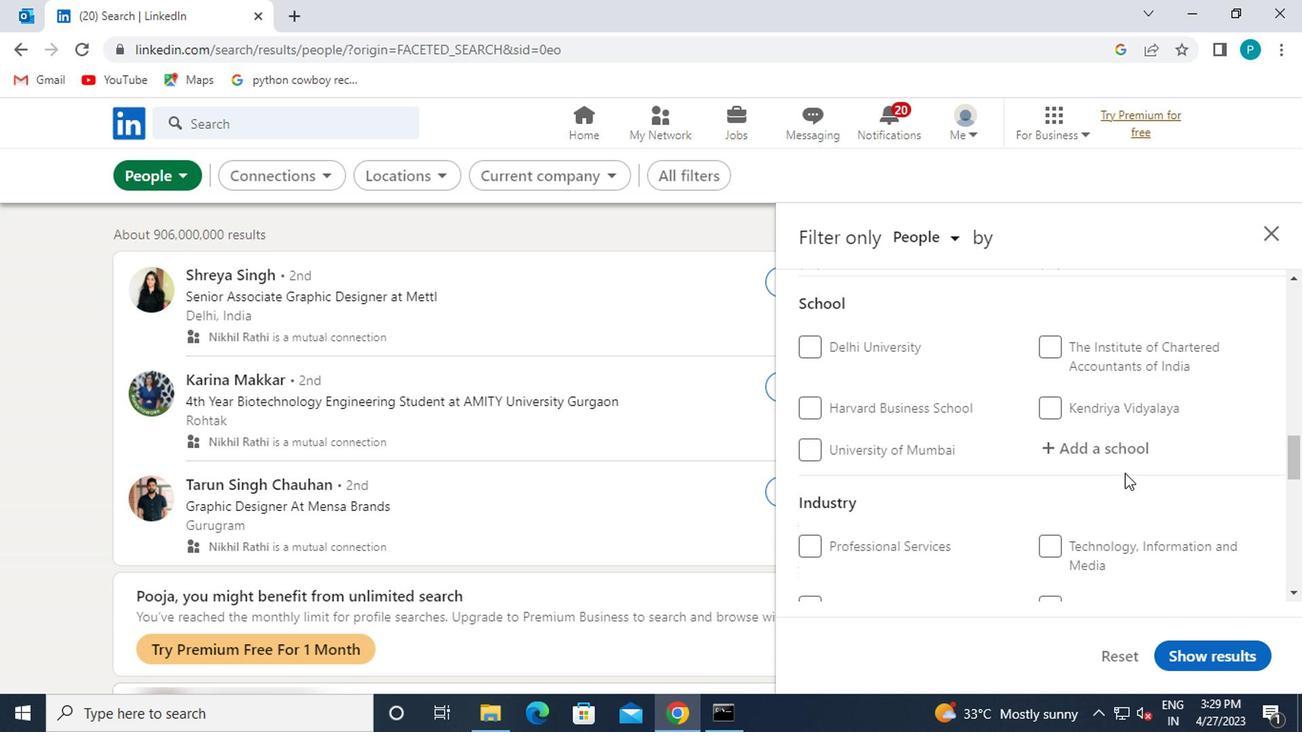 
Action: Mouse pressed left at (1116, 456)
Screenshot: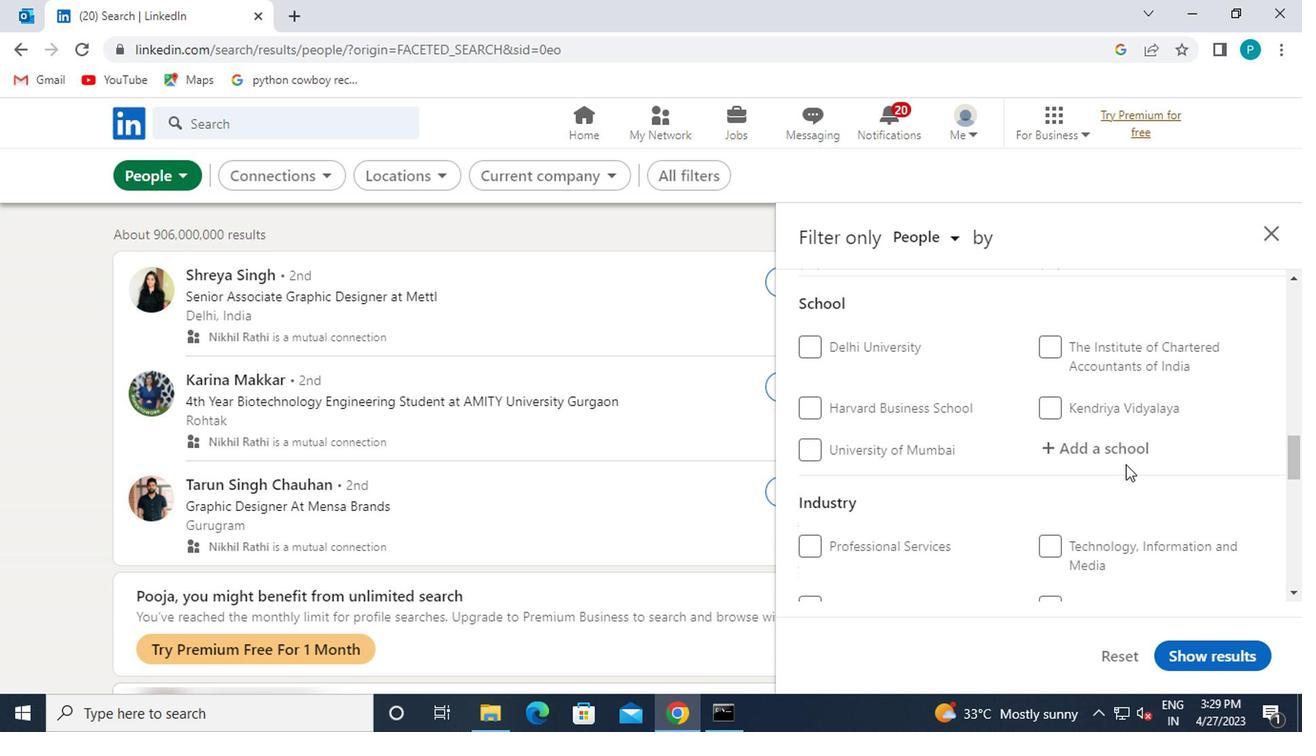 
Action: Key pressed <Key.caps_lock>A<Key.caps_lock>LIGARH
Screenshot: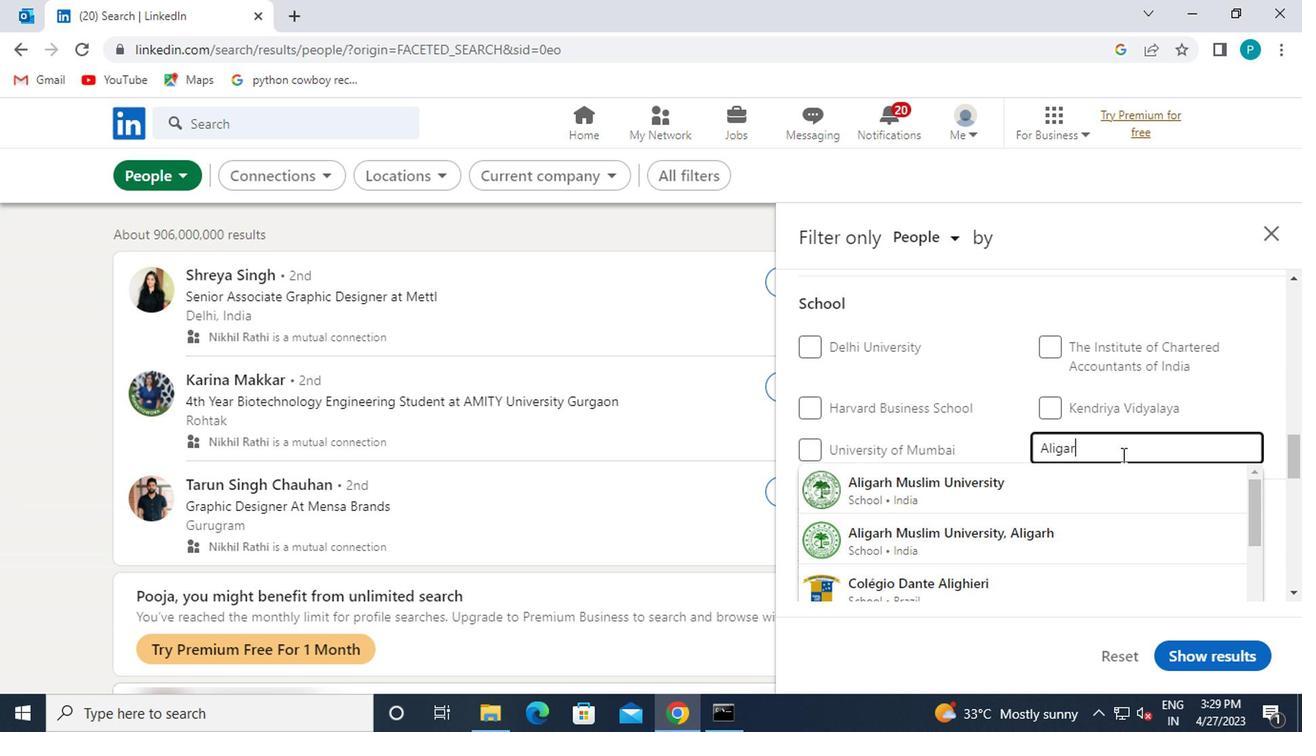 
Action: Mouse moved to (1024, 529)
Screenshot: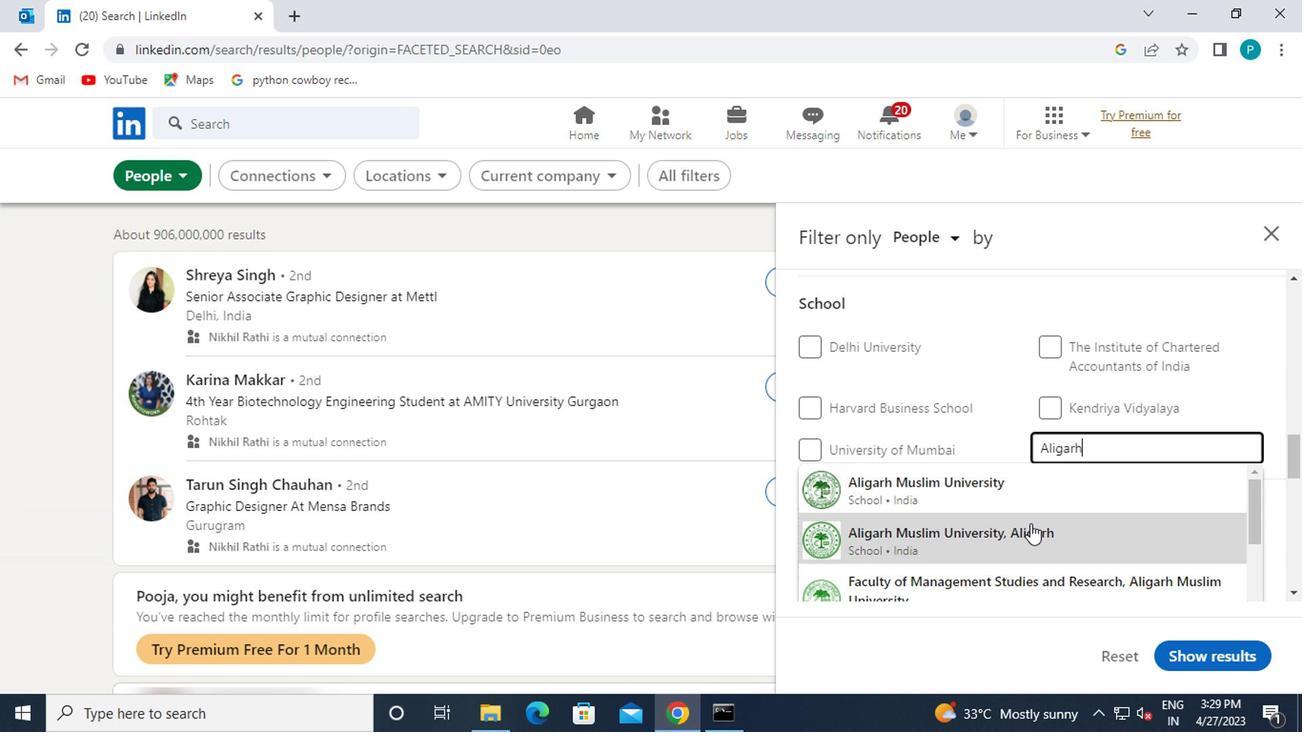 
Action: Mouse pressed left at (1024, 529)
Screenshot: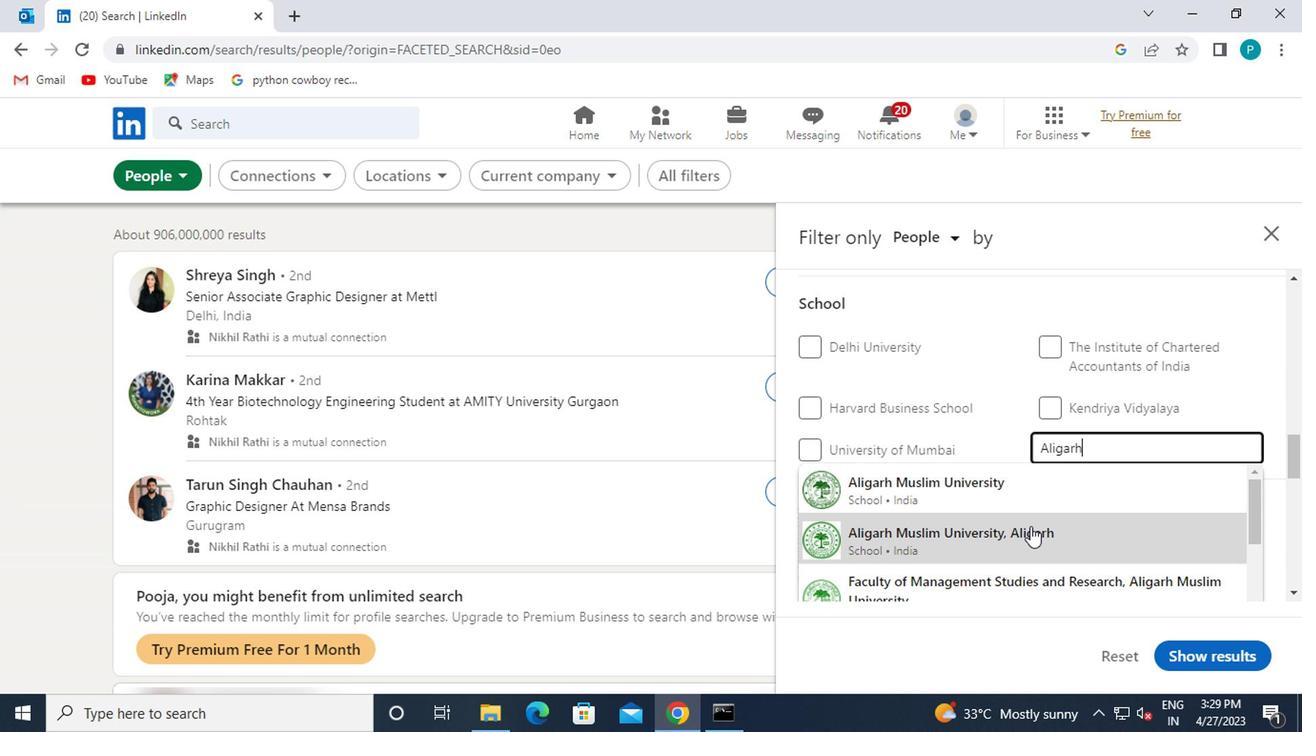 
Action: Mouse moved to (982, 490)
Screenshot: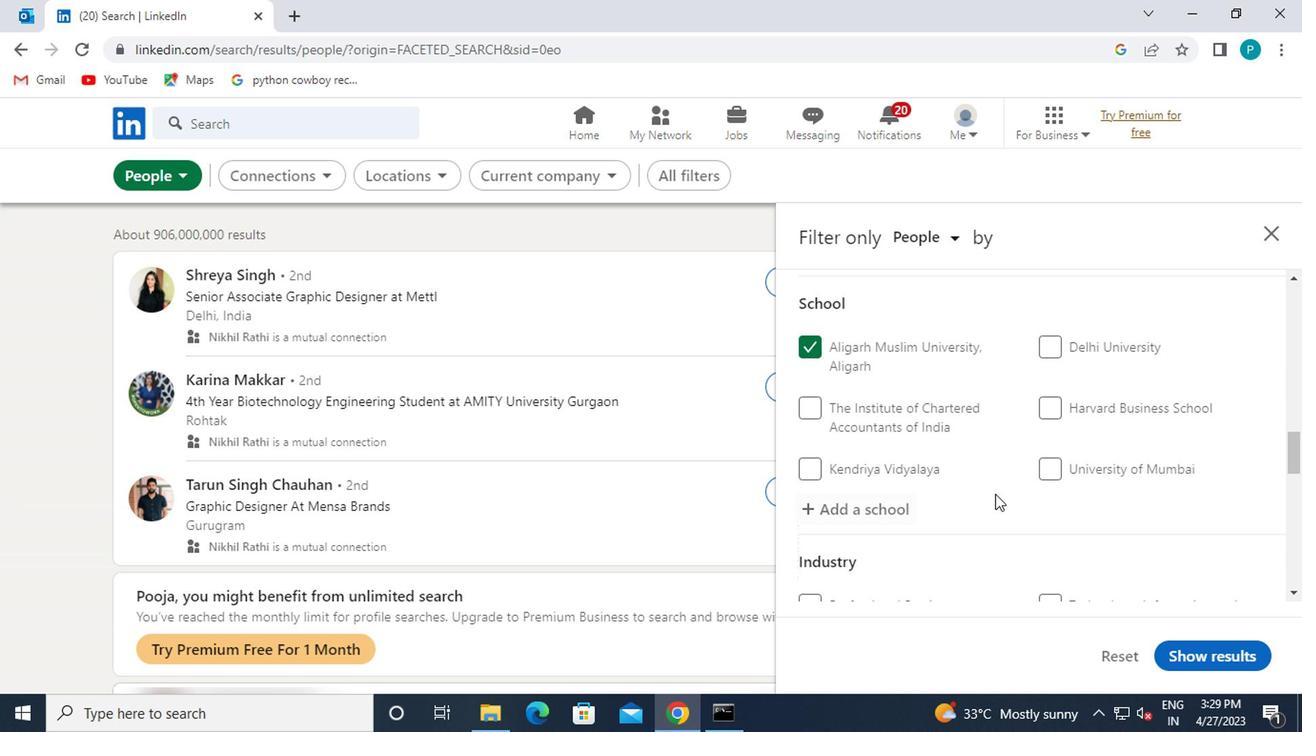 
Action: Mouse scrolled (982, 489) with delta (0, 0)
Screenshot: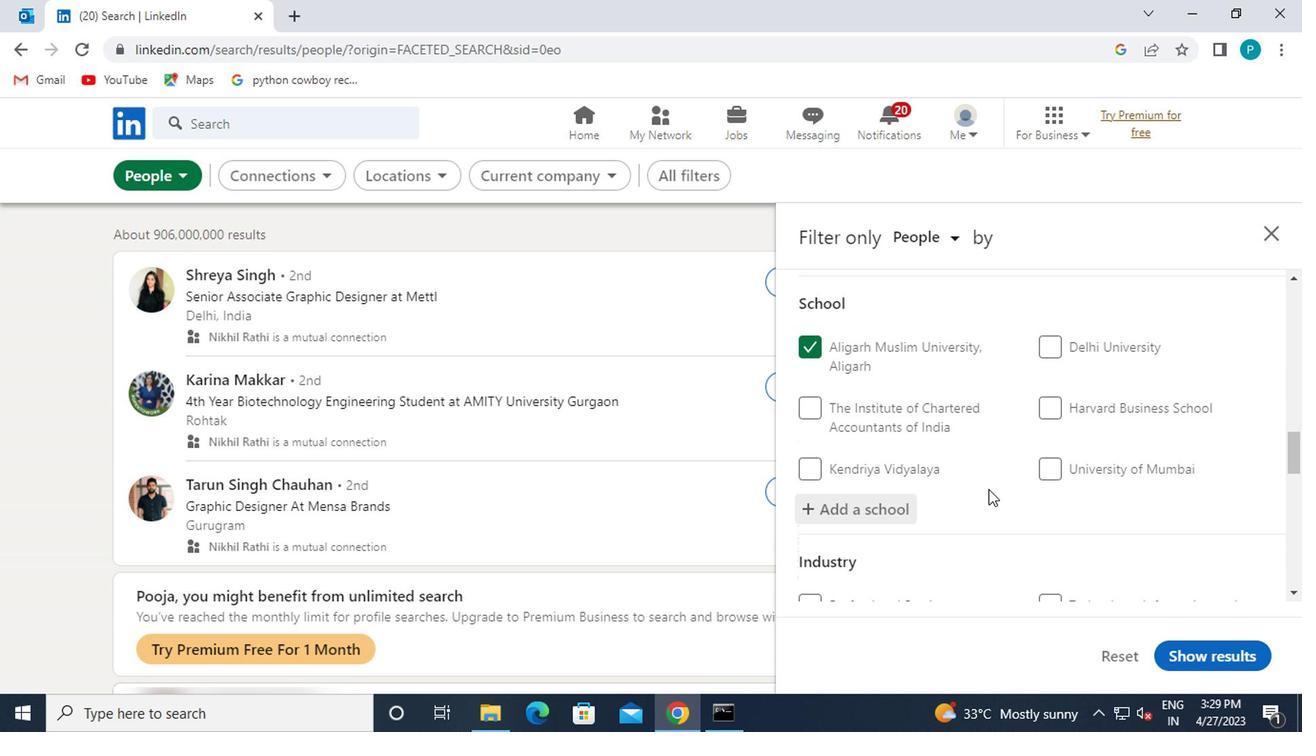 
Action: Mouse scrolled (982, 489) with delta (0, 0)
Screenshot: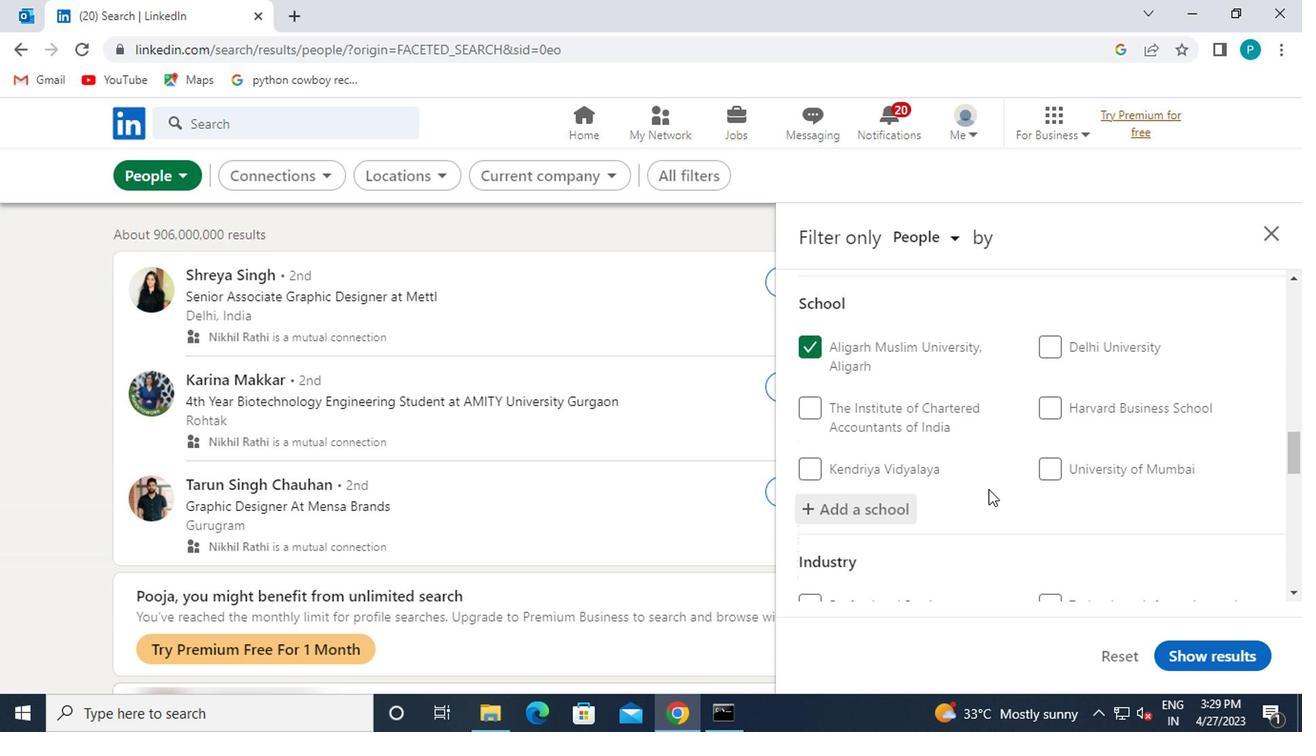 
Action: Mouse scrolled (982, 489) with delta (0, 0)
Screenshot: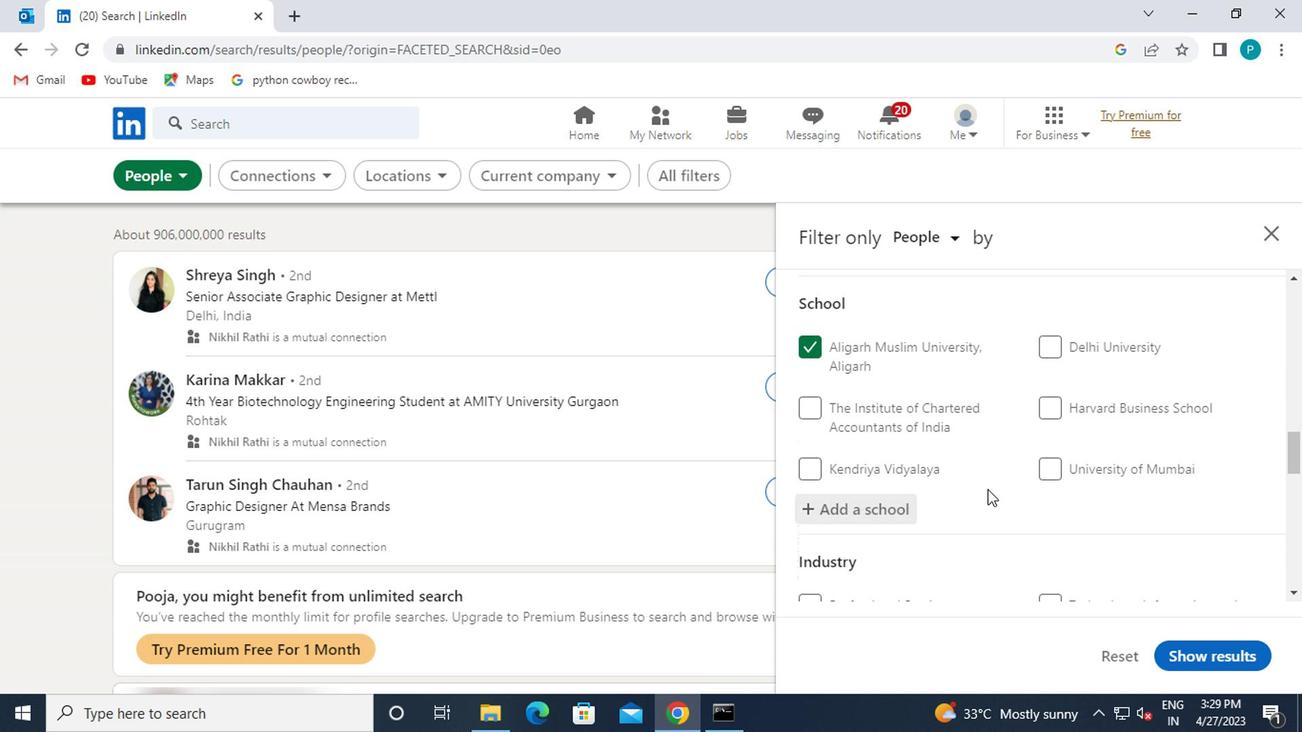 
Action: Mouse moved to (1071, 438)
Screenshot: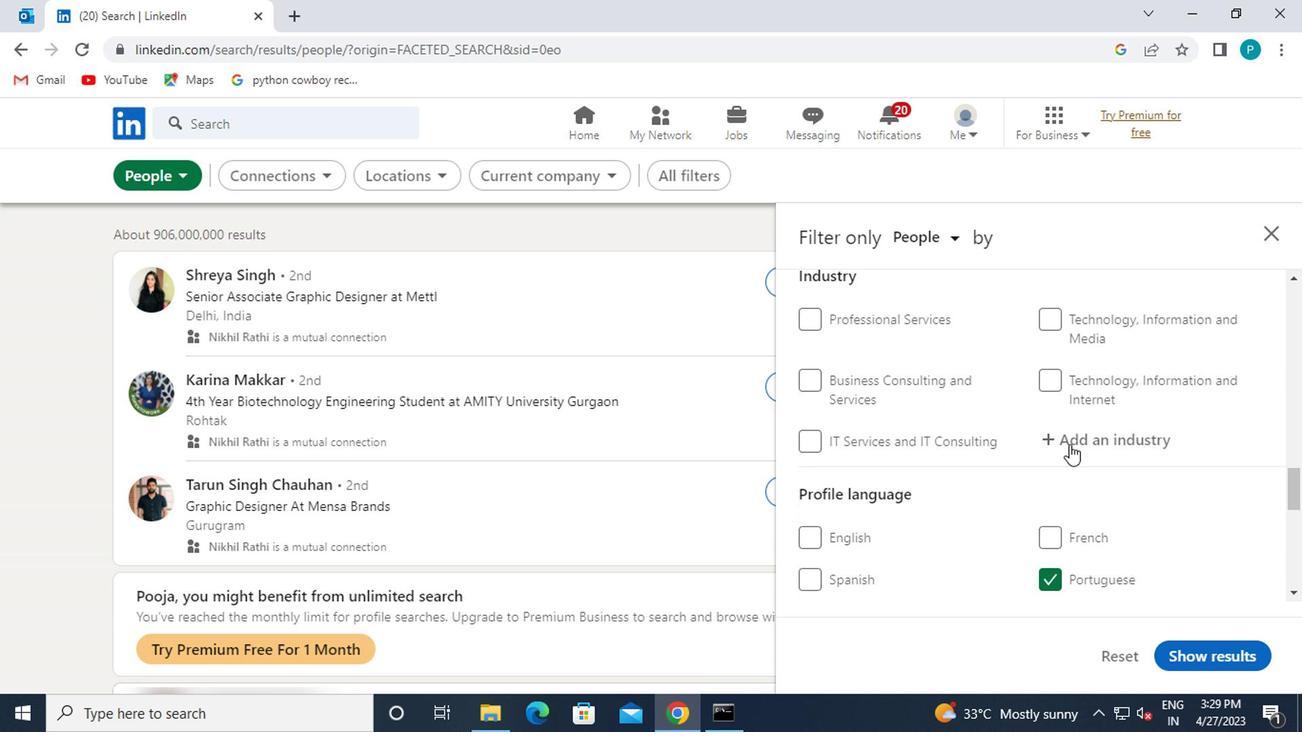 
Action: Mouse pressed left at (1071, 438)
Screenshot: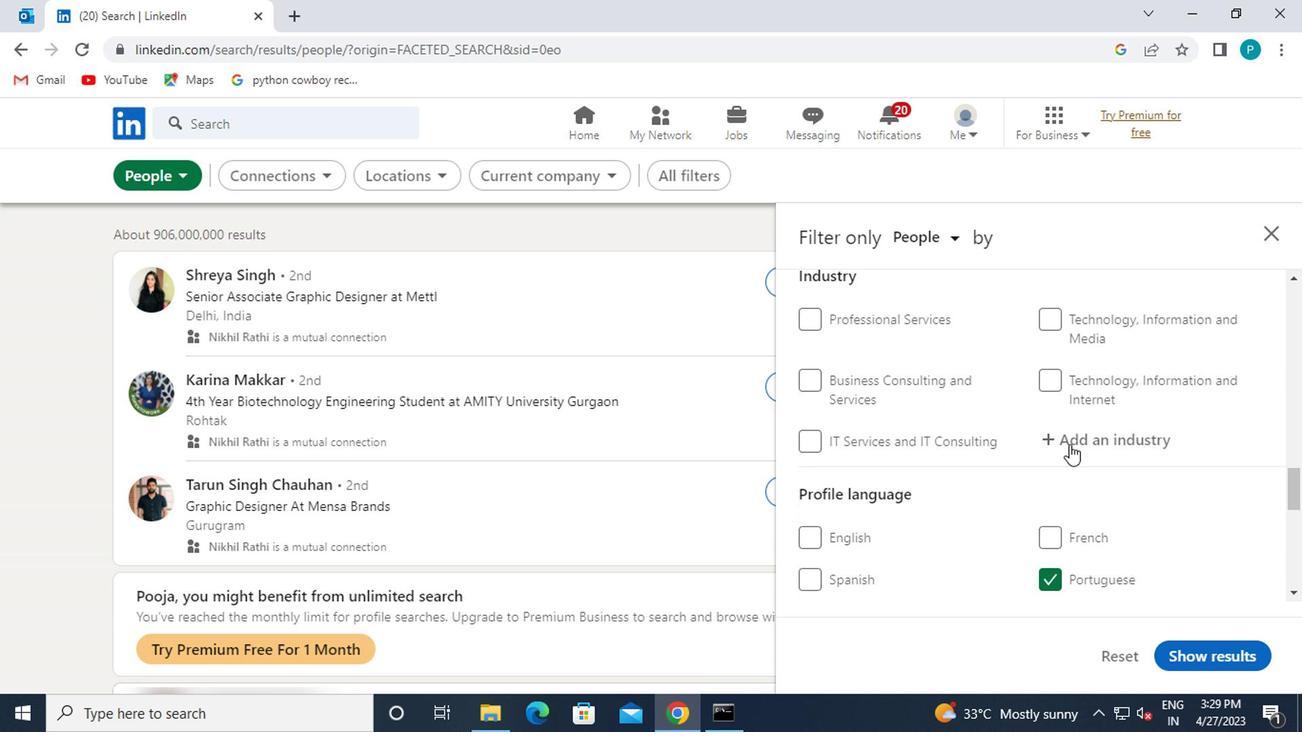 
Action: Mouse moved to (1073, 438)
Screenshot: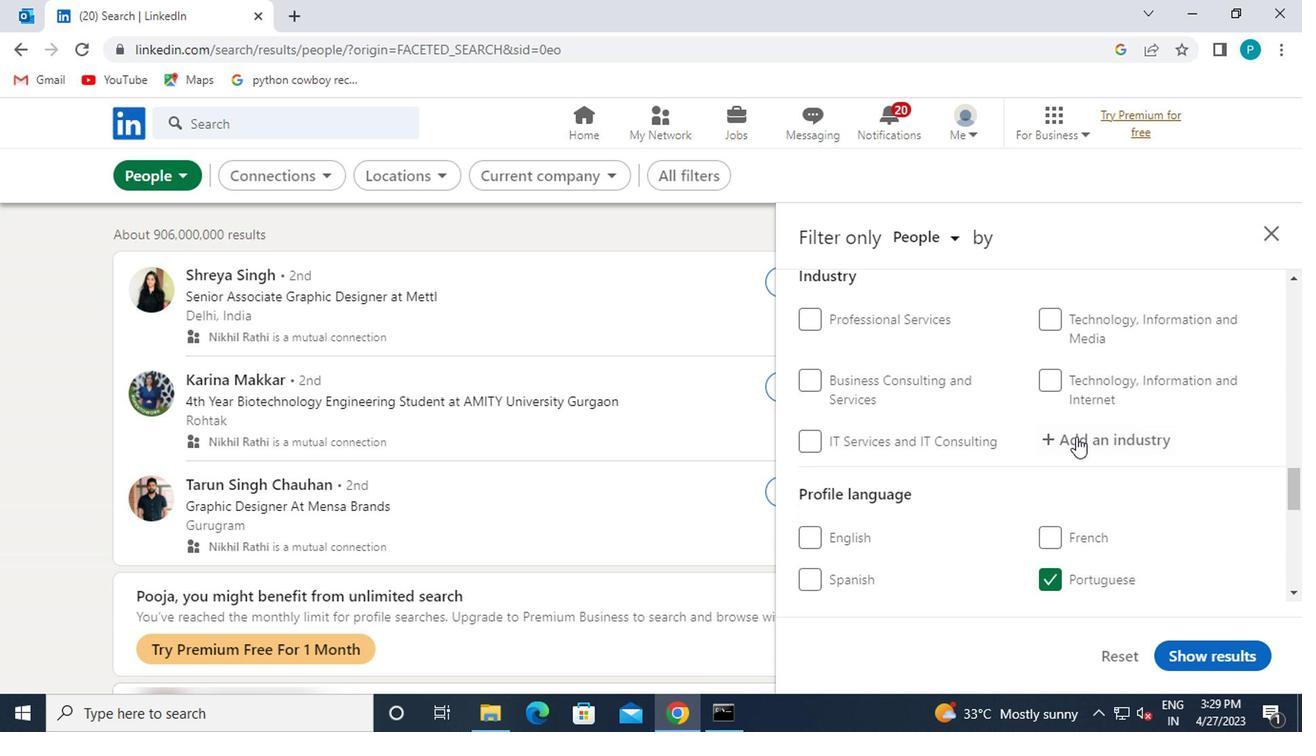 
Action: Key pressed <Key.caps_lock>R<Key.caps_lock>IL<Key.backspace><Key.backspace>AL<Key.backspace>IL
Screenshot: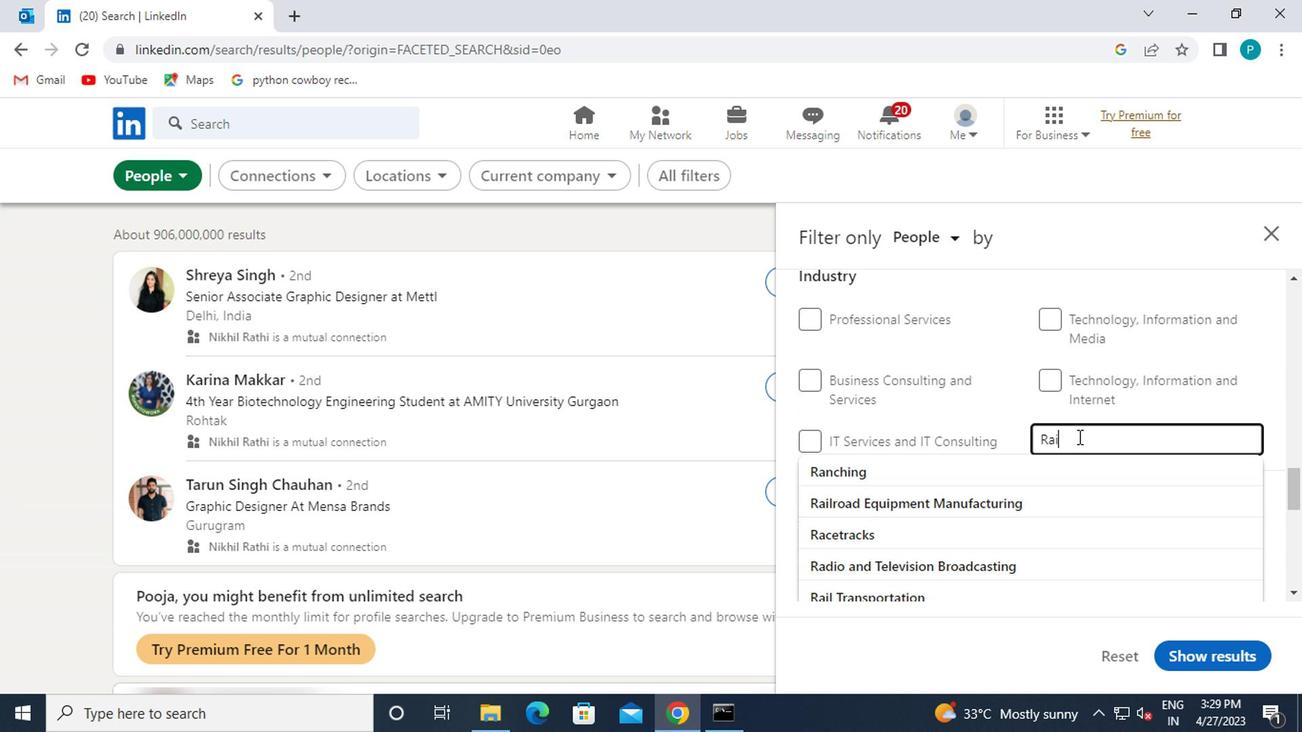 
Action: Mouse moved to (1000, 474)
Screenshot: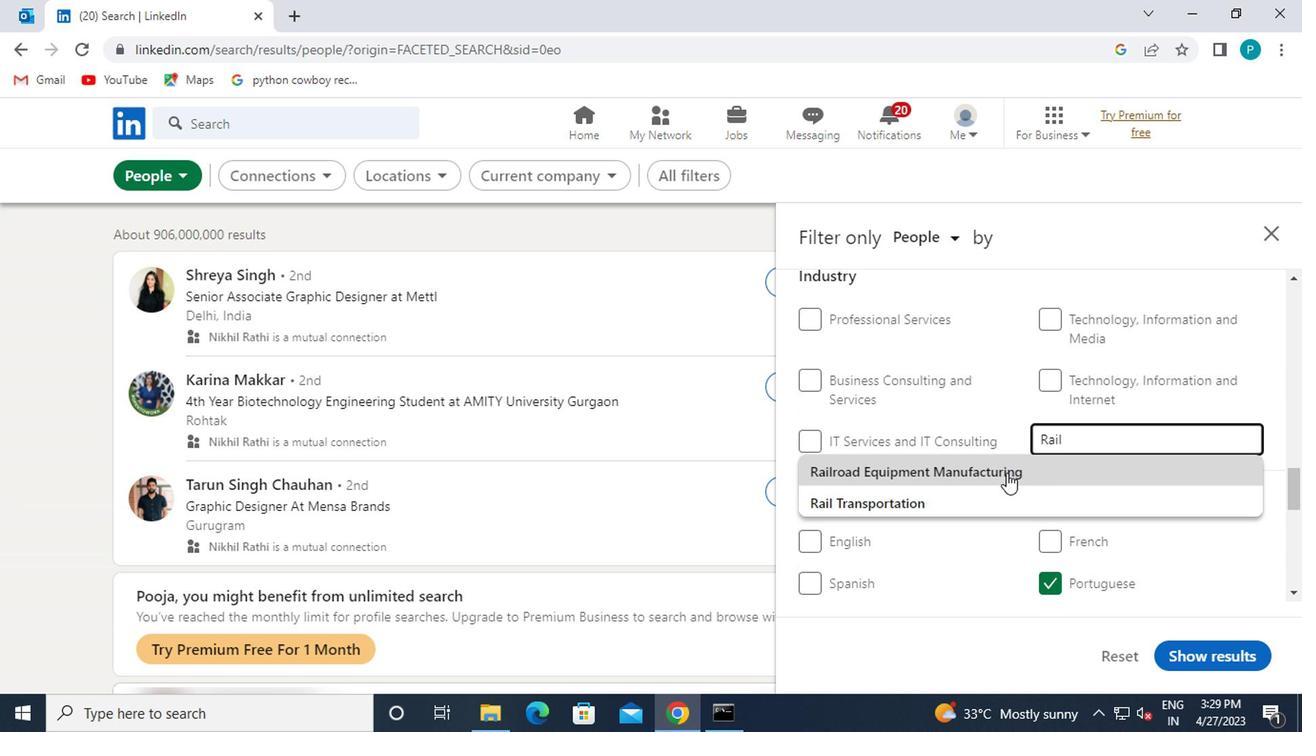 
Action: Mouse pressed left at (1000, 474)
Screenshot: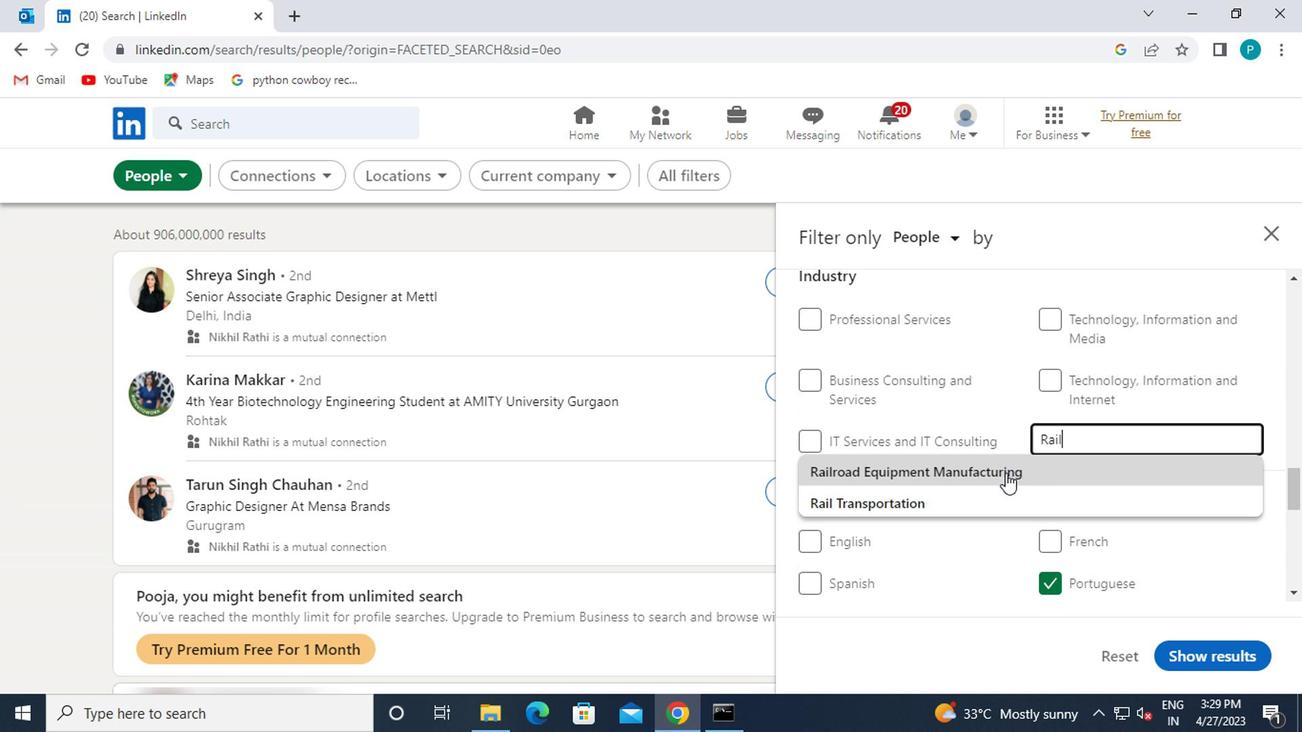 
Action: Mouse moved to (951, 459)
Screenshot: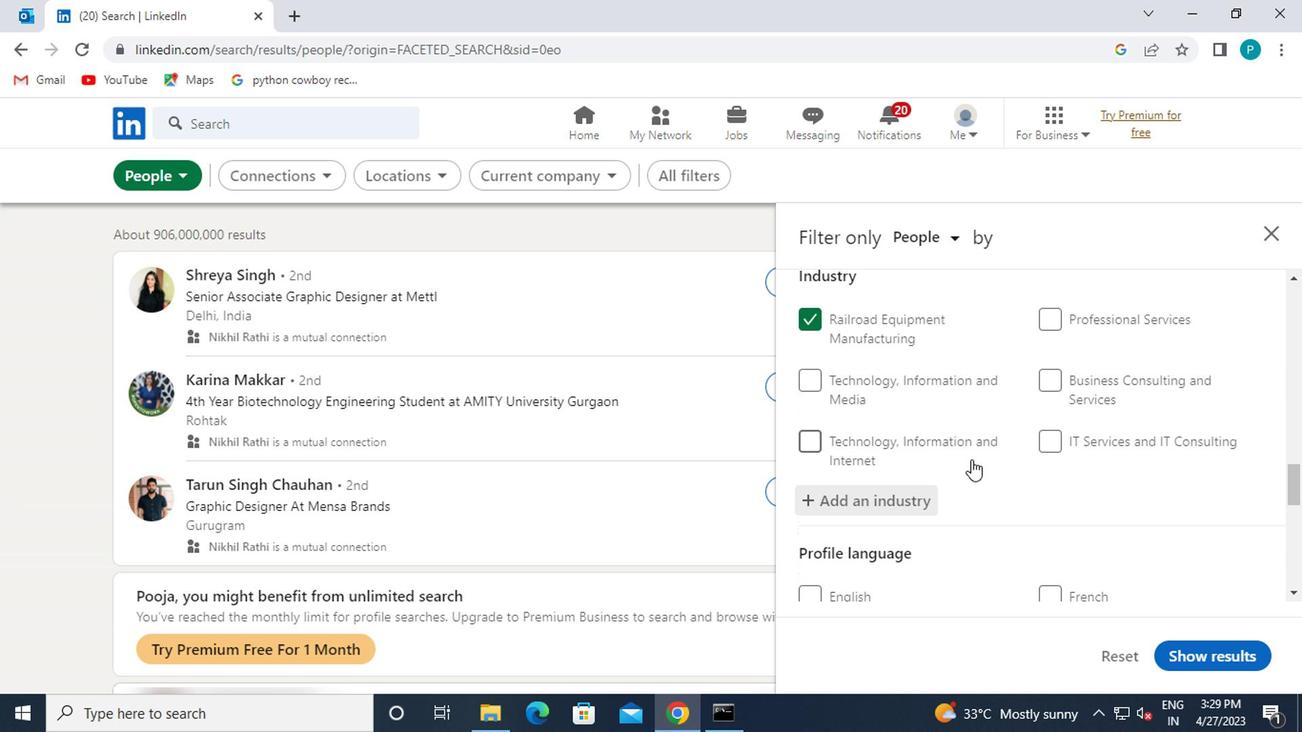 
Action: Mouse scrolled (951, 457) with delta (0, -1)
Screenshot: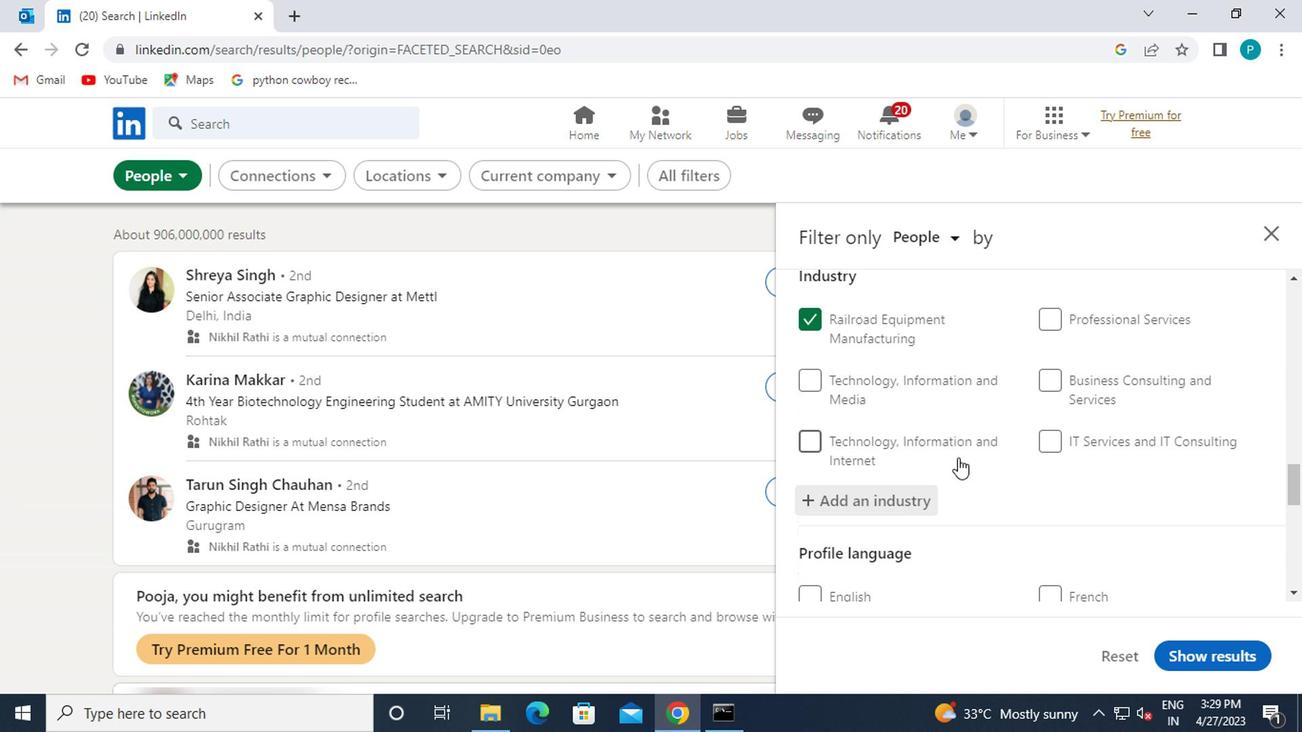 
Action: Mouse scrolled (951, 457) with delta (0, -1)
Screenshot: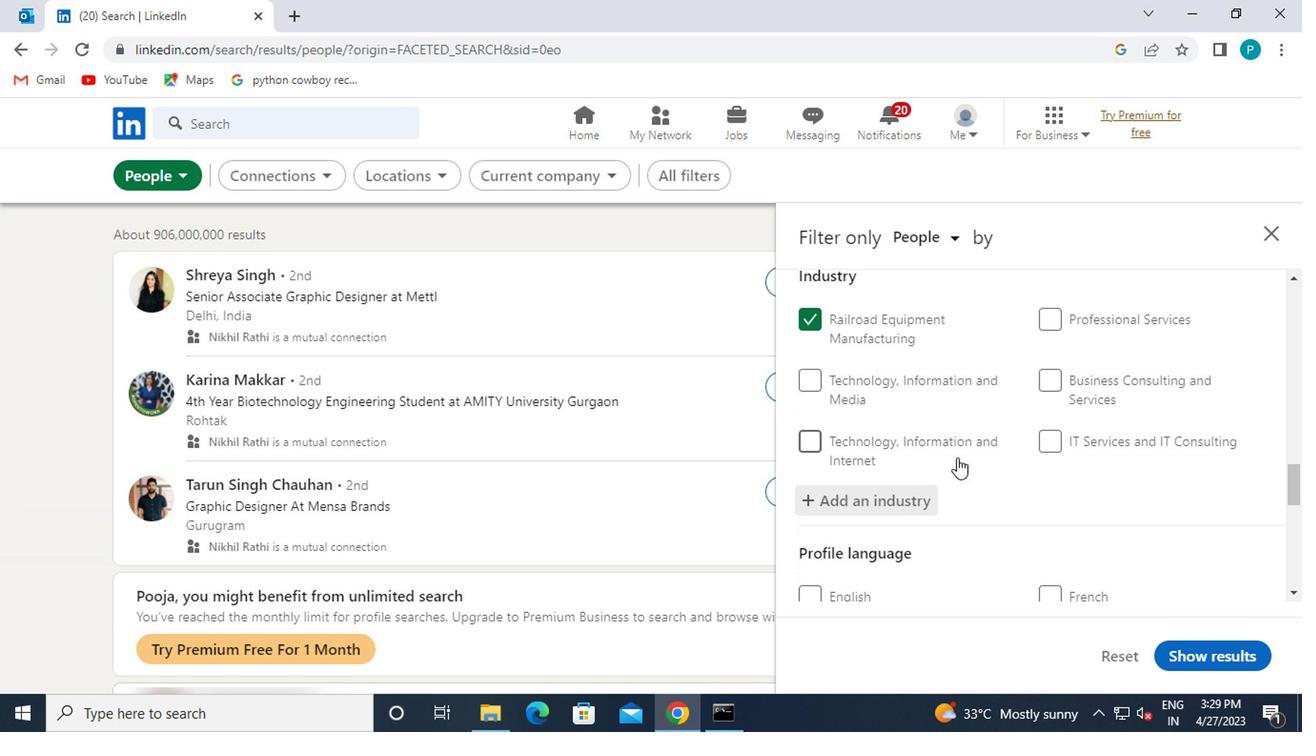 
Action: Mouse moved to (951, 457)
Screenshot: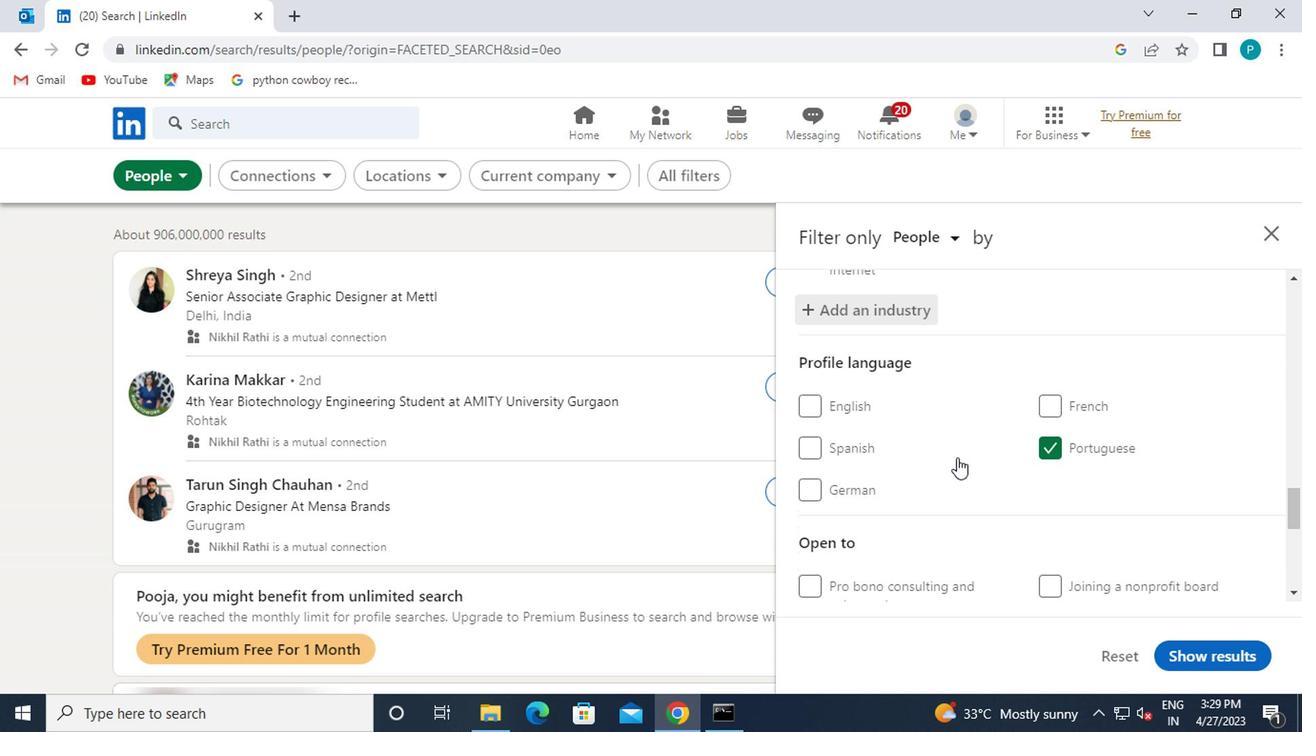 
Action: Mouse scrolled (951, 457) with delta (0, 0)
Screenshot: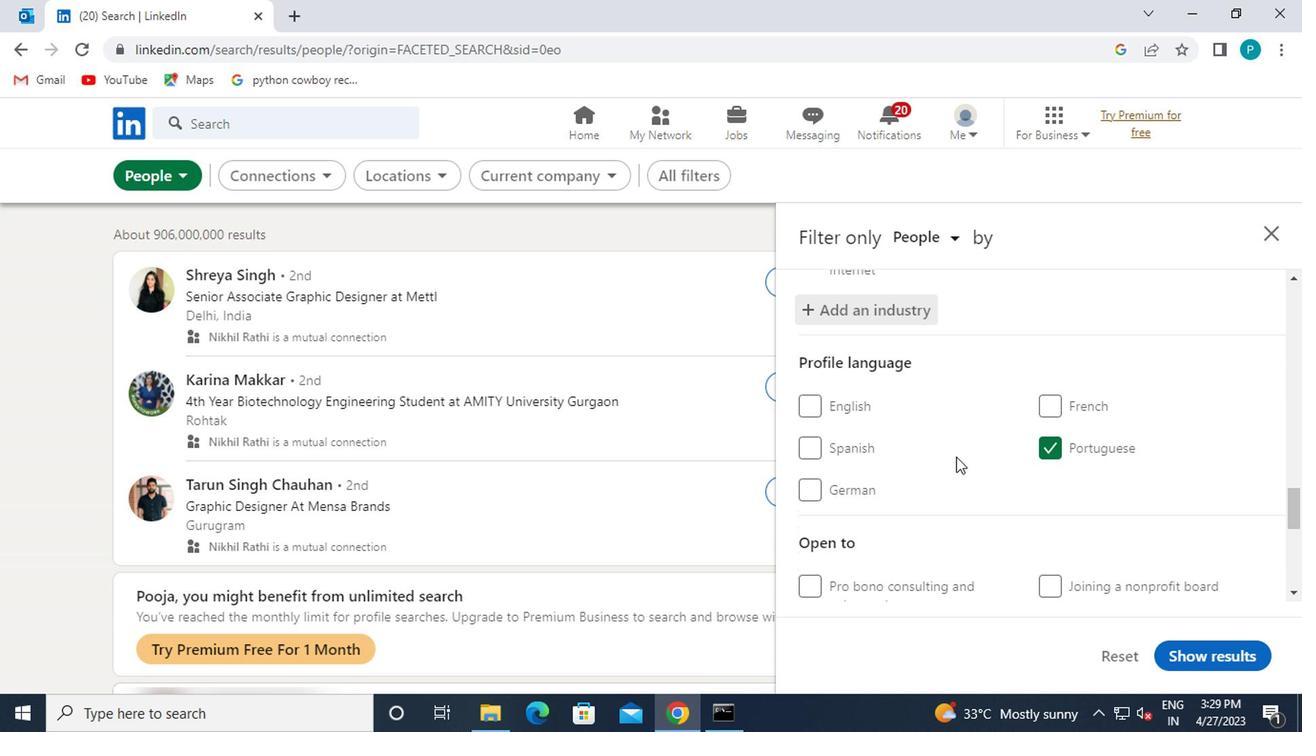 
Action: Mouse scrolled (951, 459) with delta (0, 1)
Screenshot: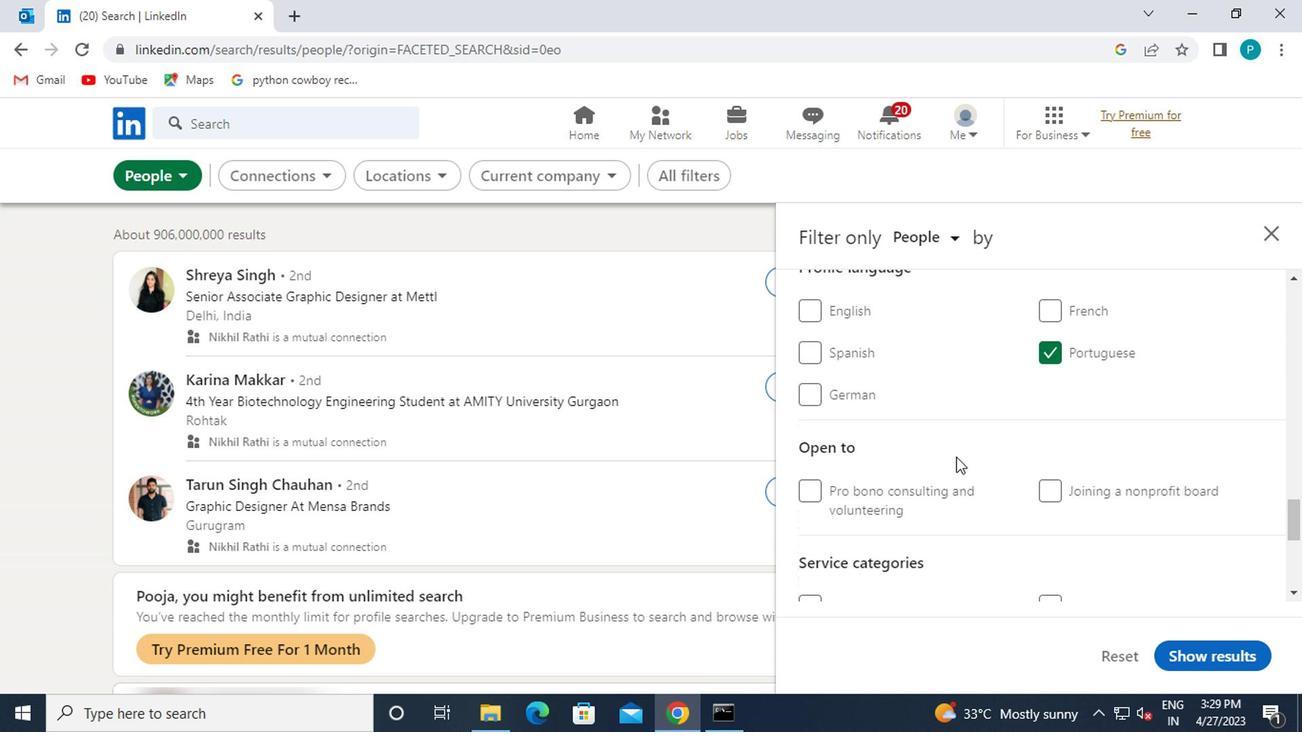 
Action: Mouse scrolled (951, 457) with delta (0, 0)
Screenshot: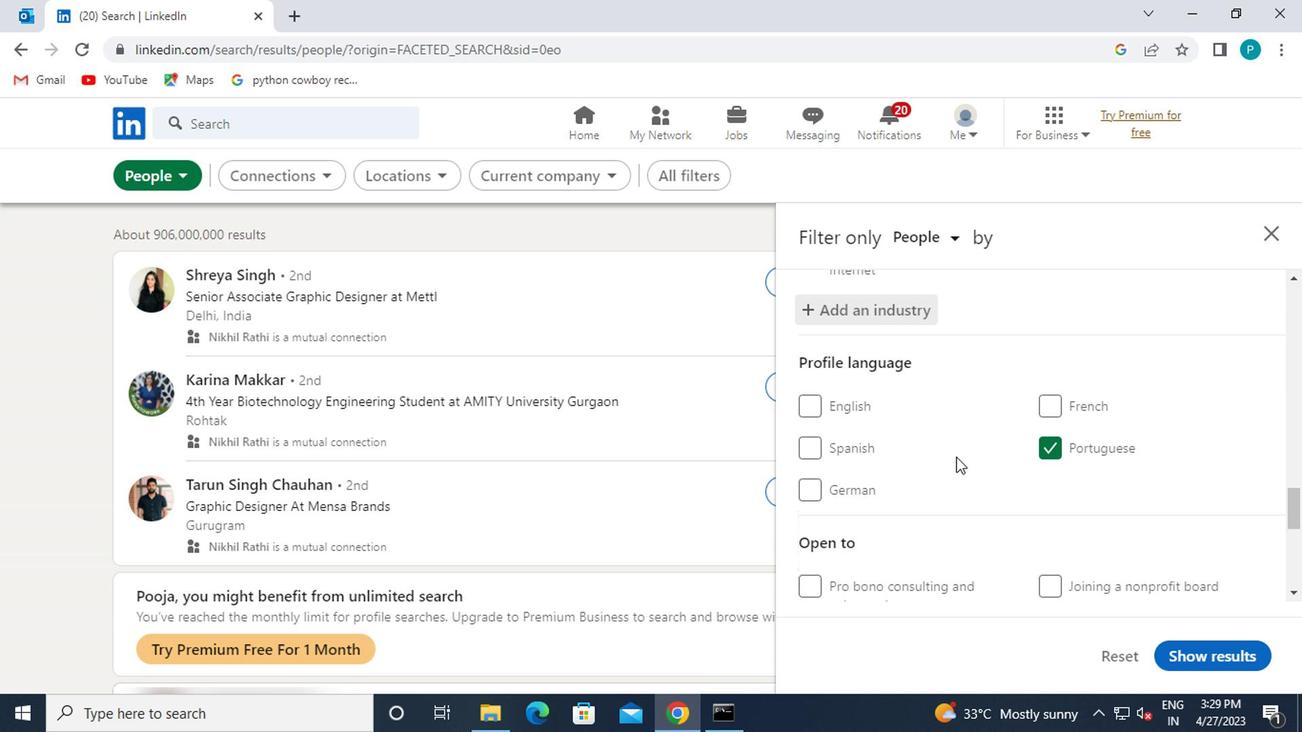 
Action: Mouse scrolled (951, 457) with delta (0, 0)
Screenshot: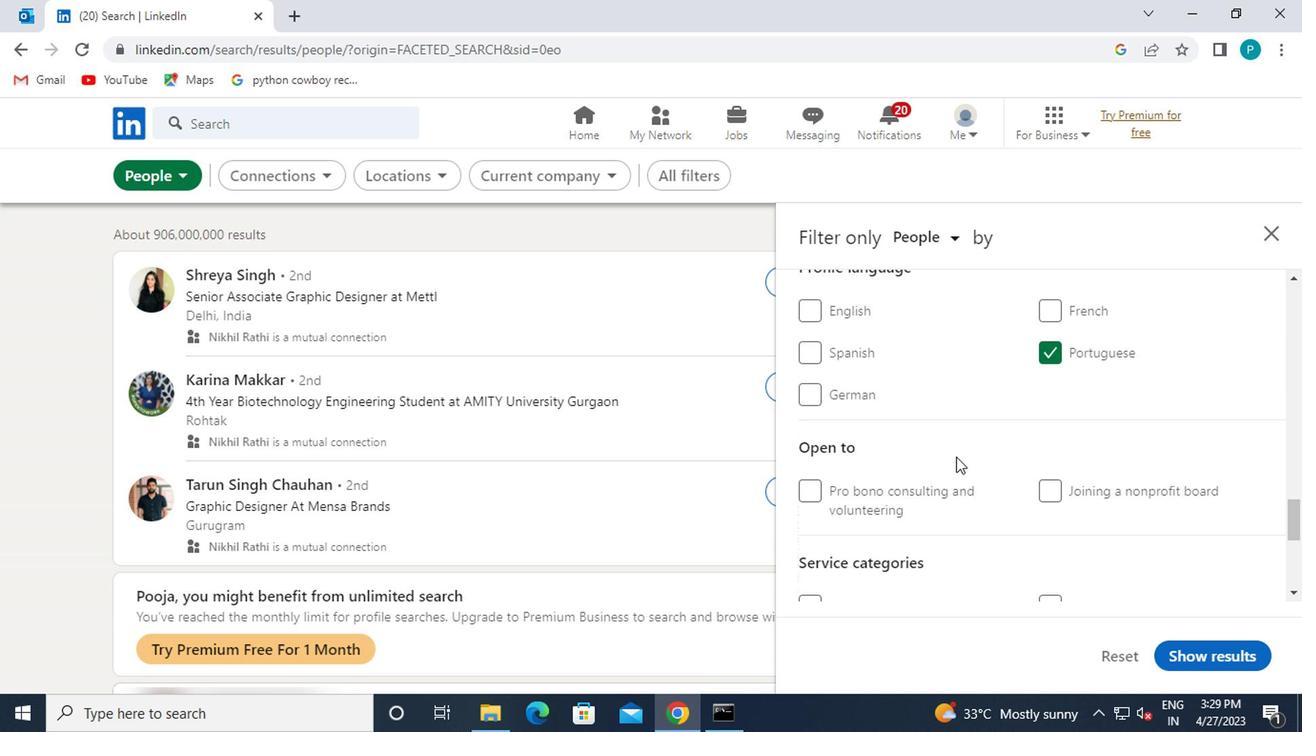 
Action: Mouse scrolled (951, 457) with delta (0, 0)
Screenshot: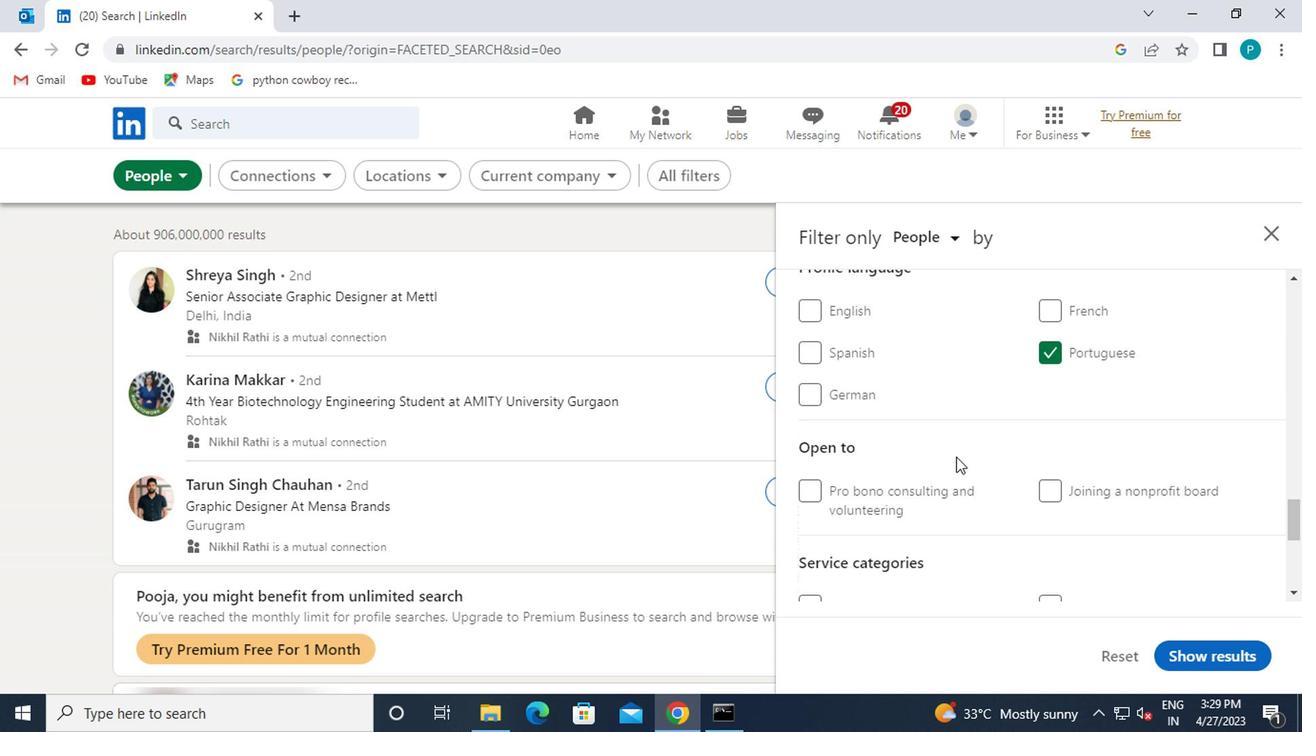 
Action: Mouse moved to (1055, 508)
Screenshot: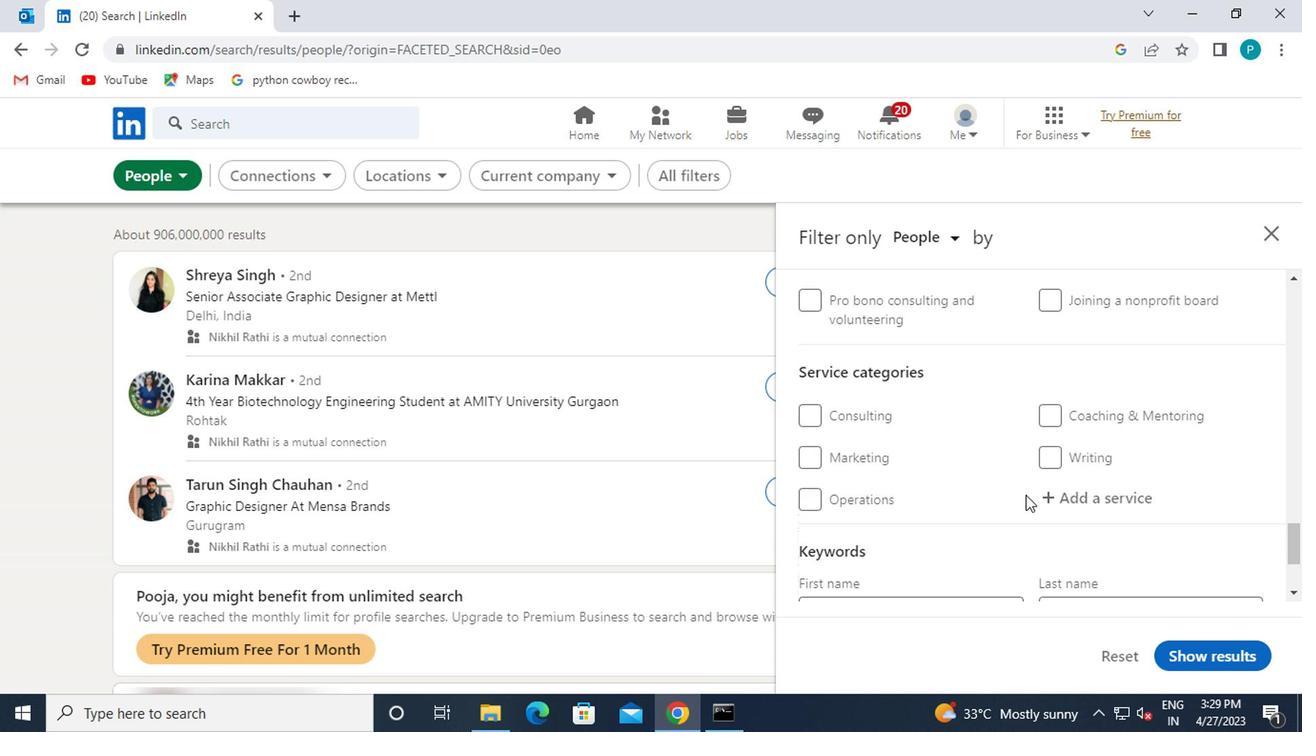 
Action: Mouse pressed left at (1055, 508)
Screenshot: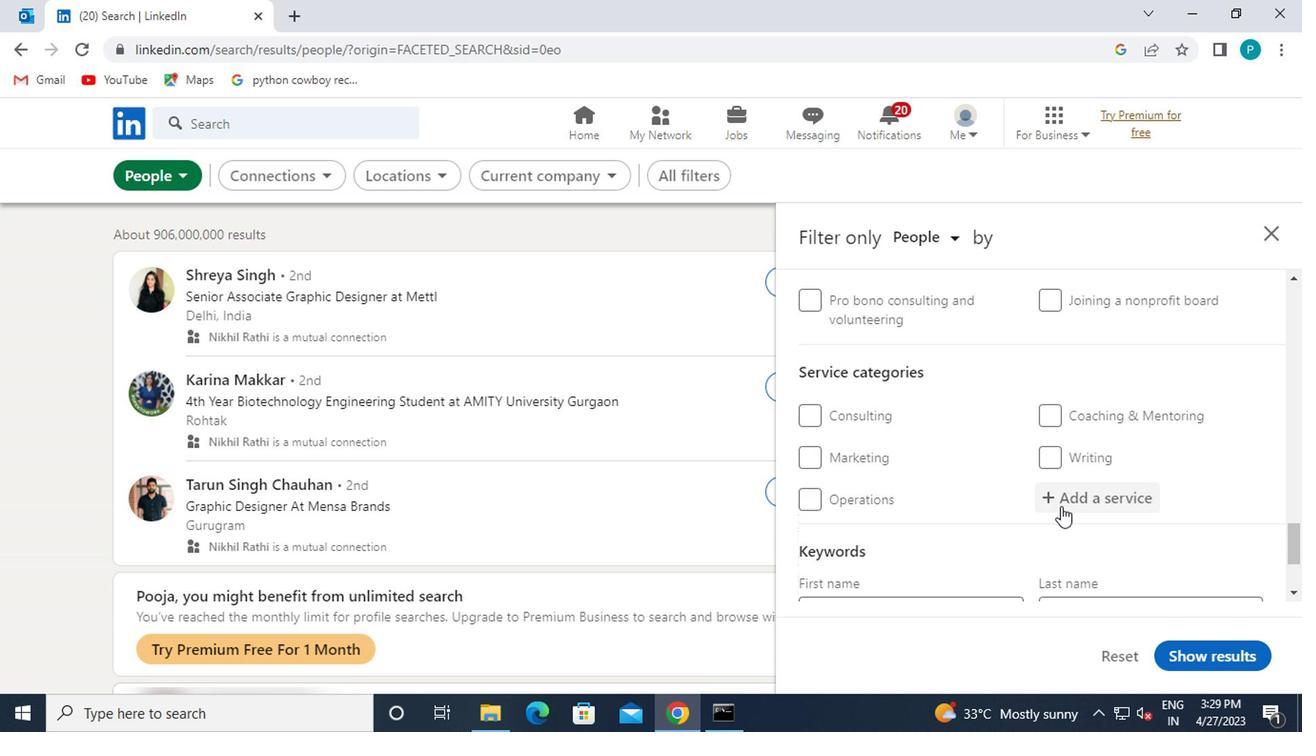
Action: Mouse moved to (1057, 508)
Screenshot: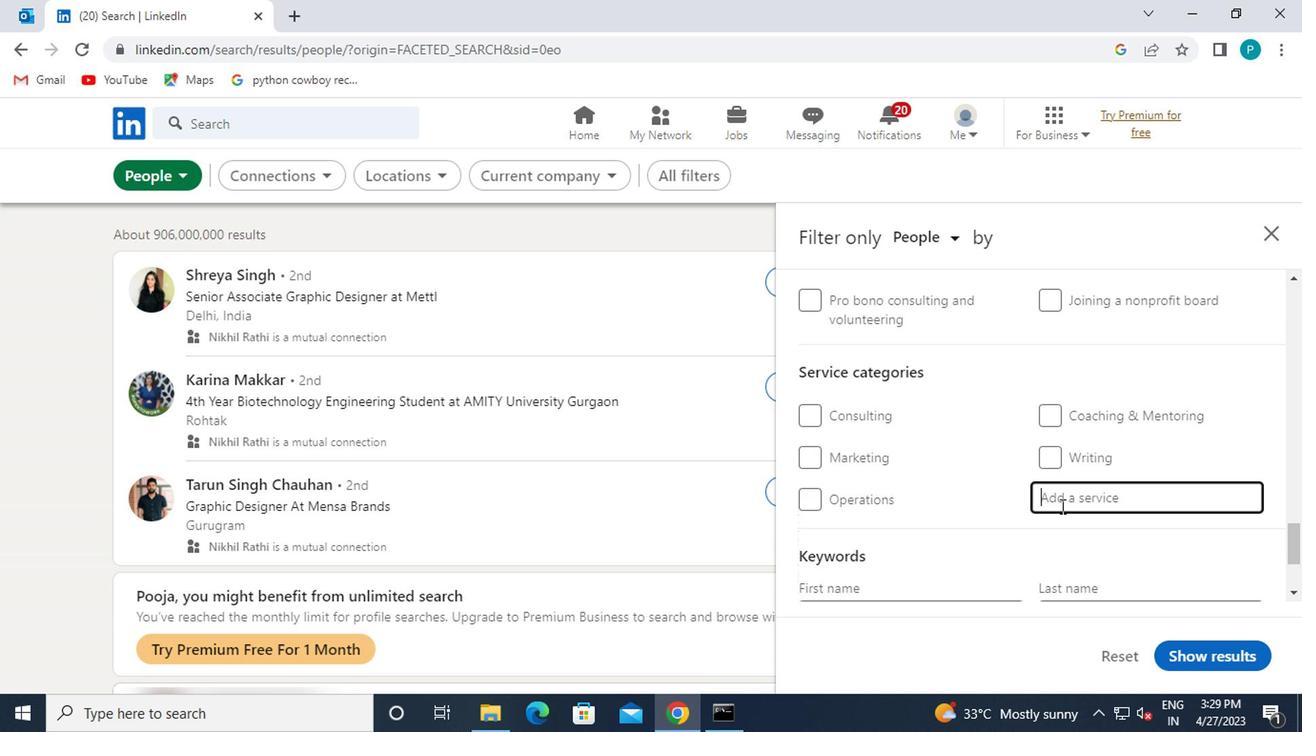
Action: Key pressed NEG
Screenshot: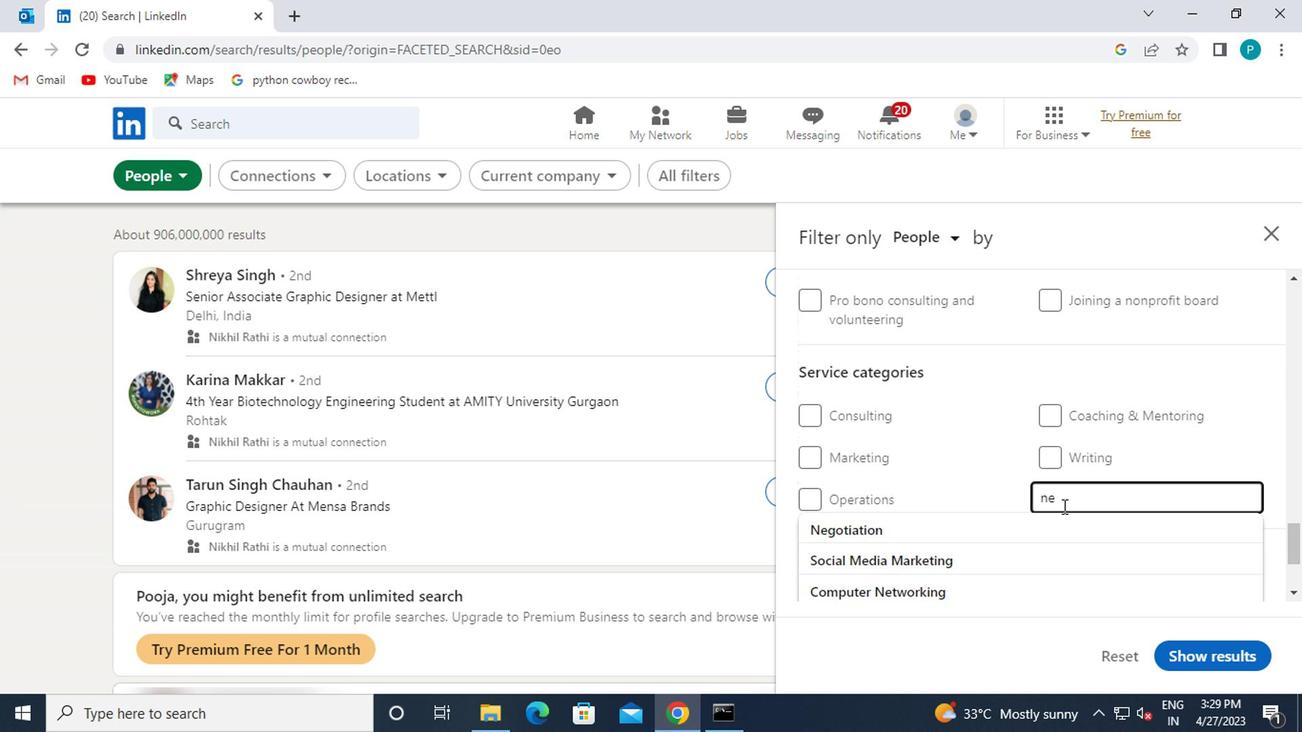 
Action: Mouse moved to (1045, 534)
Screenshot: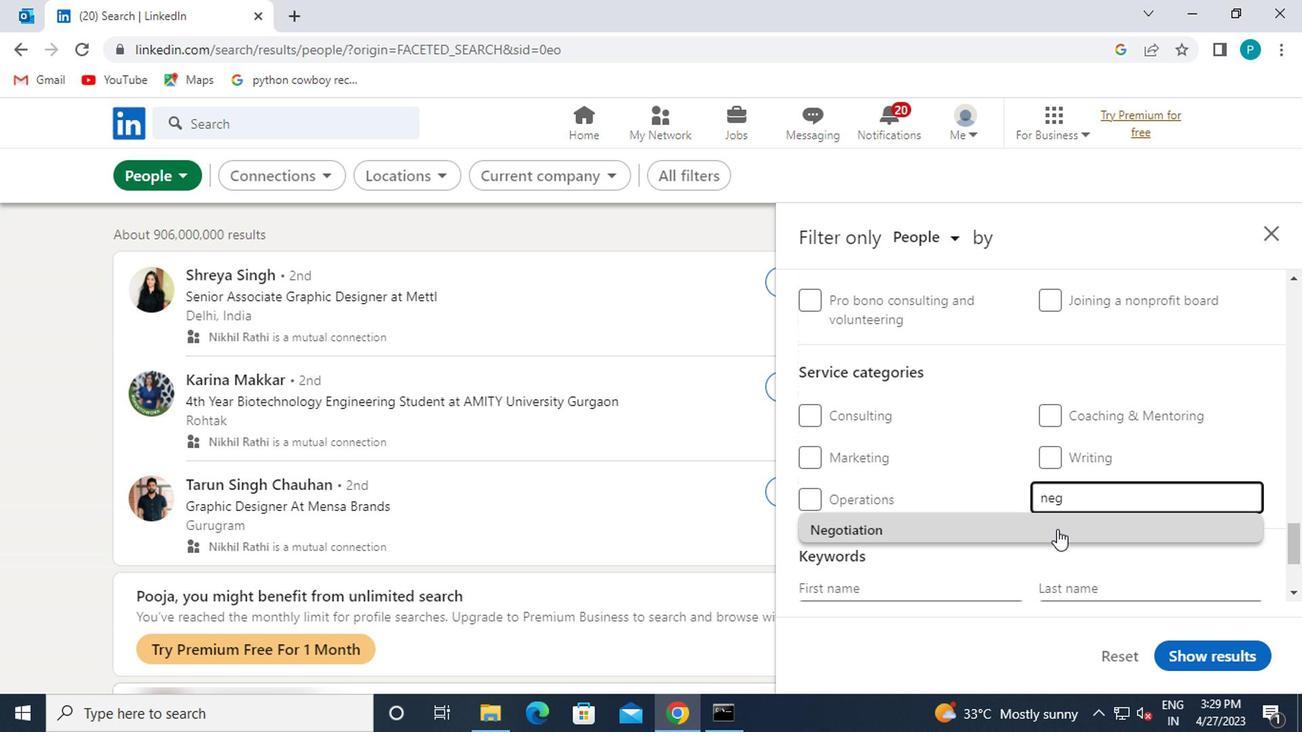
Action: Mouse pressed left at (1045, 534)
Screenshot: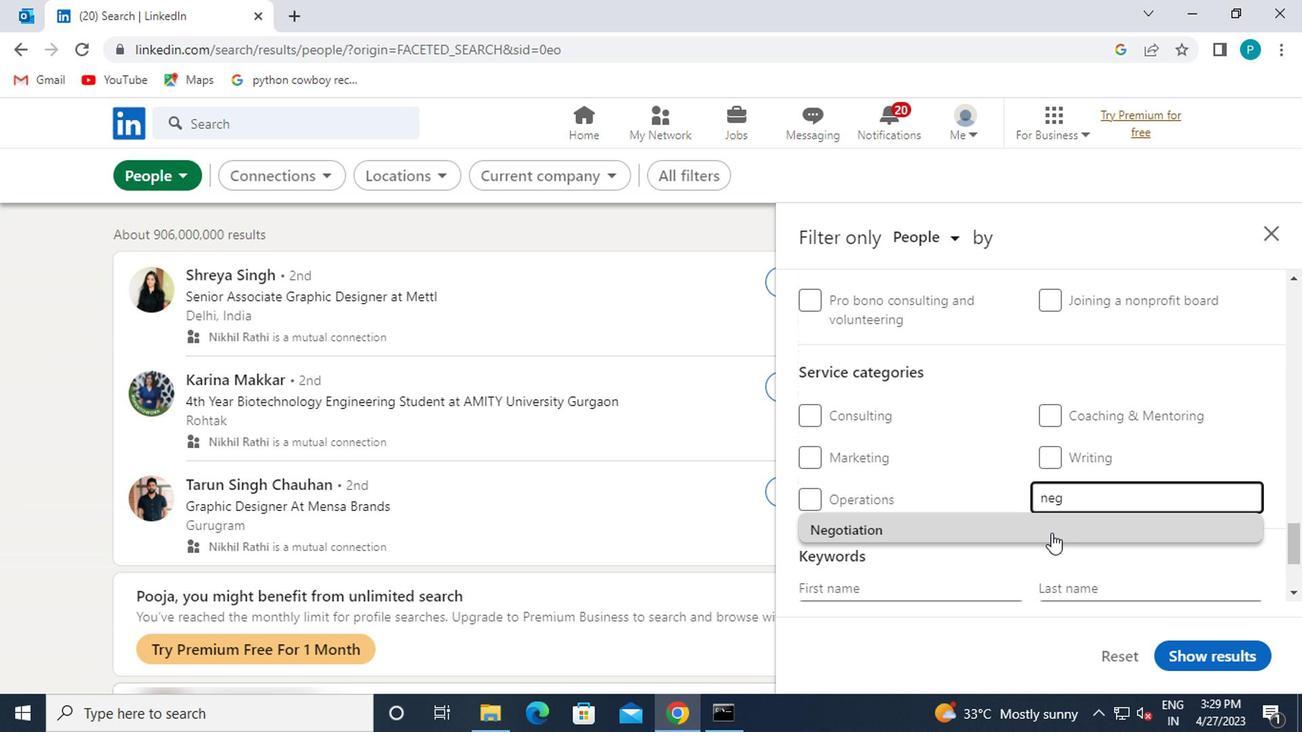 
Action: Mouse moved to (951, 508)
Screenshot: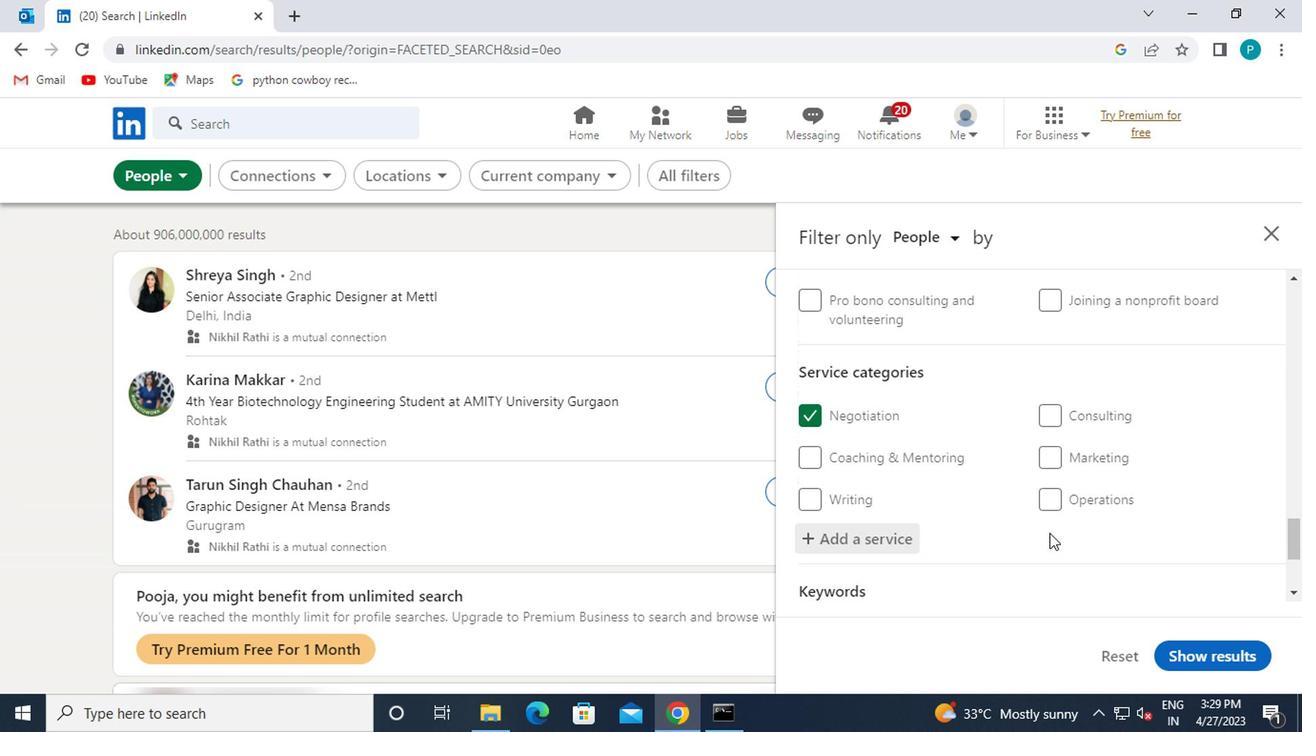 
Action: Mouse scrolled (951, 508) with delta (0, 0)
Screenshot: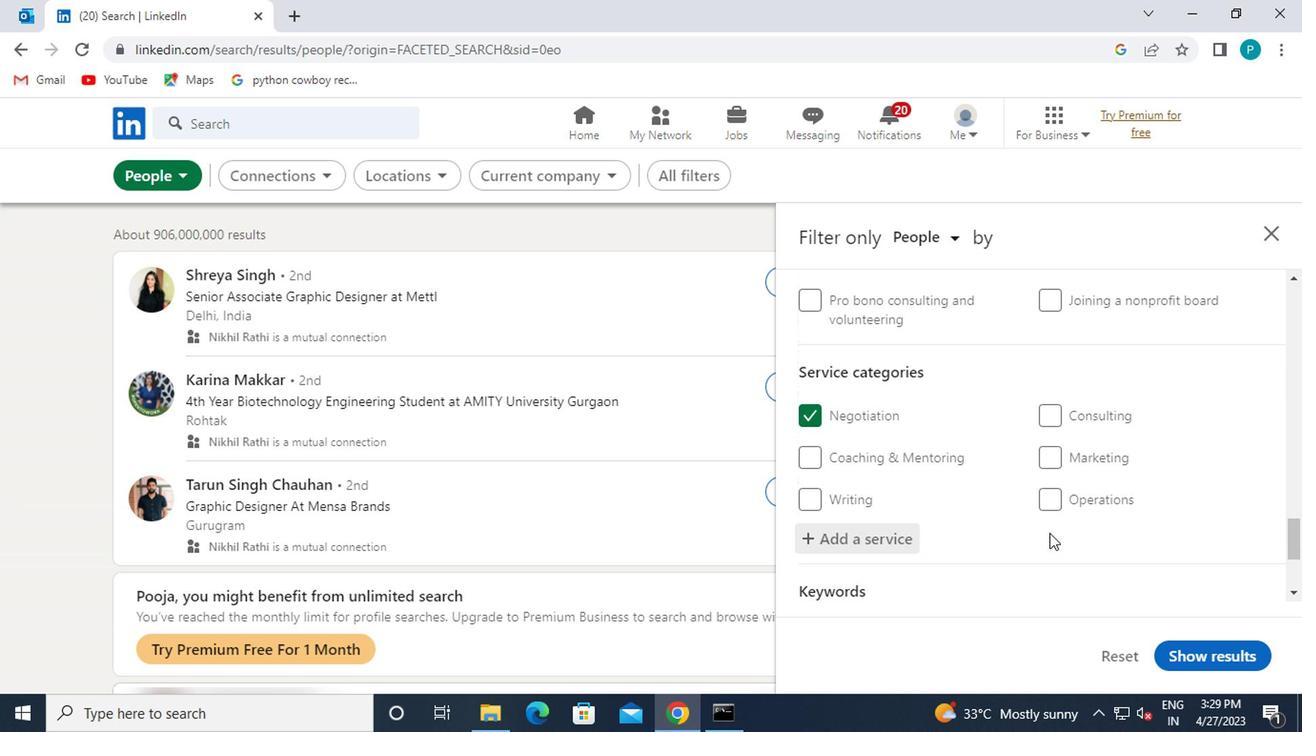 
Action: Mouse moved to (948, 506)
Screenshot: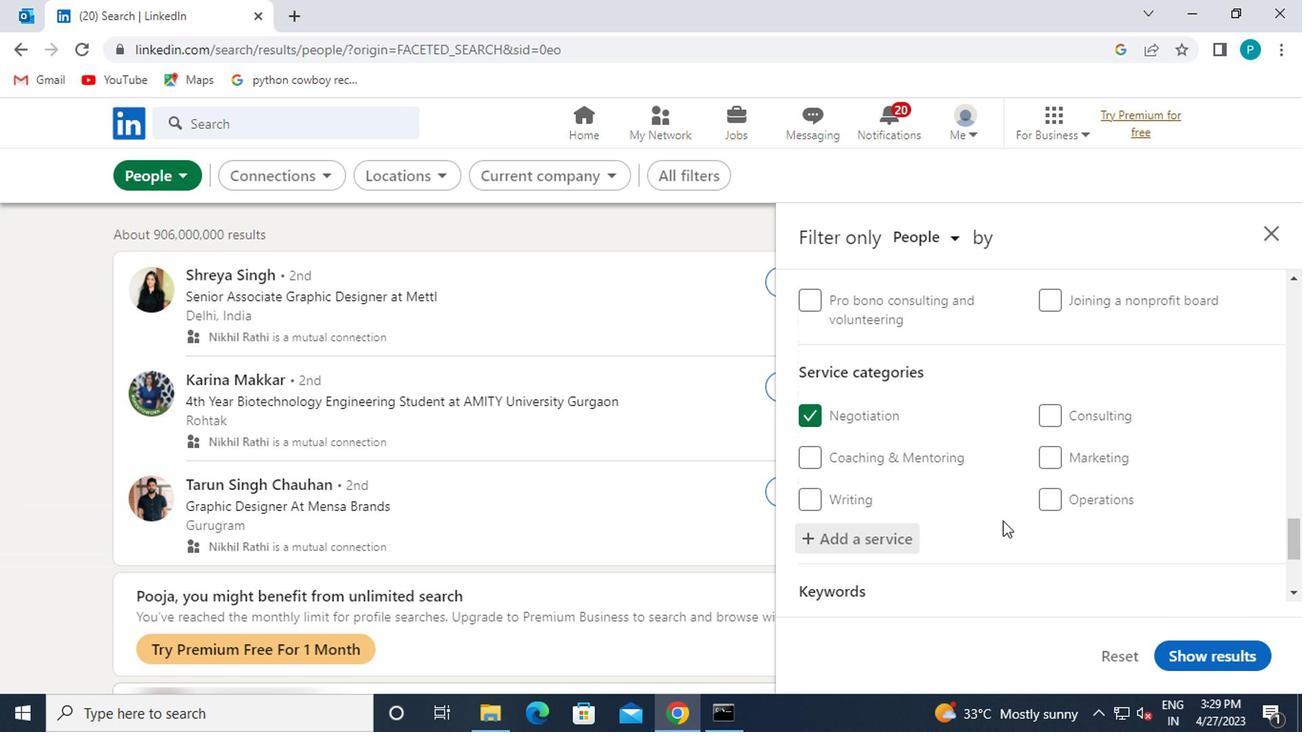 
Action: Mouse scrolled (948, 506) with delta (0, 0)
Screenshot: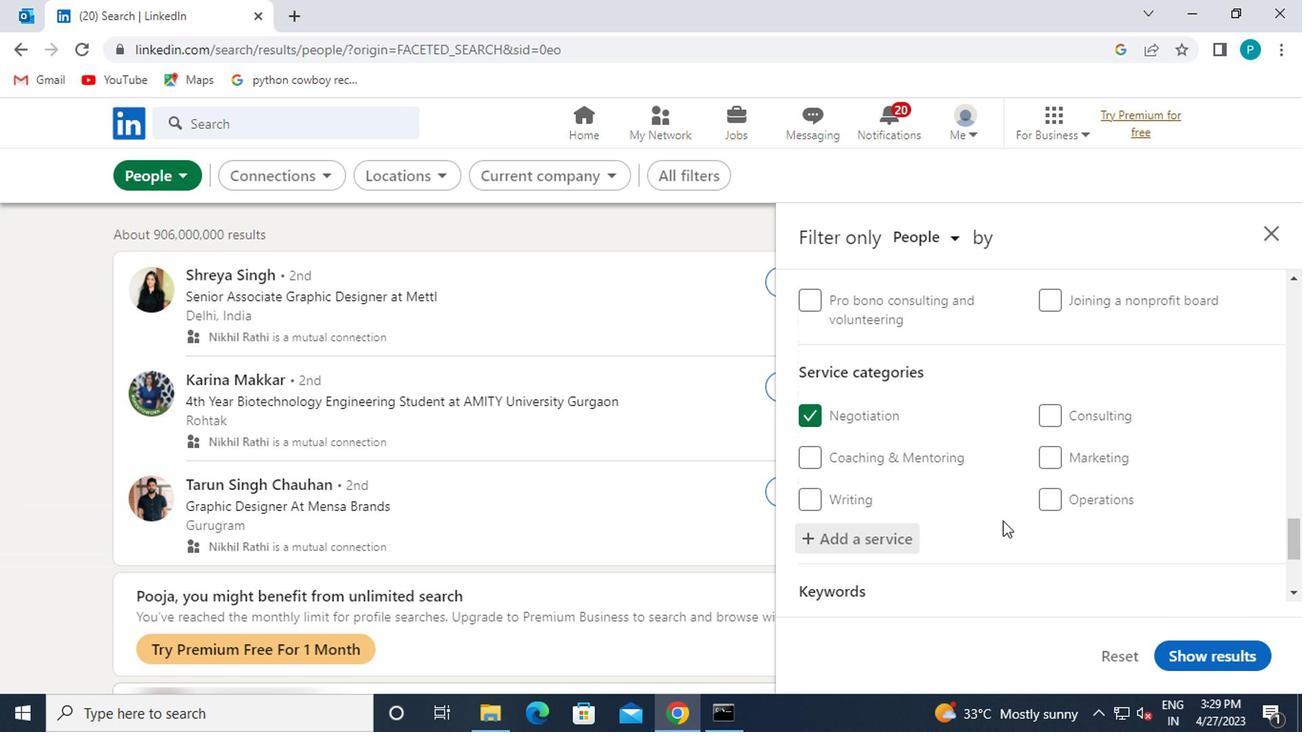 
Action: Mouse moved to (856, 541)
Screenshot: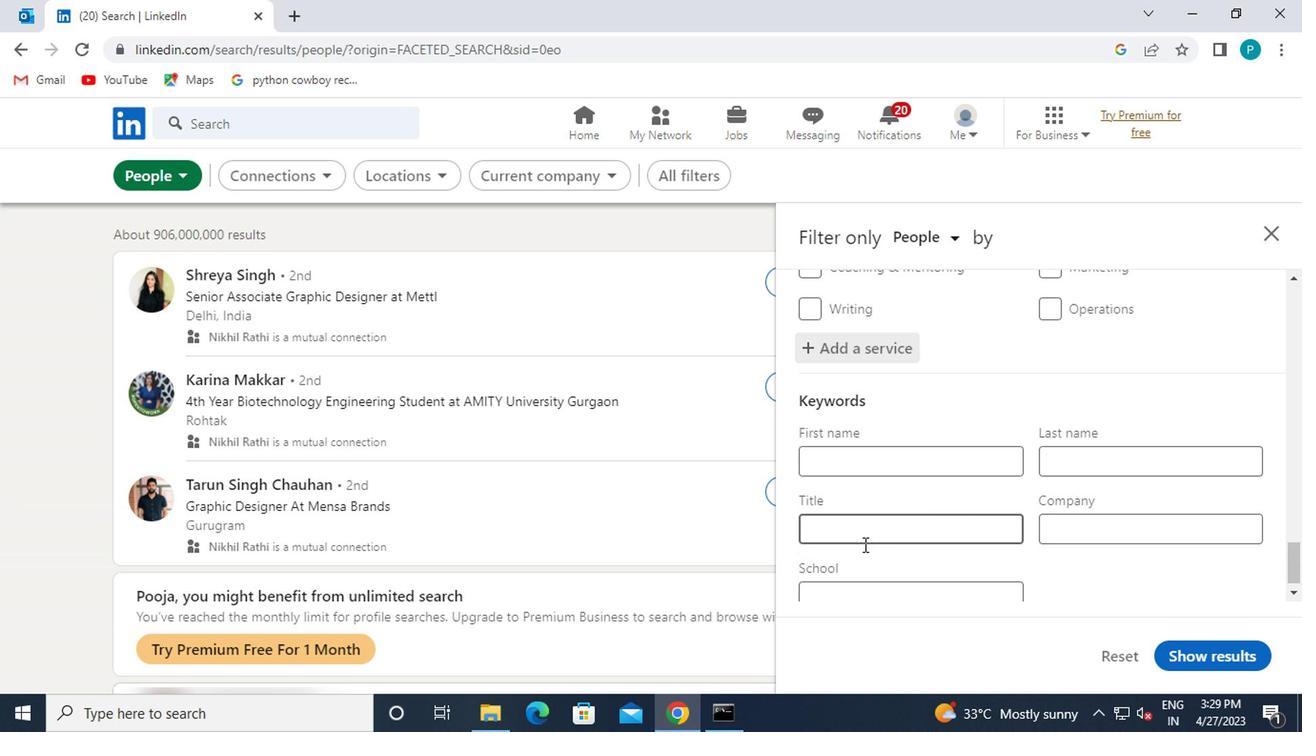 
Action: Mouse pressed left at (856, 541)
Screenshot: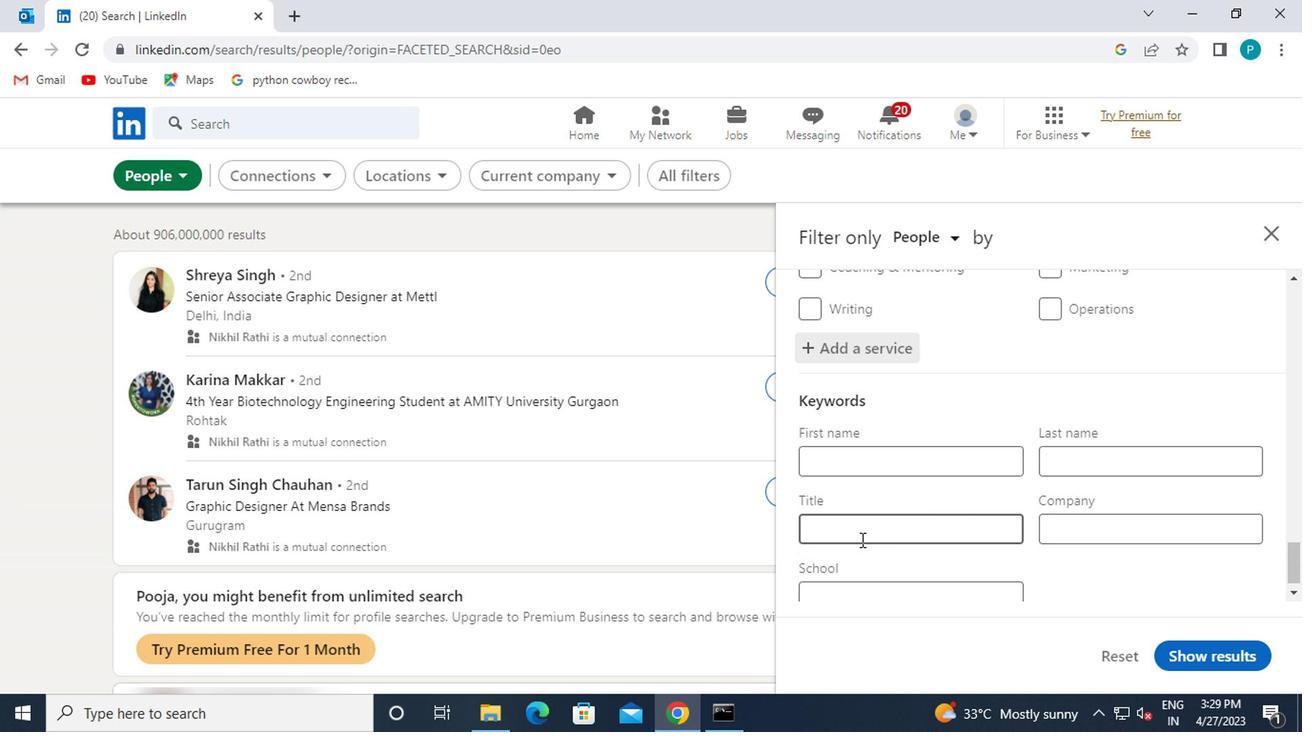 
Action: Key pressed <Key.caps_lock>C<Key.caps_lock>OMMERCIAL<Key.space><Key.caps_lock>L<Key.caps_lock>OAN<Key.space><Key.caps_lock>O<Key.caps_lock>FFICER
Screenshot: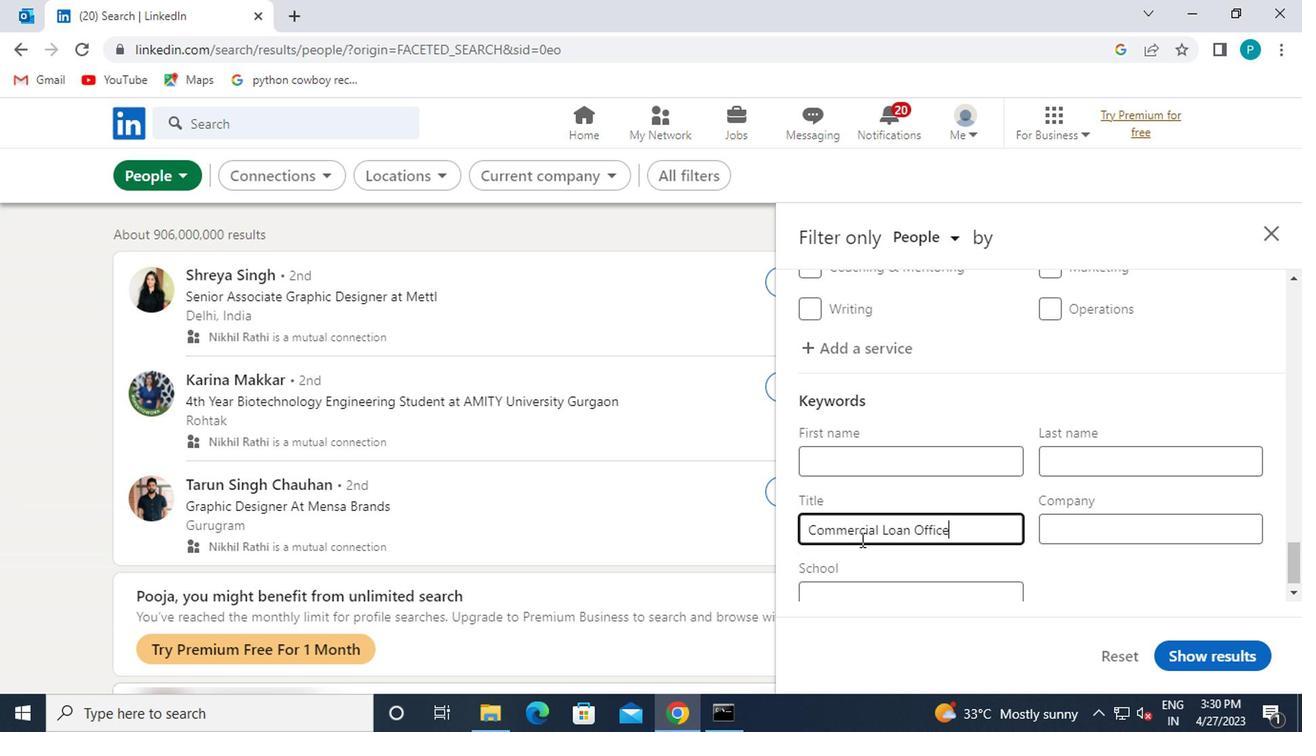 
Action: Mouse moved to (1202, 652)
Screenshot: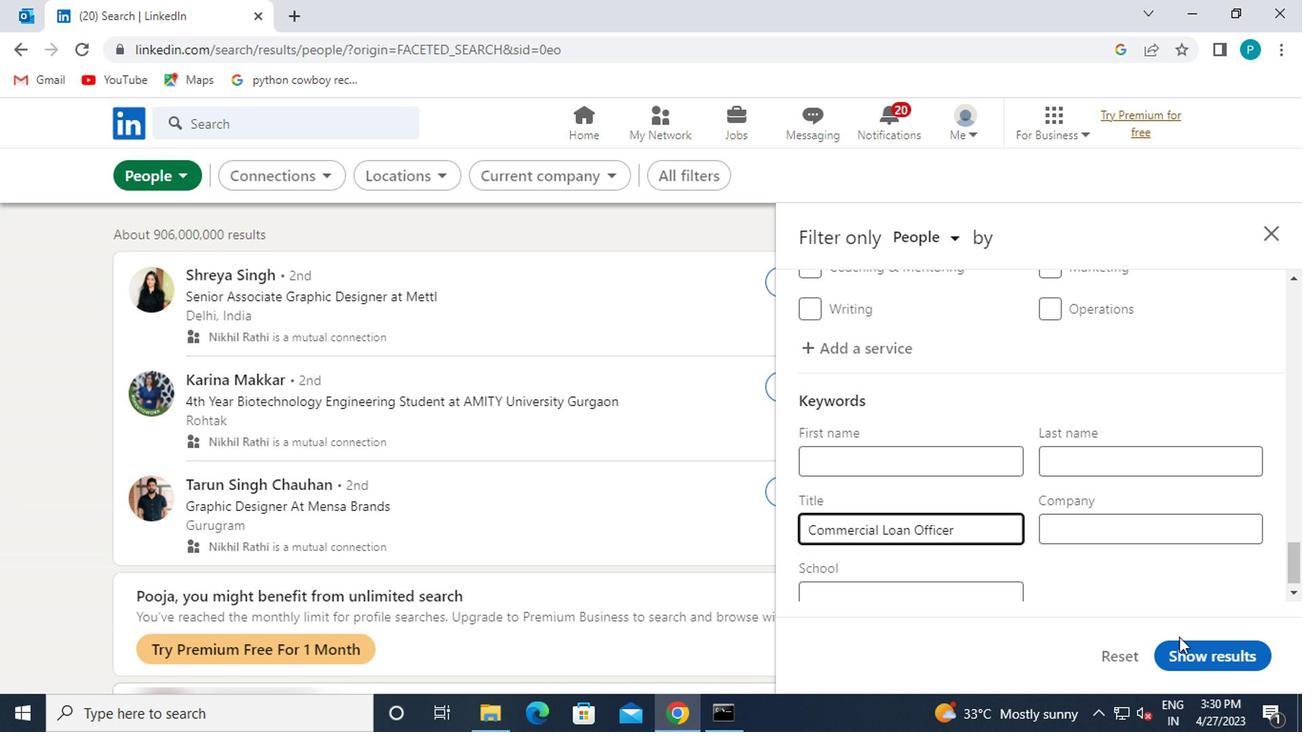 
Action: Mouse pressed left at (1202, 652)
Screenshot: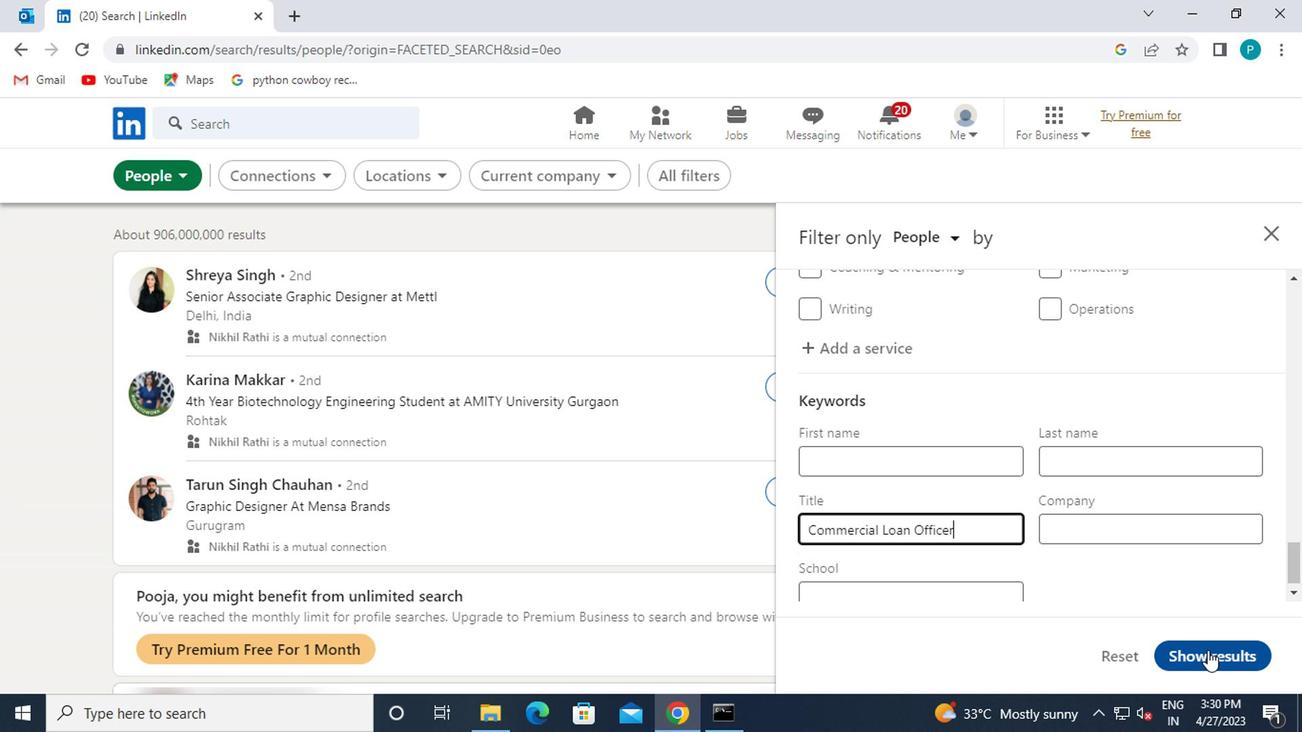 
